 Task: Research Airbnb accommodation in Smederevska Palanka, Serbia from 12th December, 2023 to 16th December, 2023 for 8 adults.8 bedrooms having 8 beds and 8 bathrooms. Property type can be house. Amenities needed are: wifi, TV, free parkinig on premises, gym, breakfast. Look for 3 properties as per requirement.
Action: Mouse pressed left at (383, 129)
Screenshot: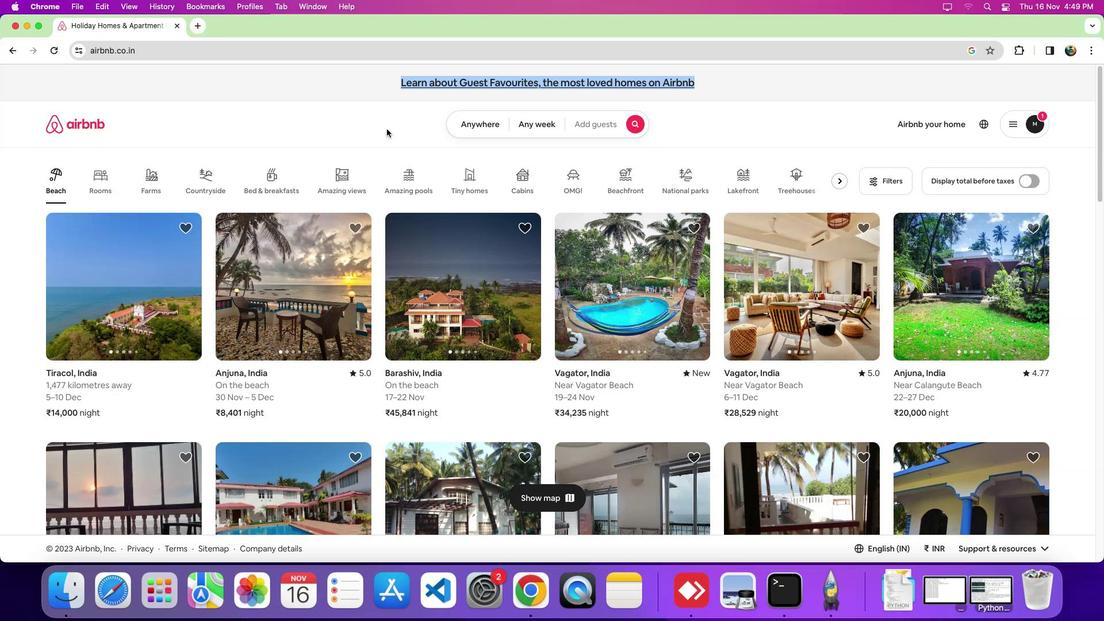 
Action: Mouse moved to (493, 126)
Screenshot: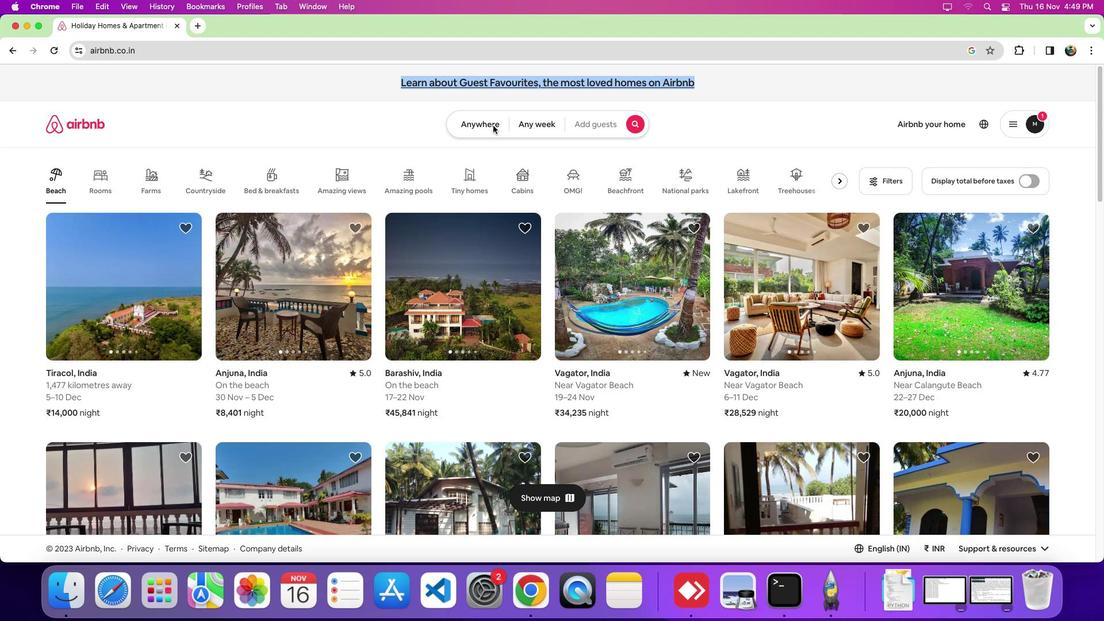 
Action: Mouse pressed left at (493, 126)
Screenshot: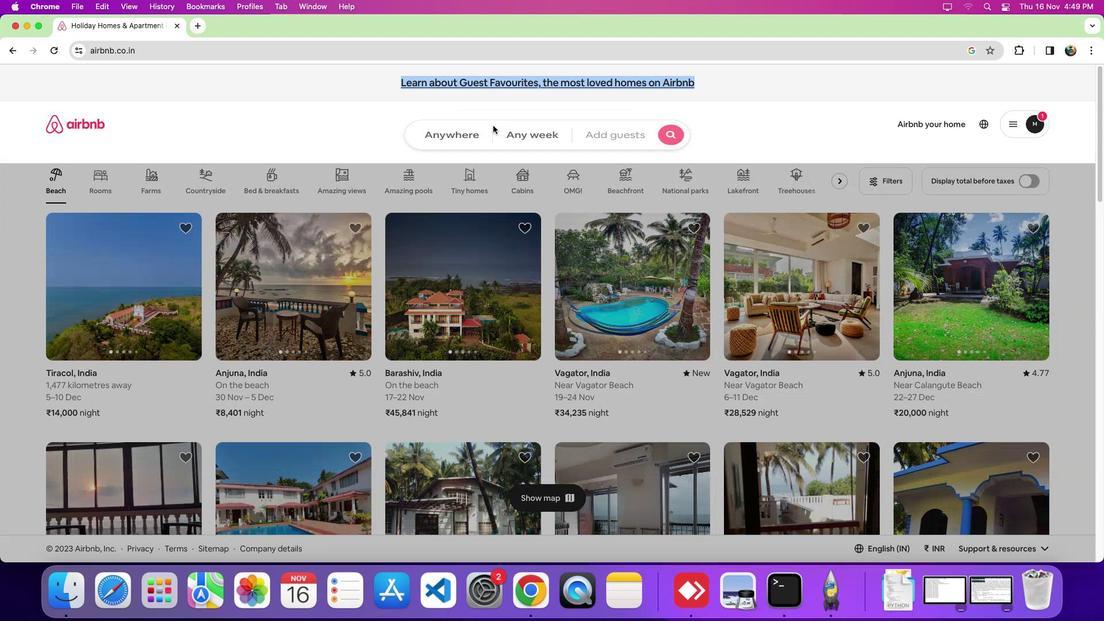 
Action: Mouse moved to (414, 172)
Screenshot: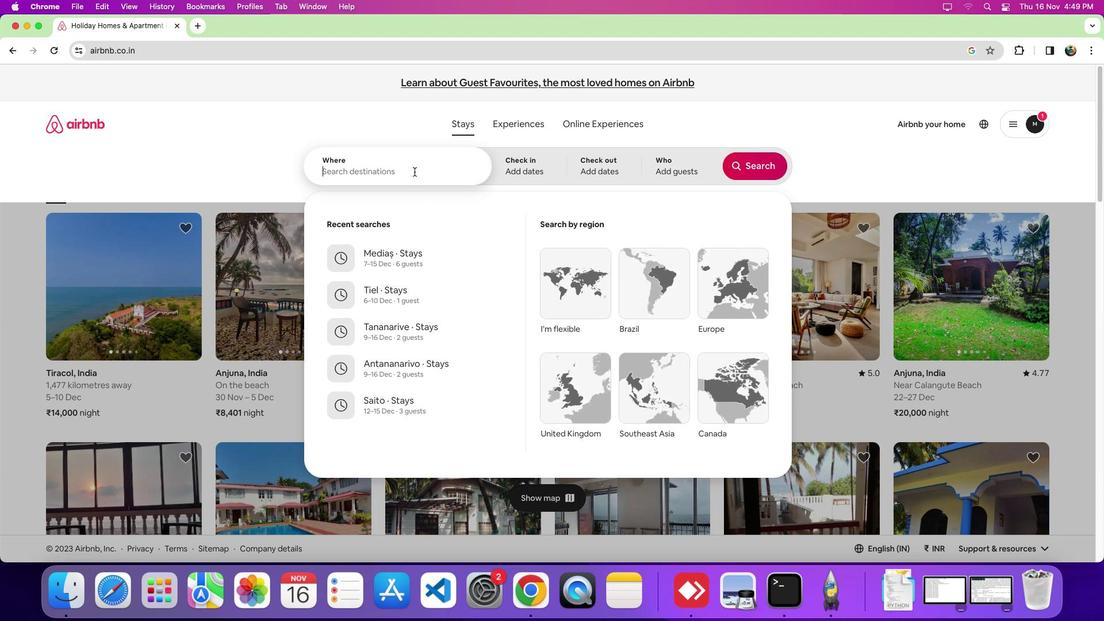
Action: Mouse pressed left at (414, 172)
Screenshot: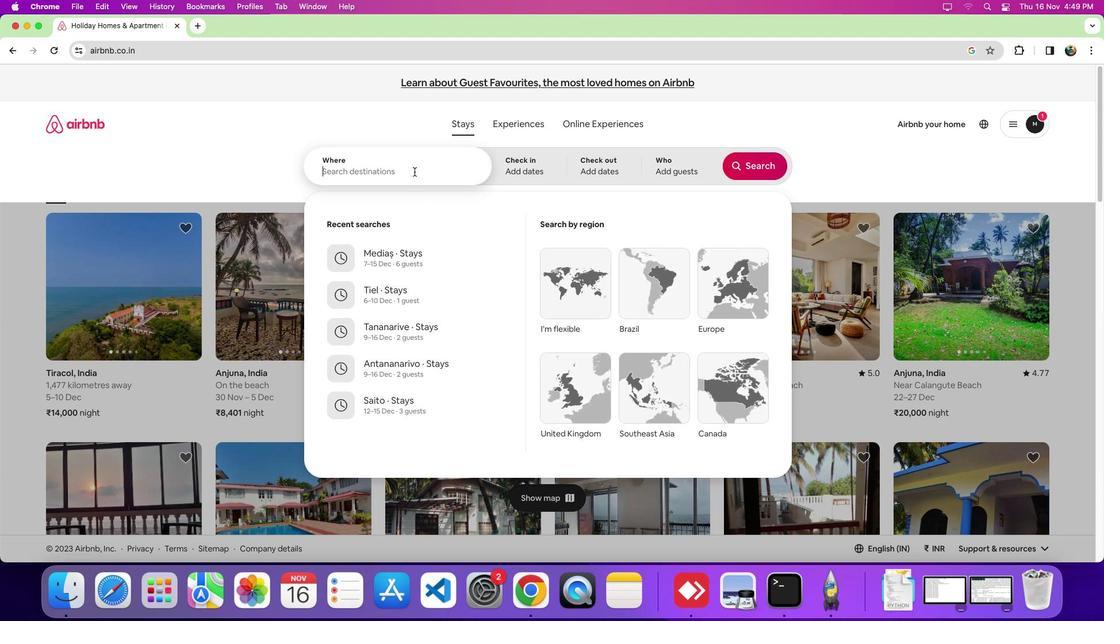 
Action: Key pressed Key.shift_rKey.shift_r'S''m''e''d''e''r''e''v''s''k''a'Key.spaceKey.shift'P''a''l''a''n''k''a'','Key.spaceKey.shift_r'S''e''r''b''i''a'
Screenshot: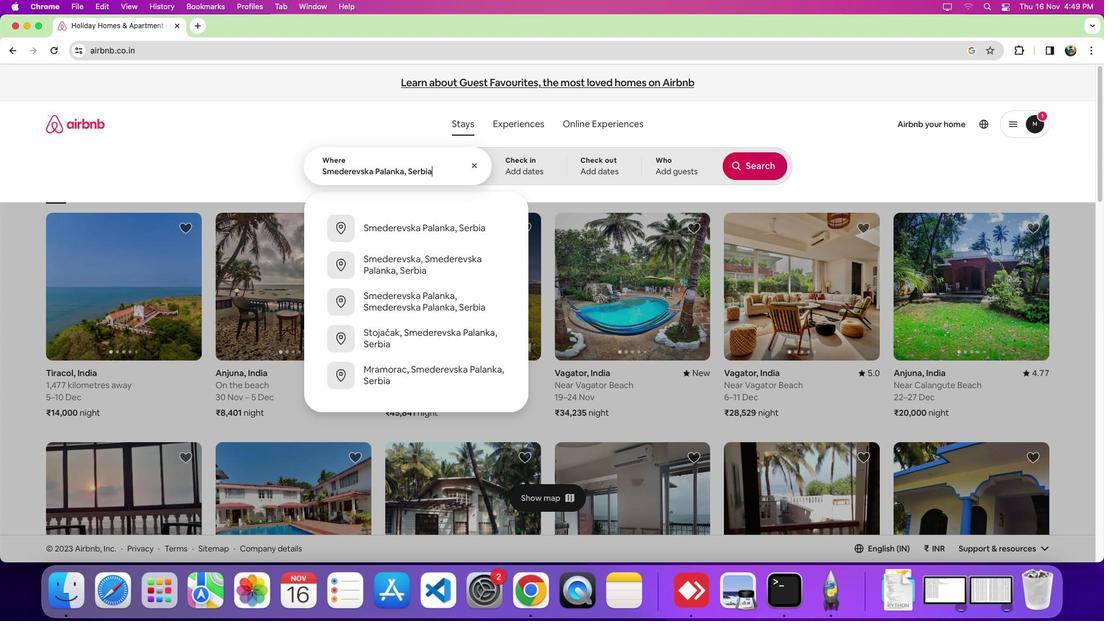 
Action: Mouse moved to (509, 177)
Screenshot: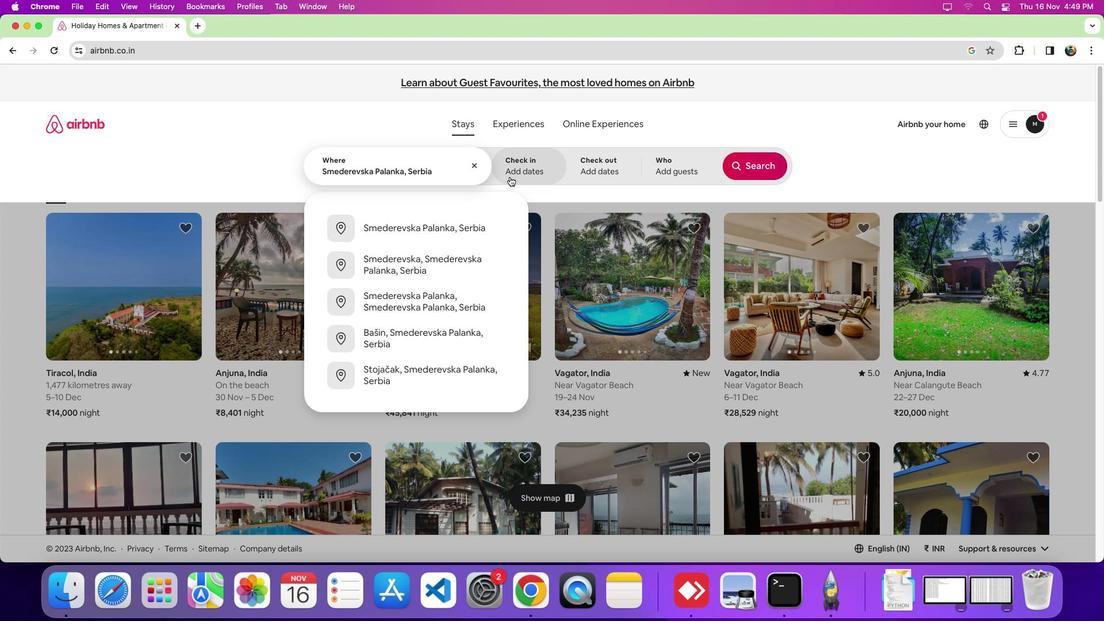 
Action: Mouse pressed left at (509, 177)
Screenshot: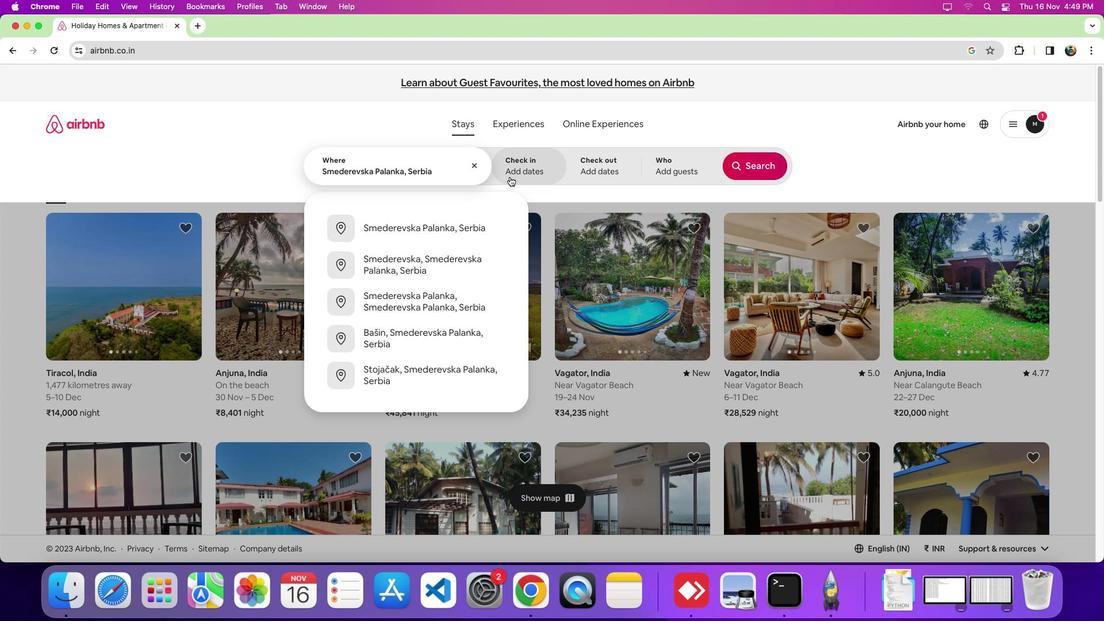 
Action: Mouse moved to (638, 367)
Screenshot: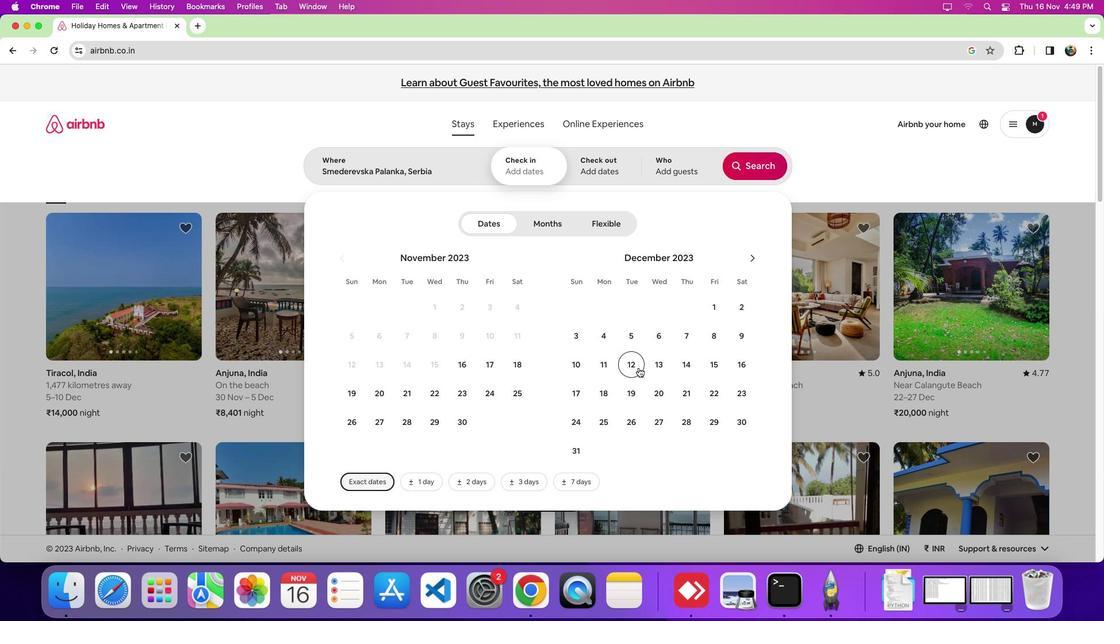 
Action: Mouse pressed left at (638, 367)
Screenshot: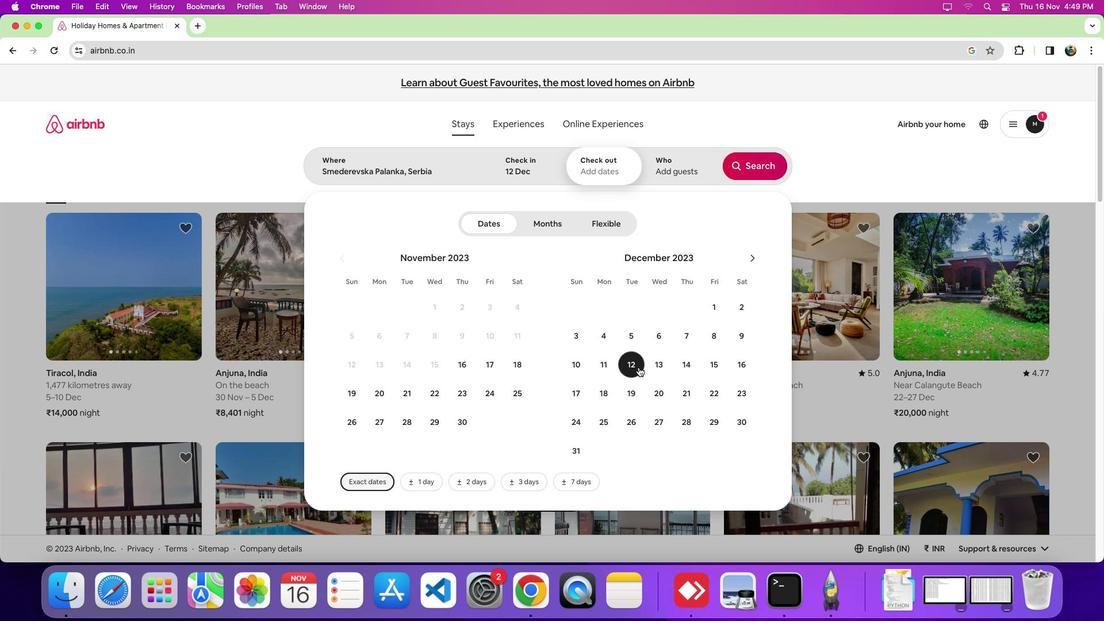 
Action: Mouse moved to (742, 356)
Screenshot: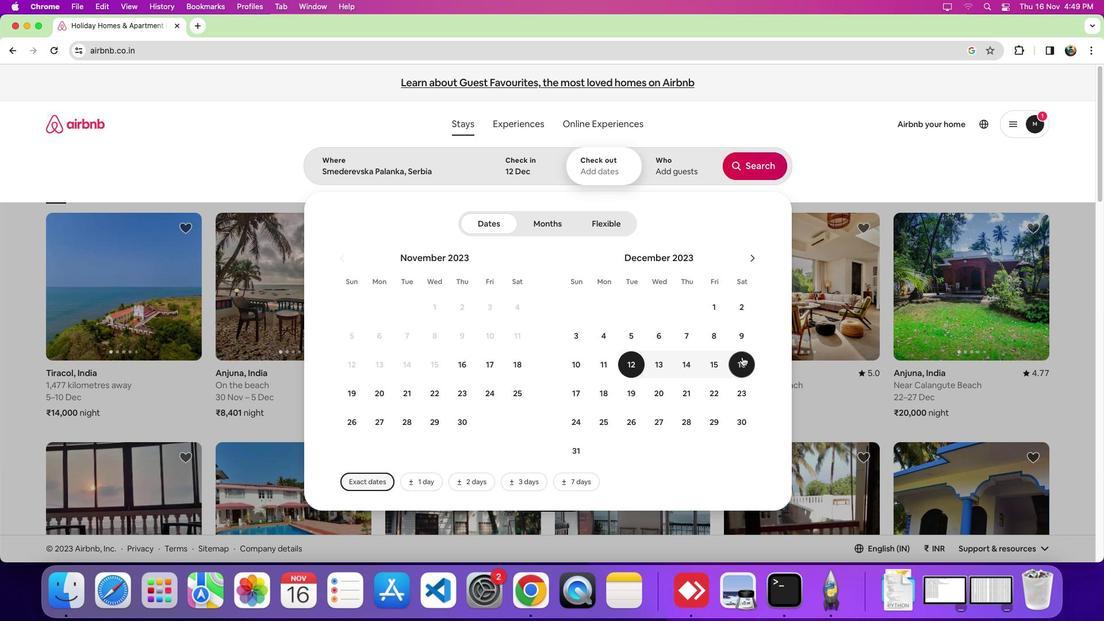 
Action: Mouse pressed left at (742, 356)
Screenshot: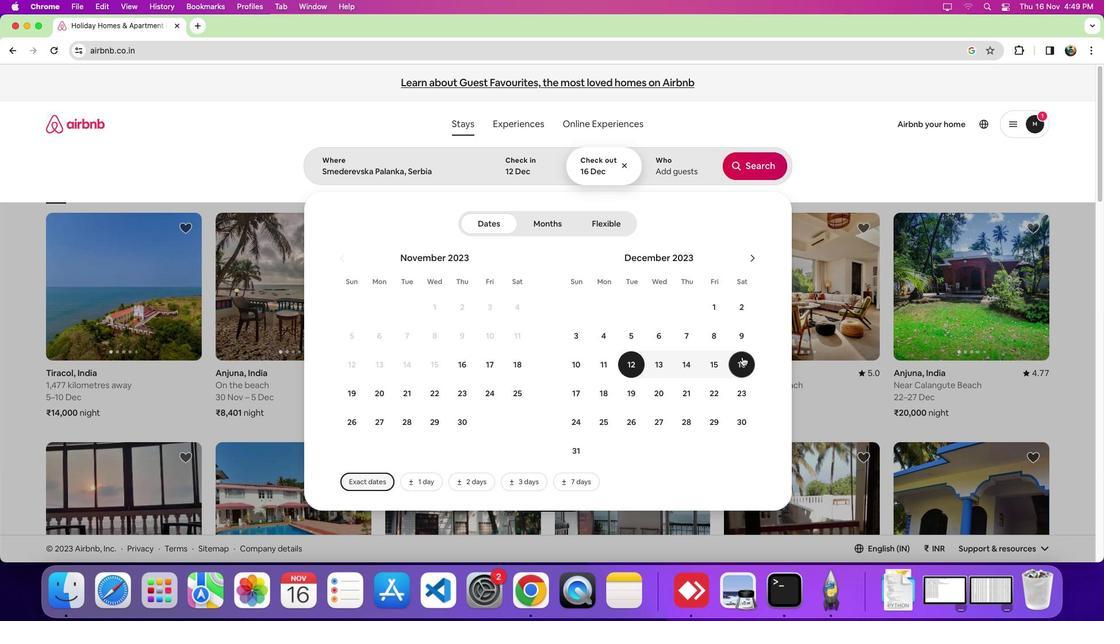 
Action: Mouse moved to (659, 162)
Screenshot: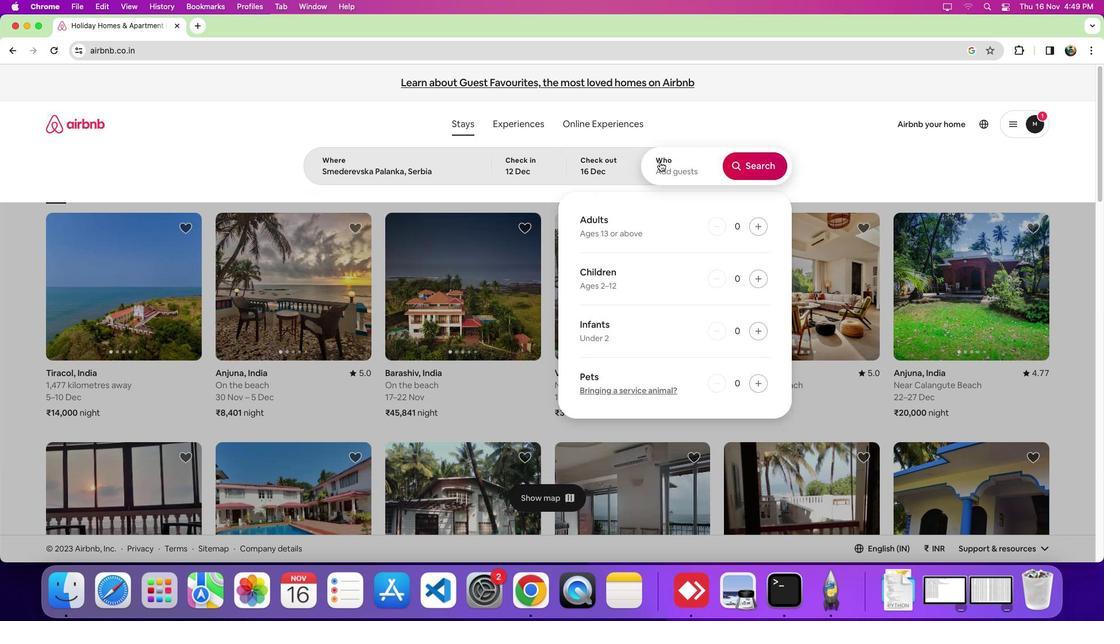 
Action: Mouse pressed left at (659, 162)
Screenshot: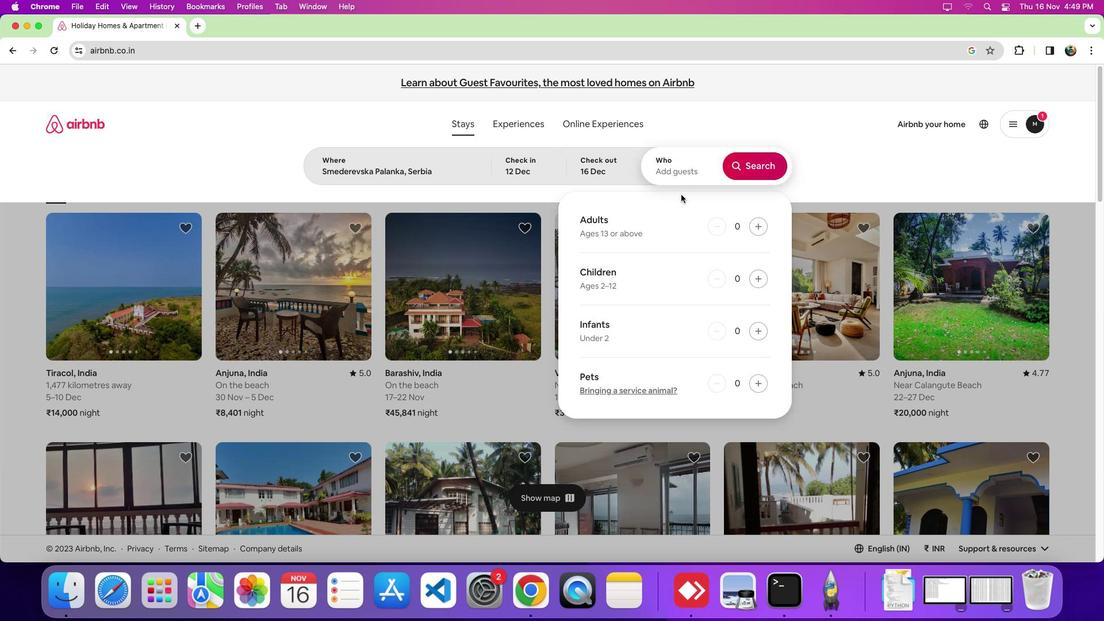 
Action: Mouse moved to (761, 225)
Screenshot: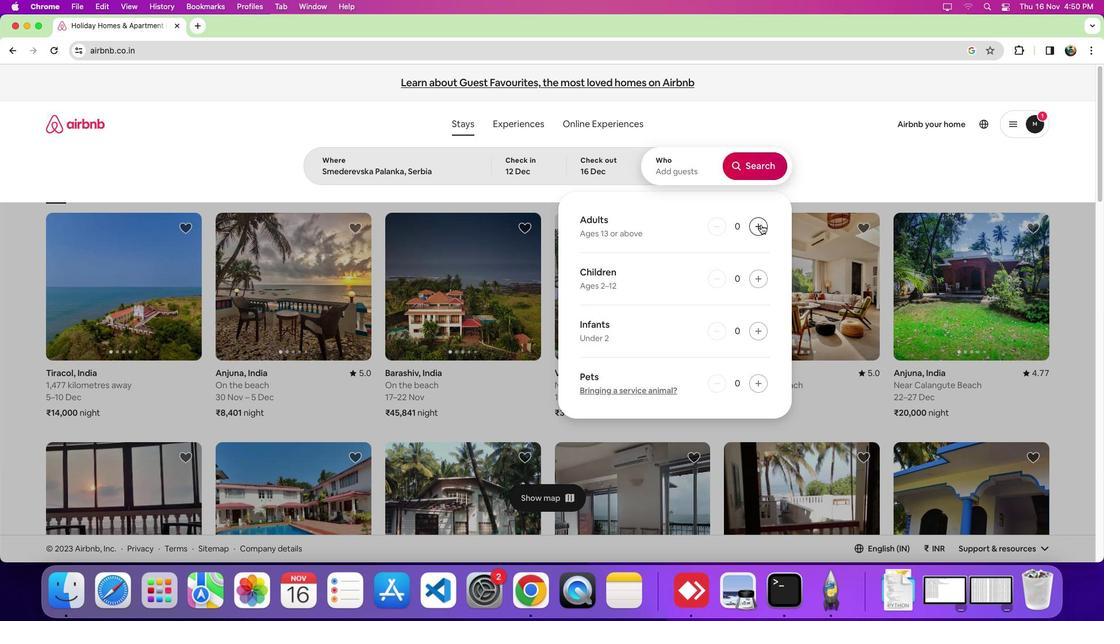
Action: Mouse pressed left at (761, 225)
Screenshot: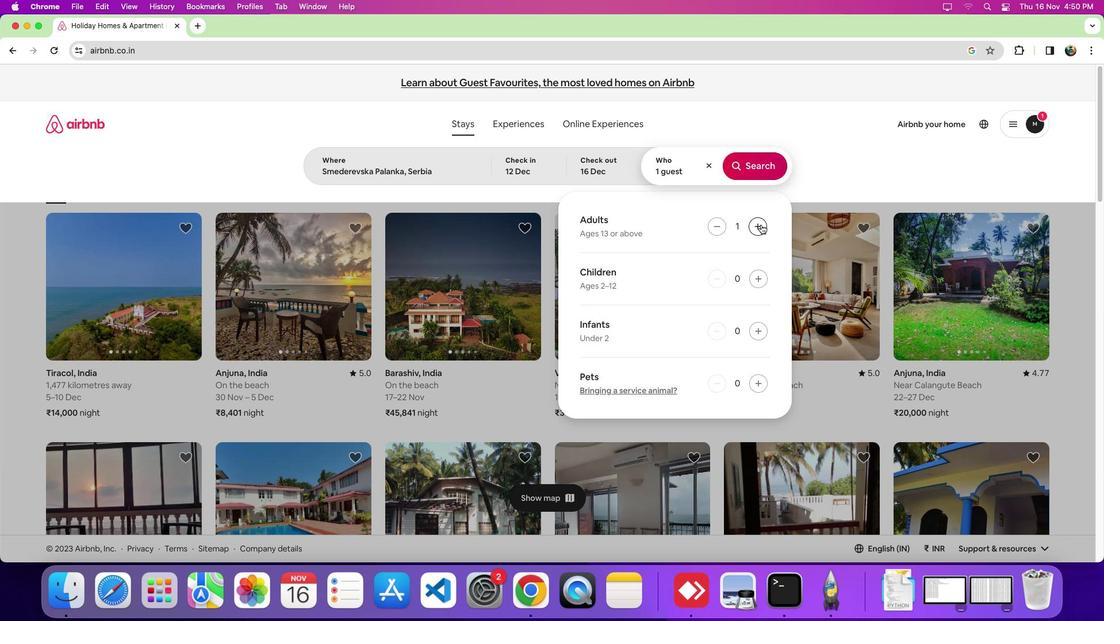 
Action: Mouse pressed left at (761, 225)
Screenshot: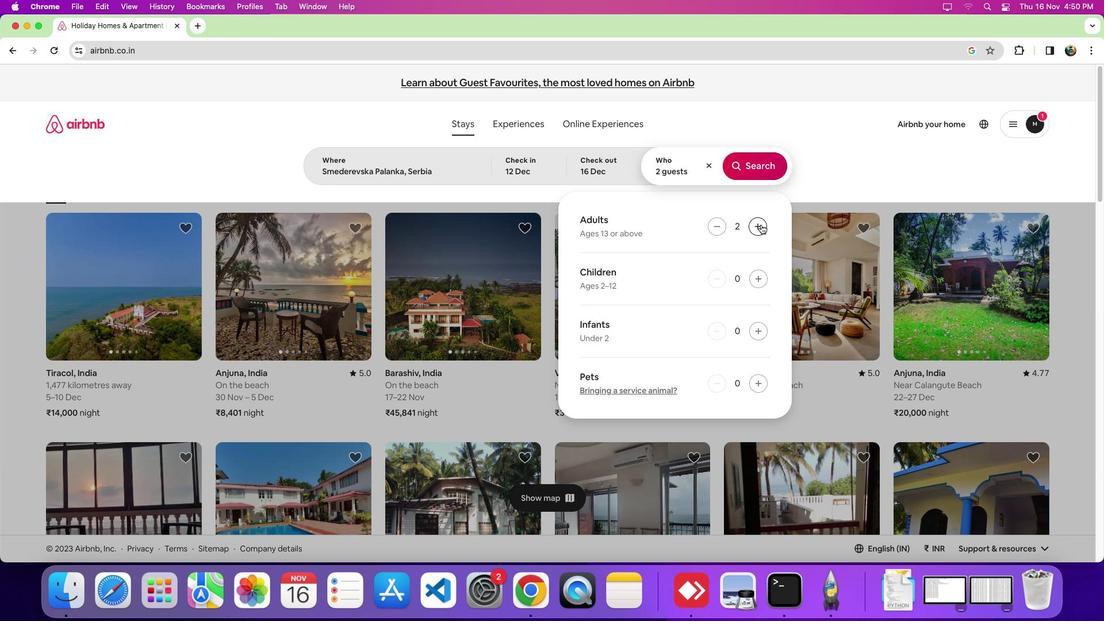 
Action: Mouse pressed left at (761, 225)
Screenshot: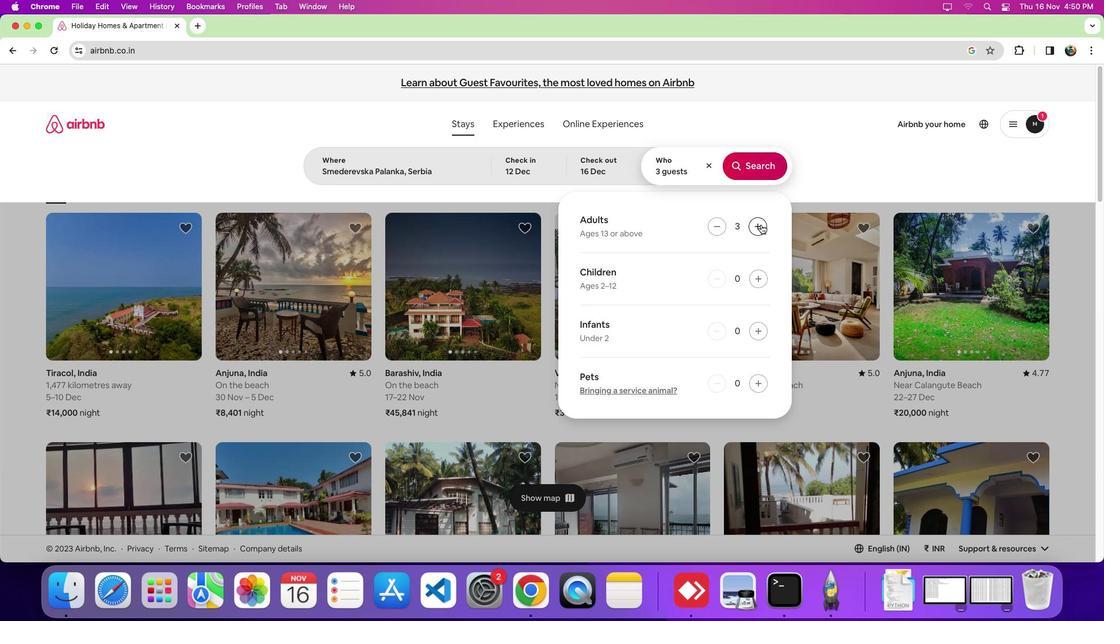 
Action: Mouse pressed left at (761, 225)
Screenshot: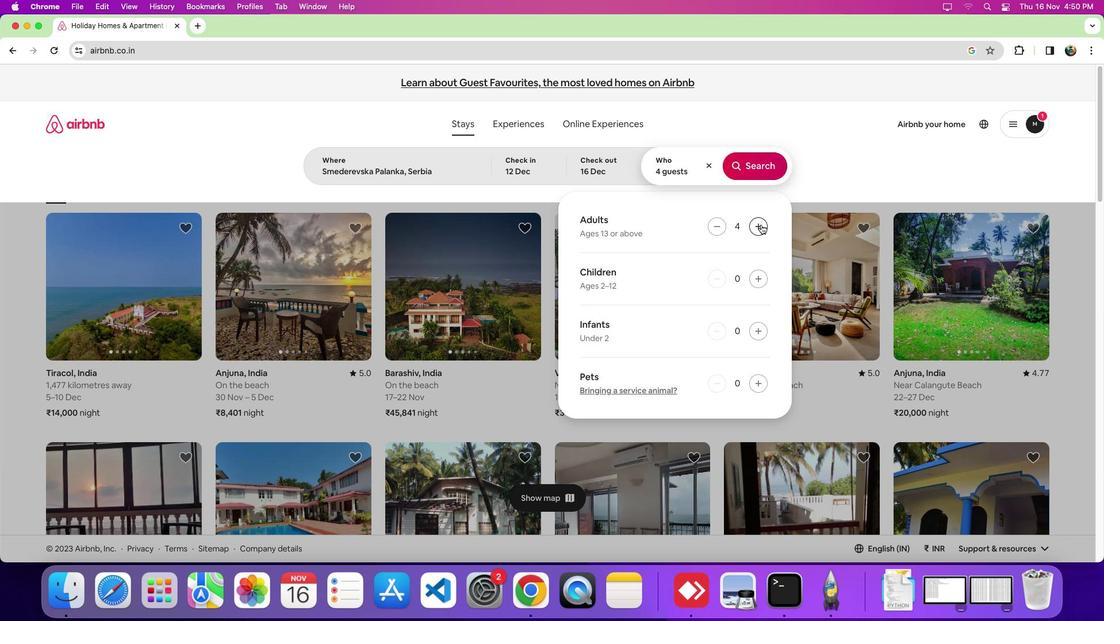 
Action: Mouse pressed left at (761, 225)
Screenshot: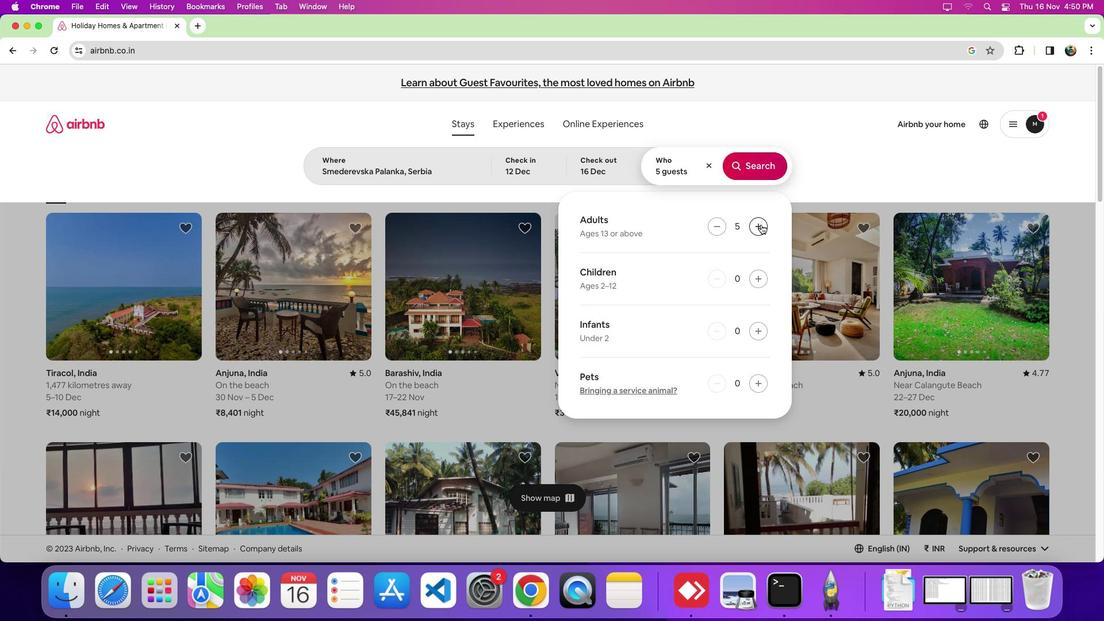 
Action: Mouse pressed left at (761, 225)
Screenshot: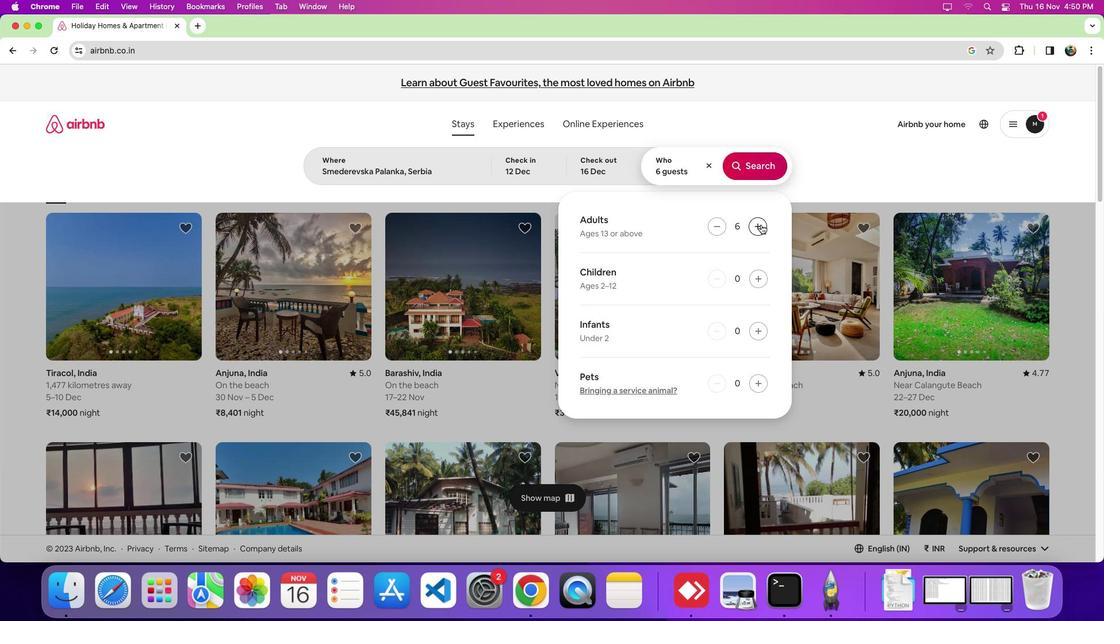 
Action: Mouse pressed left at (761, 225)
Screenshot: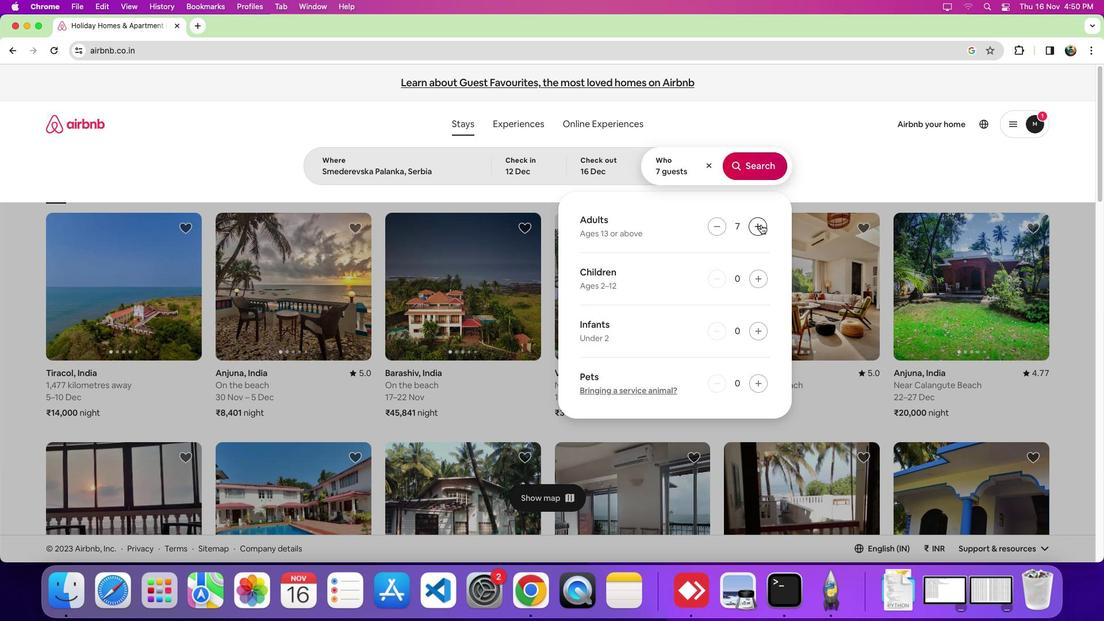 
Action: Mouse pressed left at (761, 225)
Screenshot: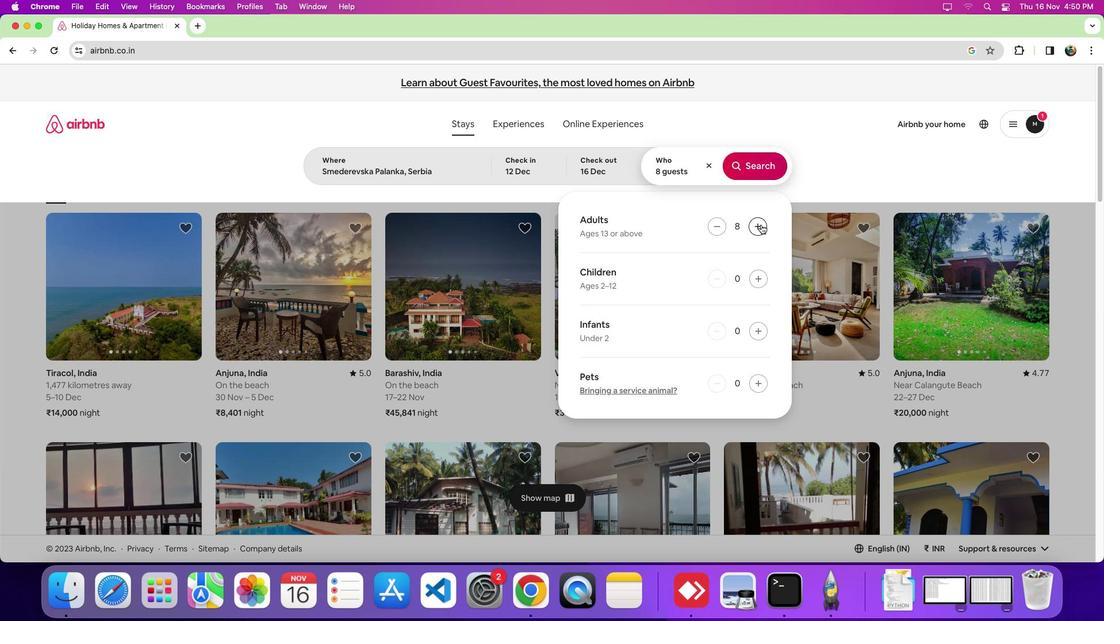 
Action: Mouse moved to (755, 170)
Screenshot: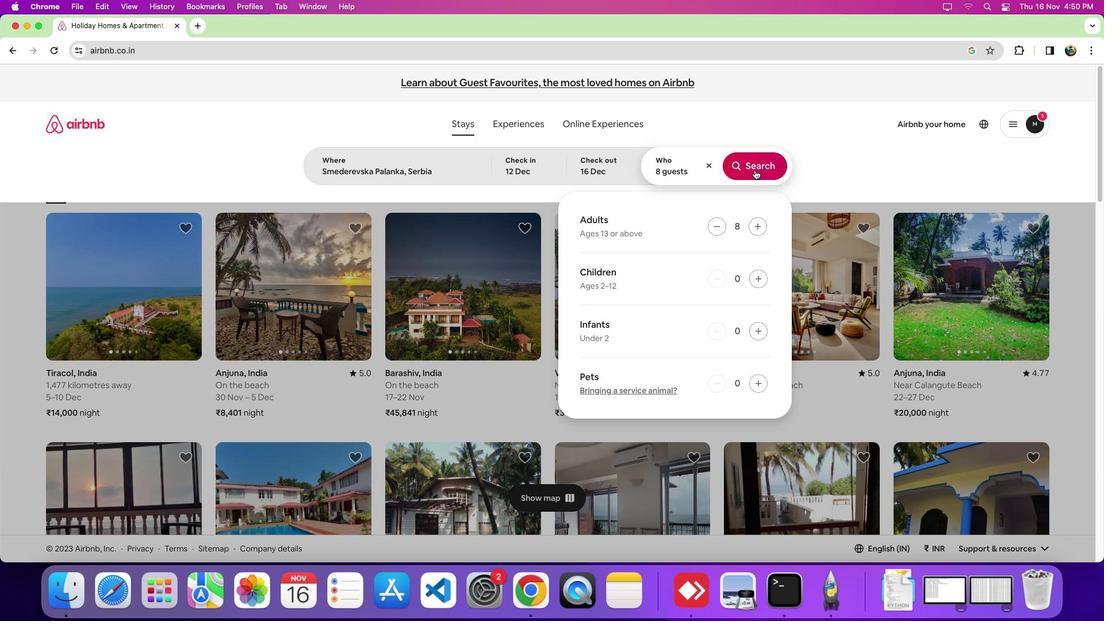 
Action: Mouse pressed left at (755, 170)
Screenshot: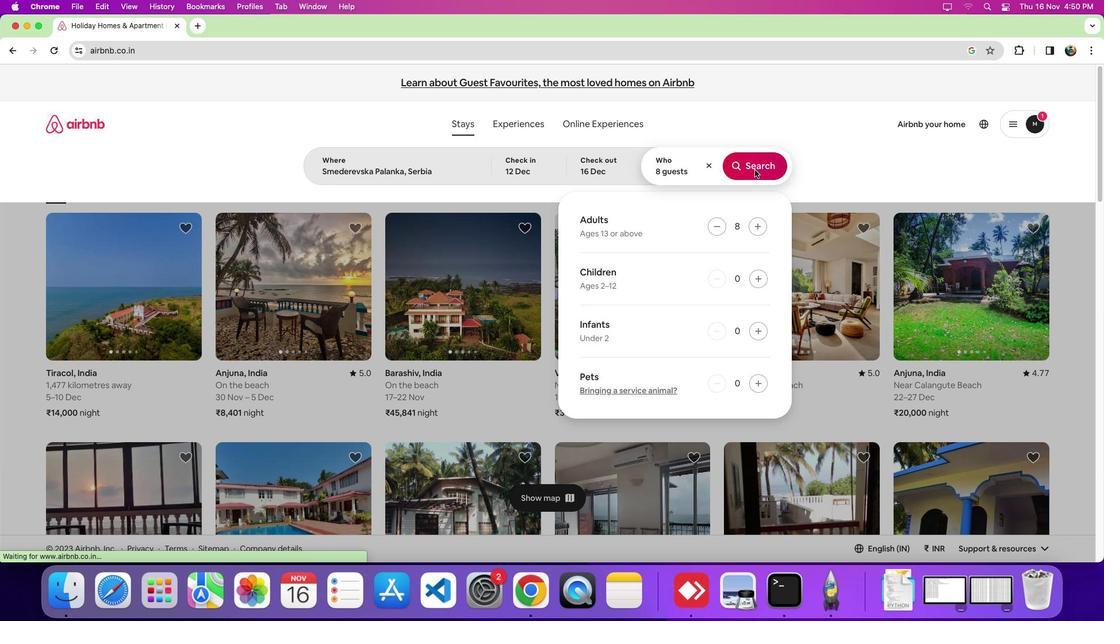 
Action: Mouse moved to (923, 135)
Screenshot: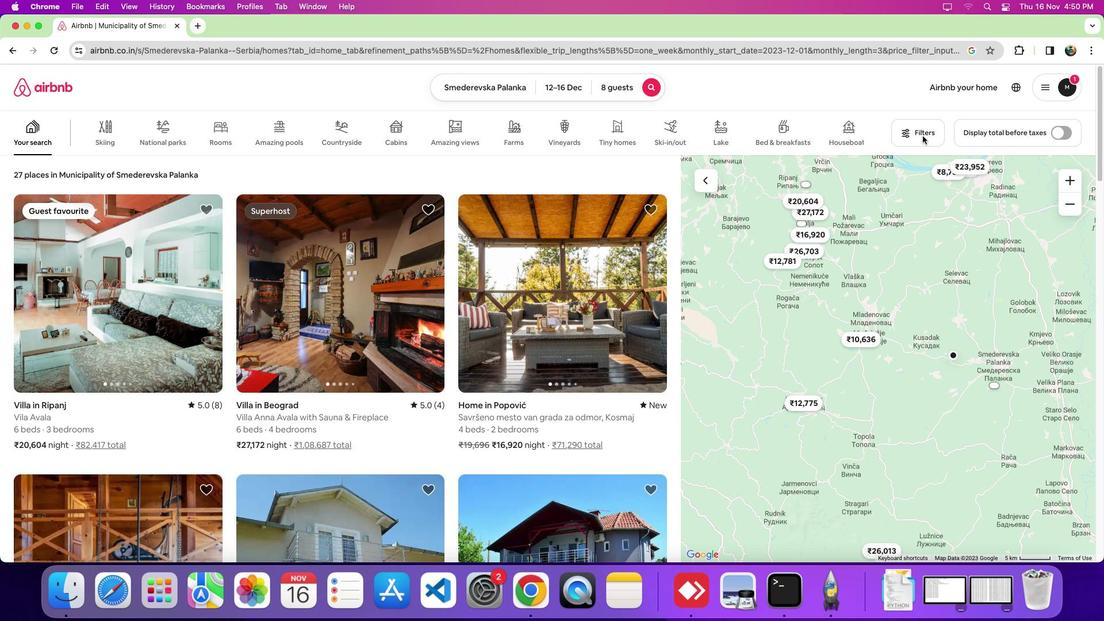 
Action: Mouse pressed left at (923, 135)
Screenshot: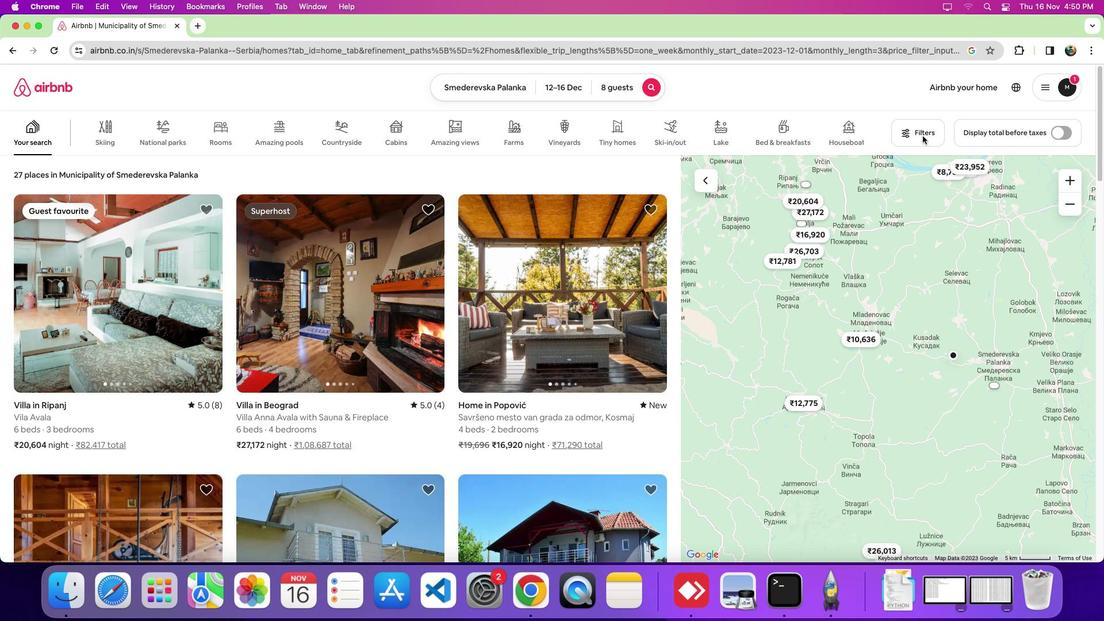 
Action: Mouse moved to (579, 401)
Screenshot: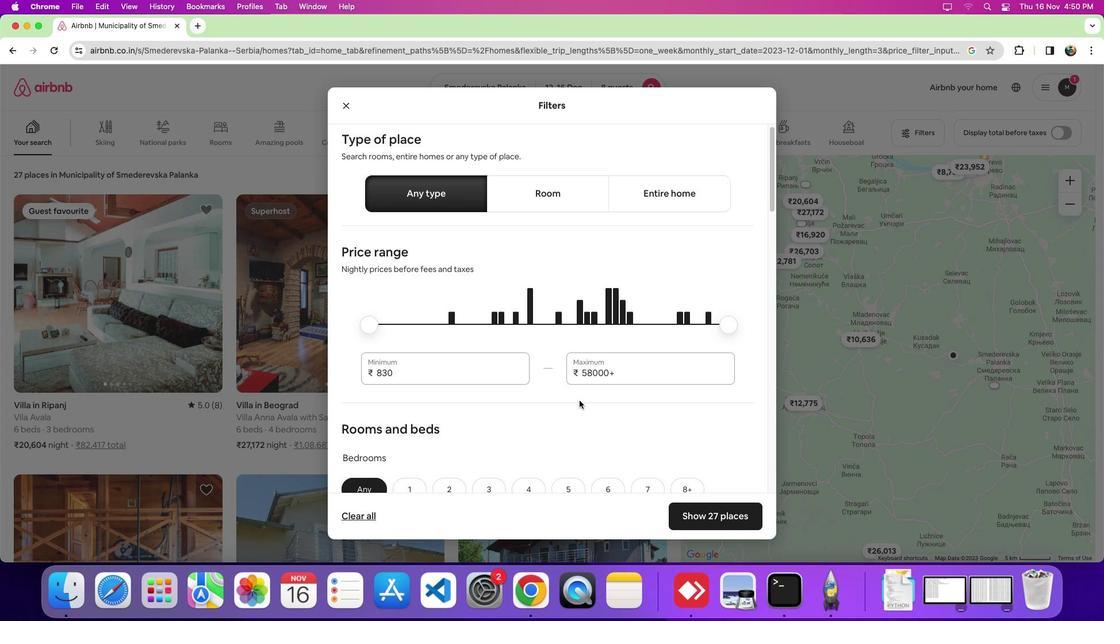
Action: Mouse scrolled (579, 401) with delta (0, 0)
Screenshot: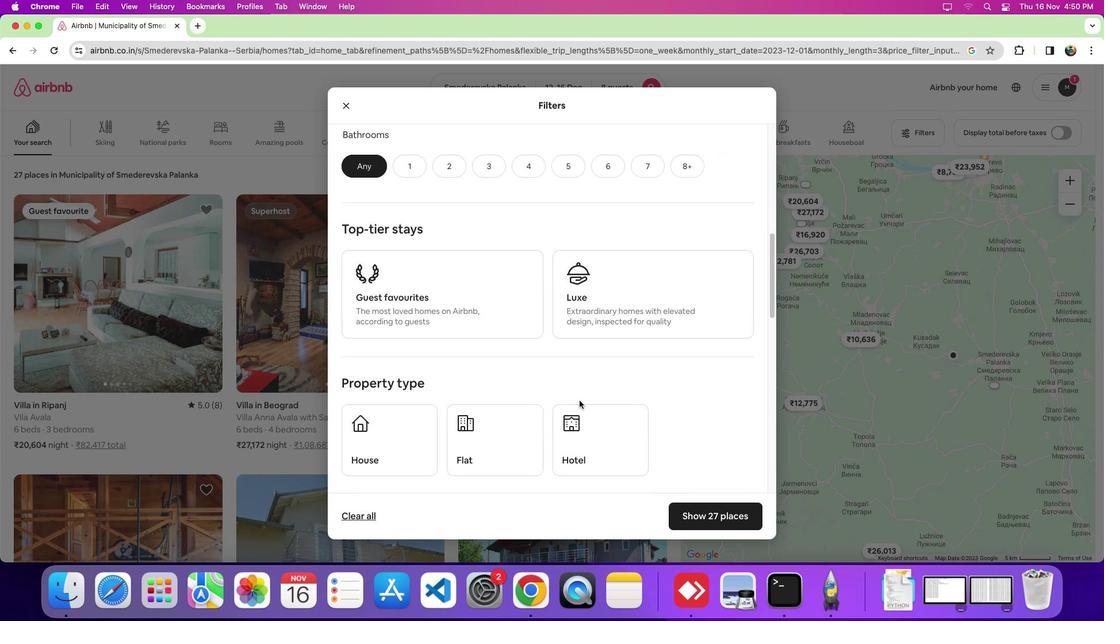
Action: Mouse scrolled (579, 401) with delta (0, -1)
Screenshot: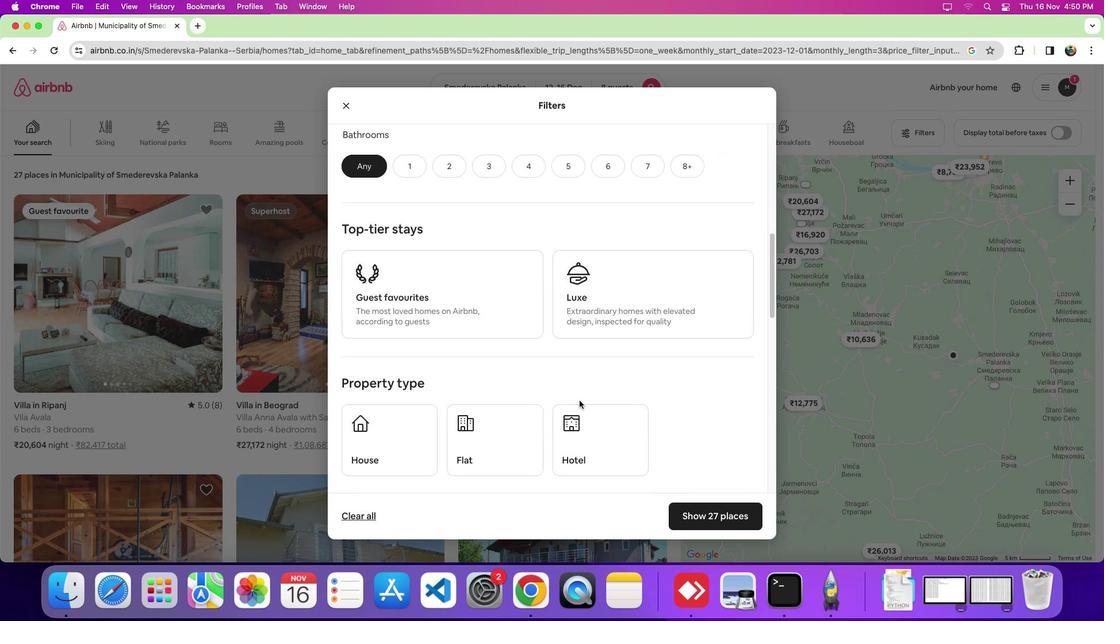 
Action: Mouse scrolled (579, 401) with delta (0, -4)
Screenshot: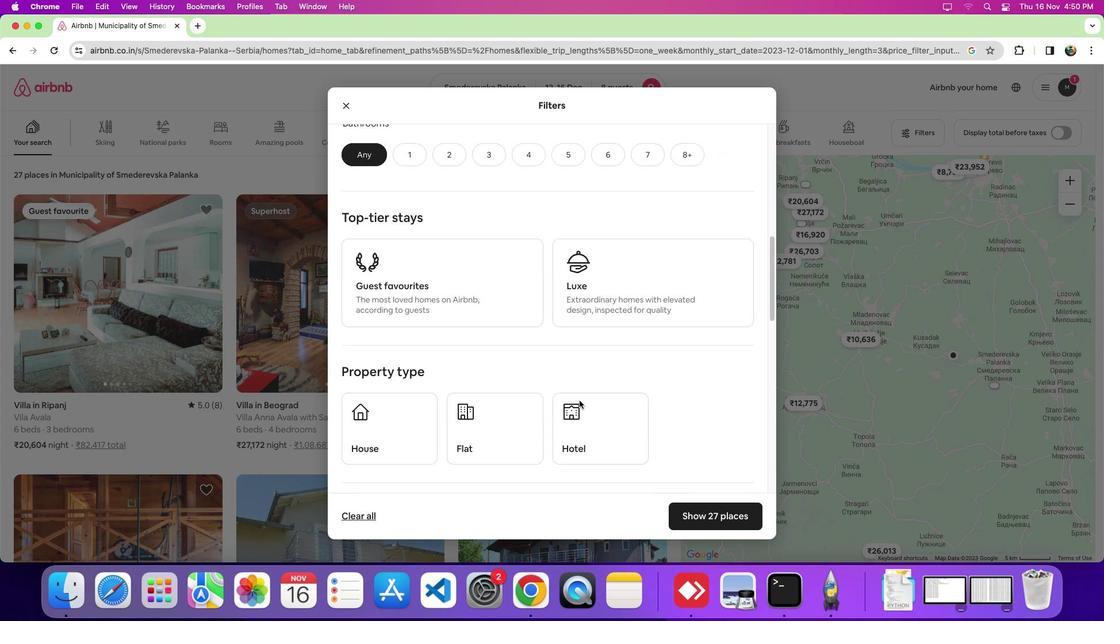 
Action: Mouse scrolled (579, 401) with delta (0, -5)
Screenshot: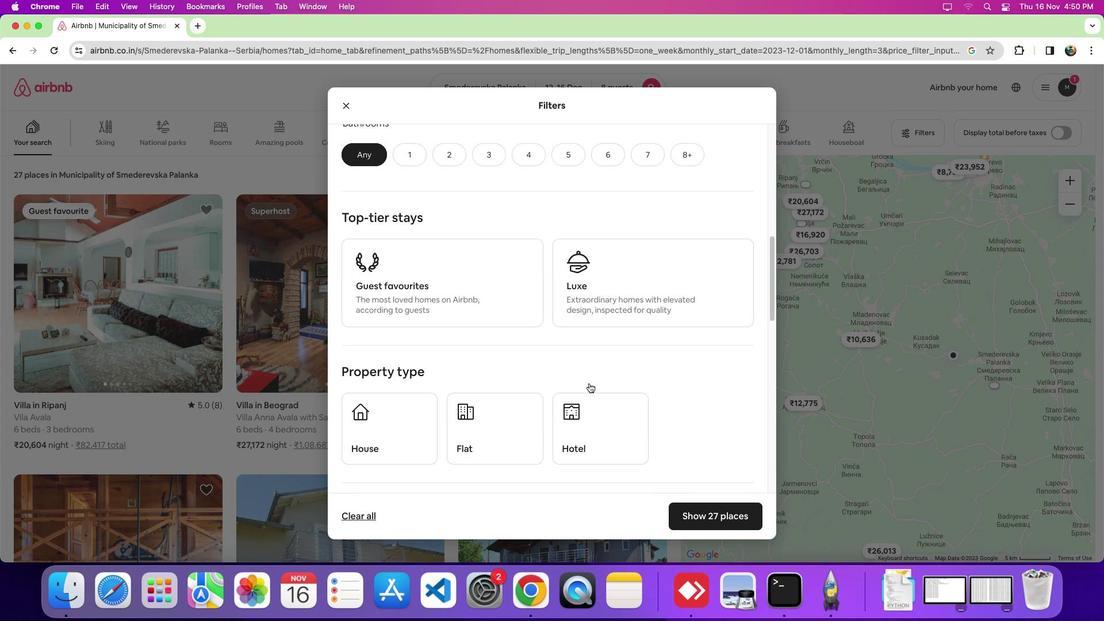 
Action: Mouse moved to (662, 207)
Screenshot: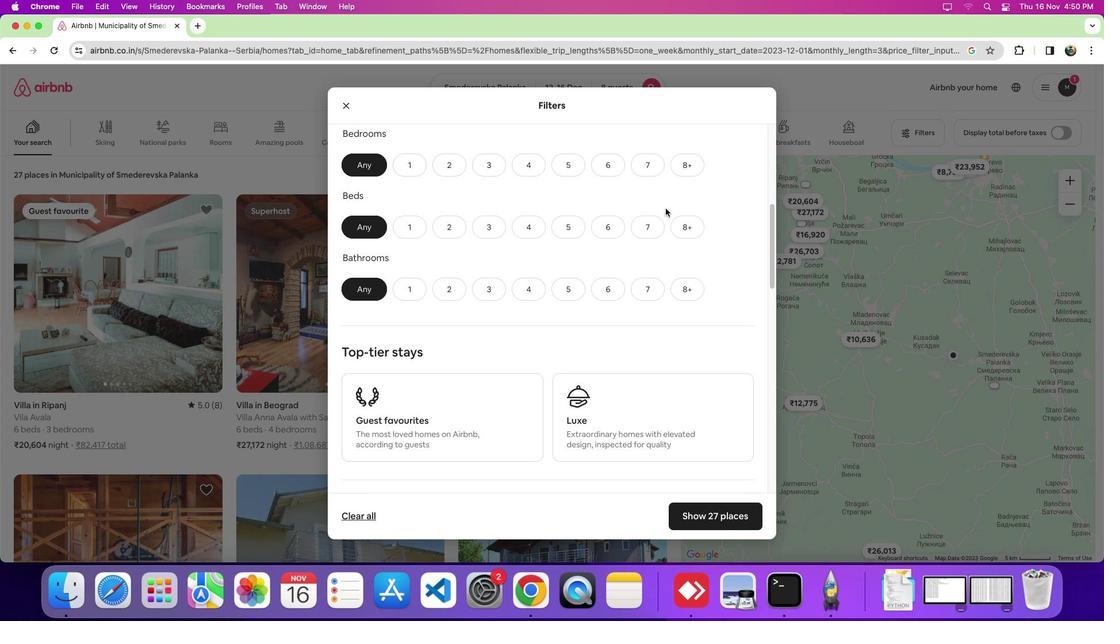 
Action: Mouse scrolled (662, 207) with delta (0, 0)
Screenshot: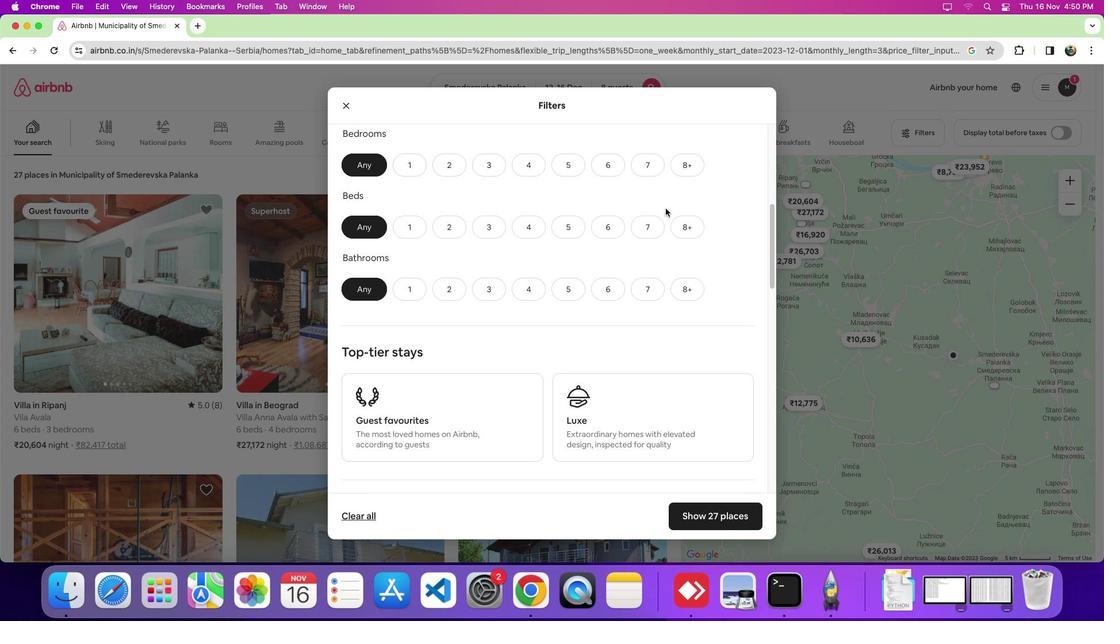 
Action: Mouse scrolled (662, 207) with delta (0, 0)
Screenshot: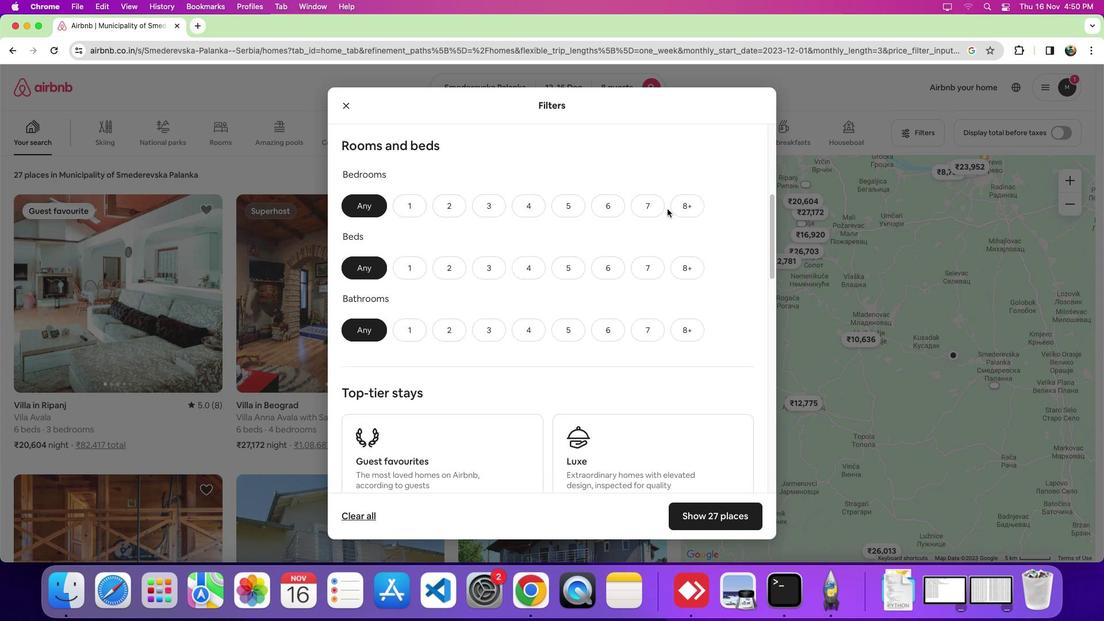 
Action: Mouse scrolled (662, 207) with delta (0, 3)
Screenshot: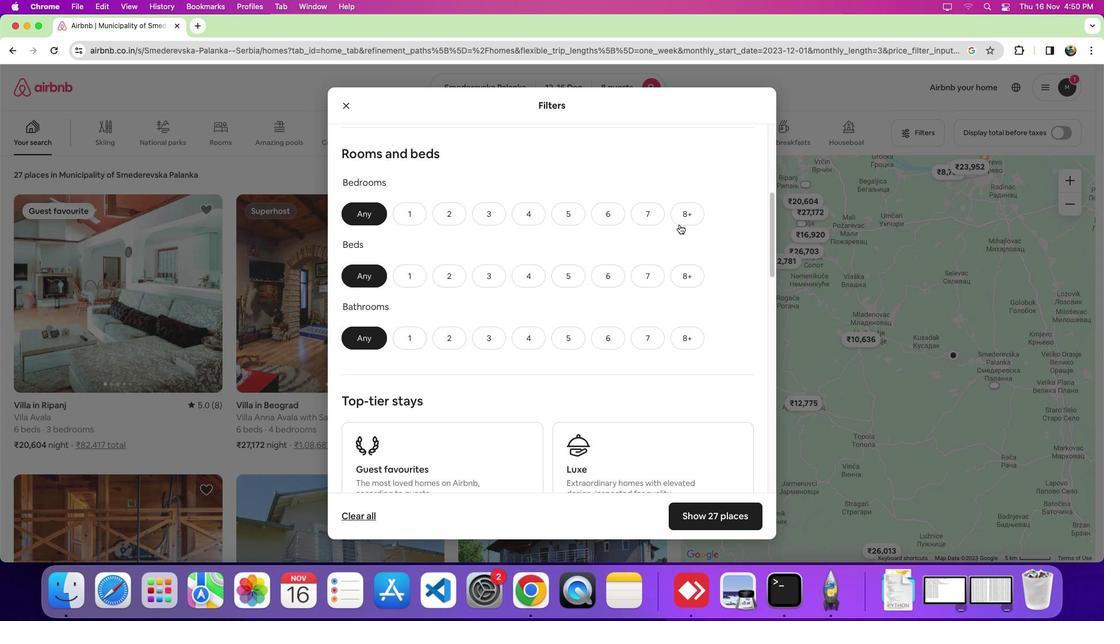 
Action: Mouse moved to (687, 341)
Screenshot: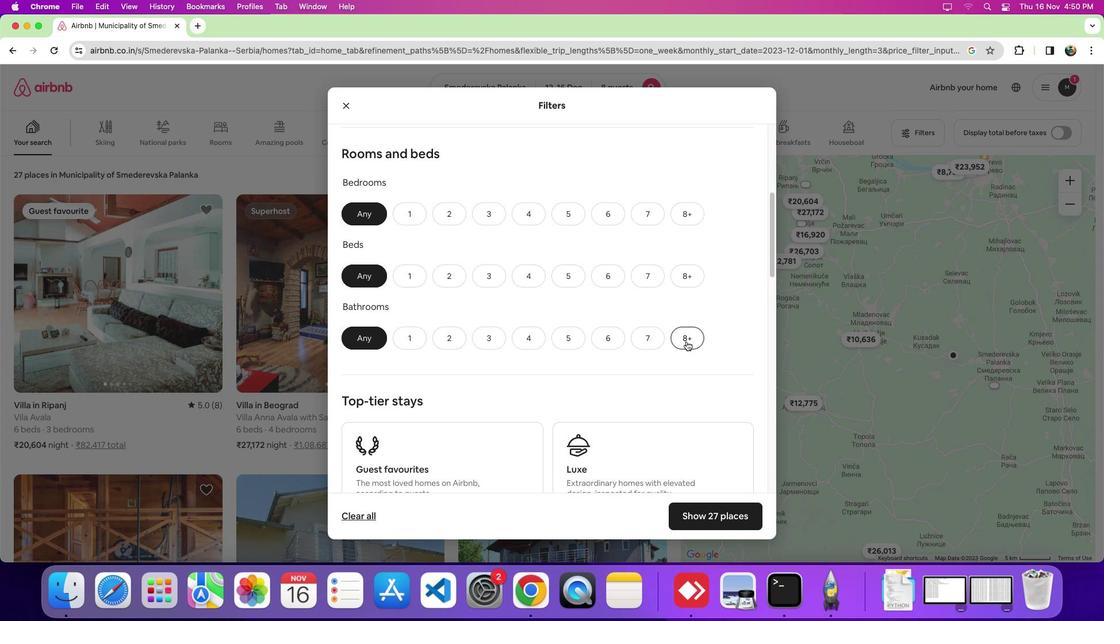 
Action: Mouse pressed left at (687, 341)
Screenshot: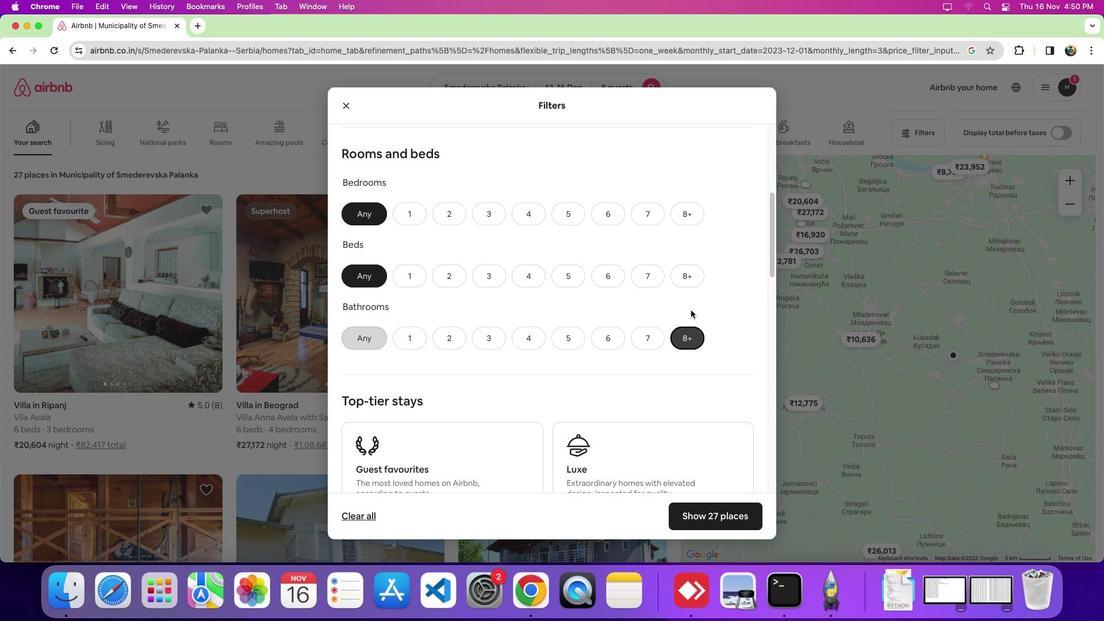
Action: Mouse moved to (691, 280)
Screenshot: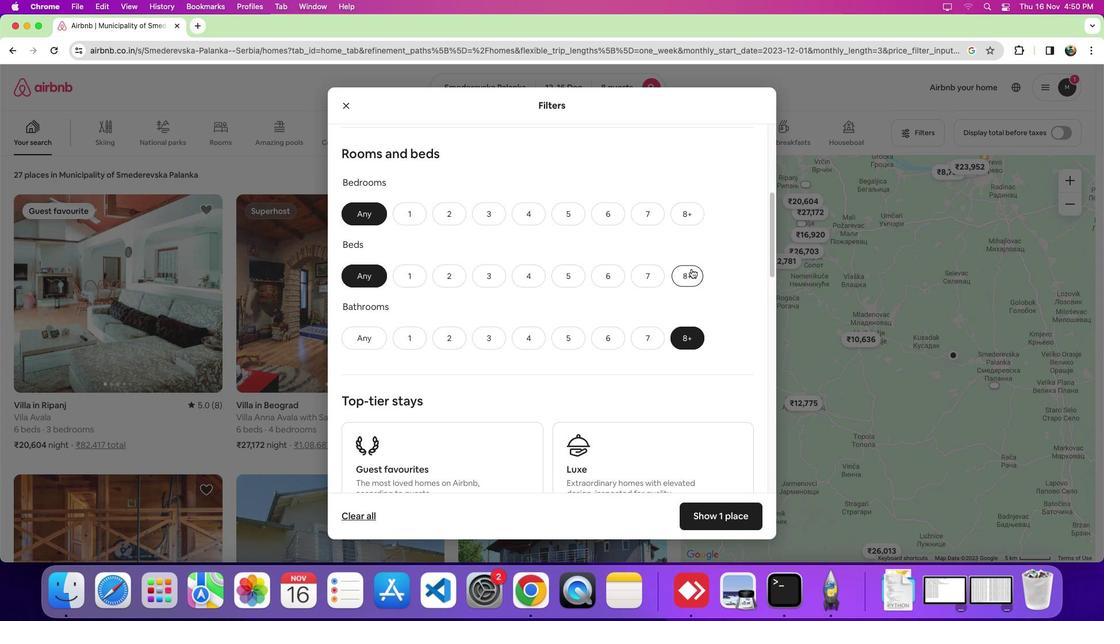 
Action: Mouse pressed left at (691, 280)
Screenshot: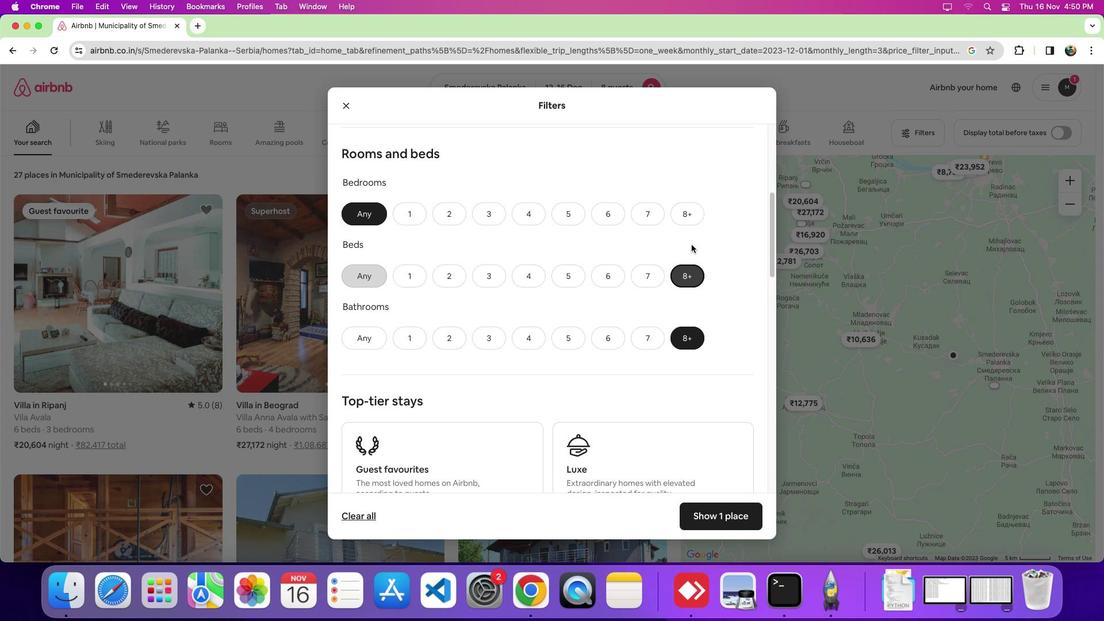 
Action: Mouse moved to (691, 210)
Screenshot: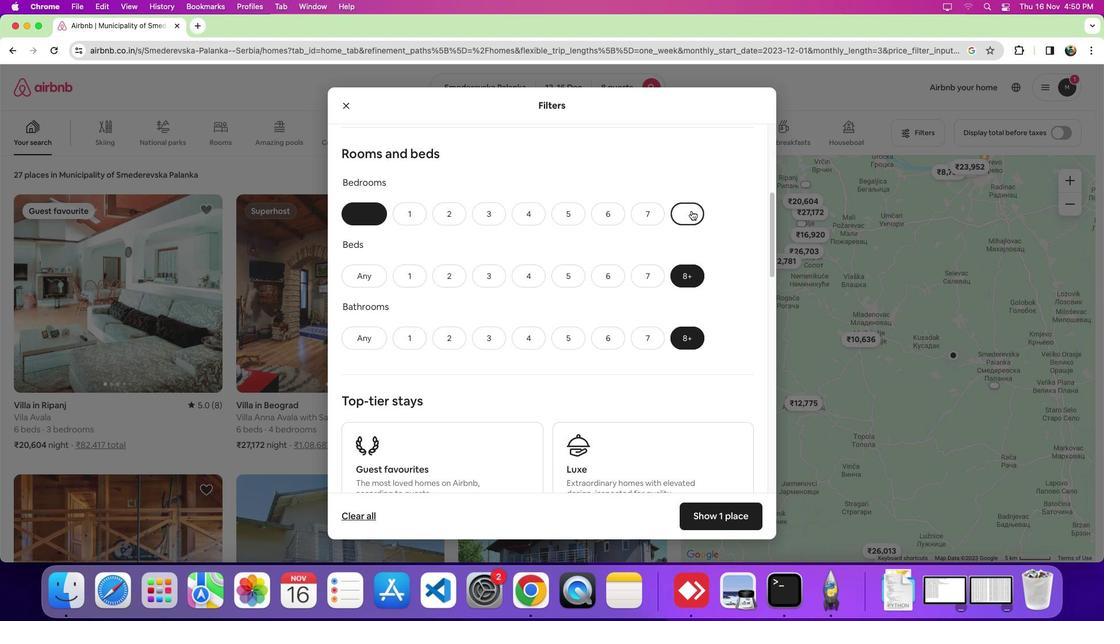 
Action: Mouse pressed left at (691, 210)
Screenshot: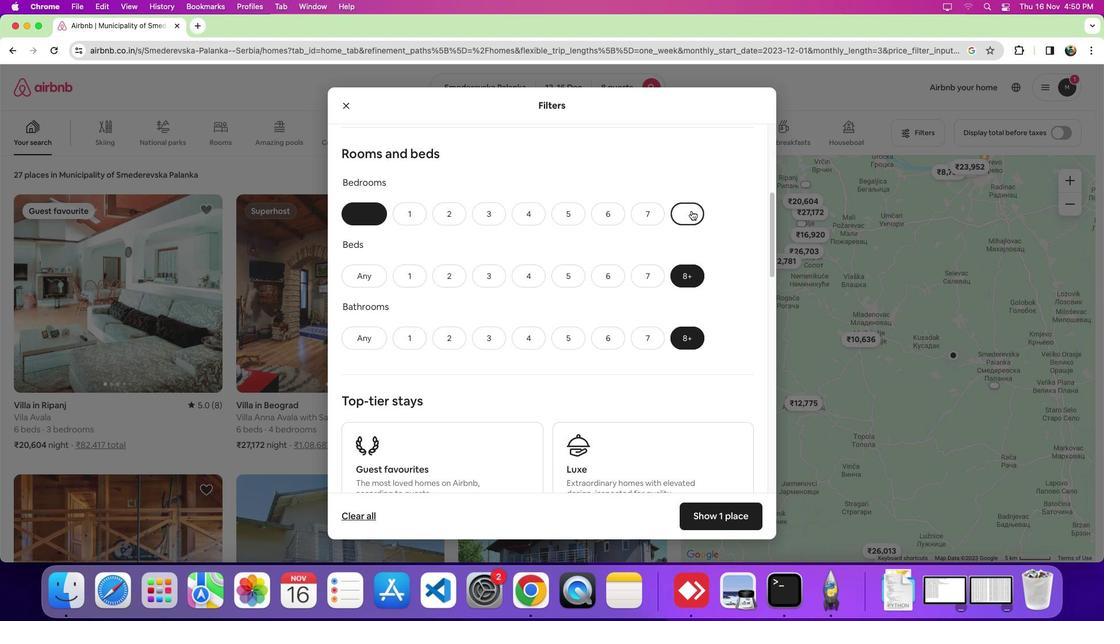 
Action: Mouse moved to (687, 432)
Screenshot: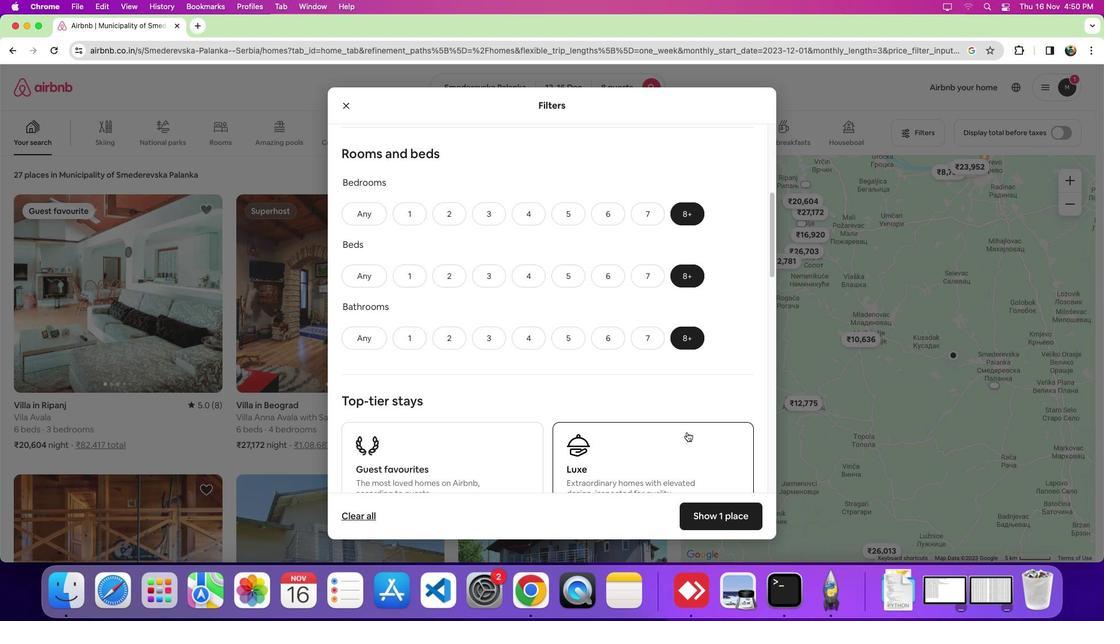 
Action: Mouse scrolled (687, 432) with delta (0, 0)
Screenshot: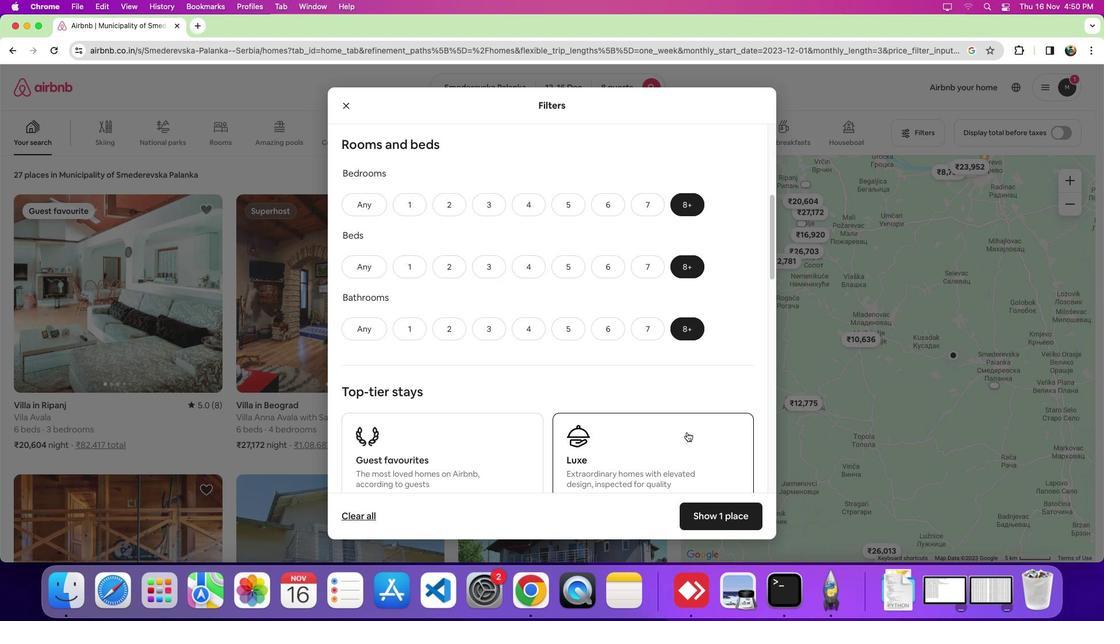 
Action: Mouse scrolled (687, 432) with delta (0, 0)
Screenshot: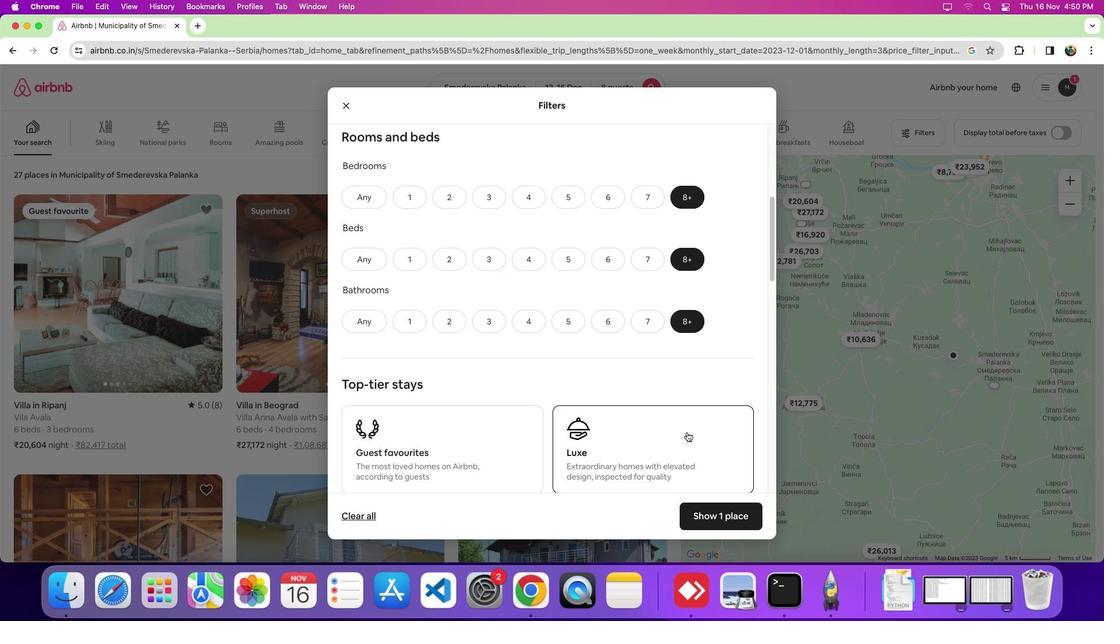 
Action: Mouse scrolled (687, 432) with delta (0, 0)
Screenshot: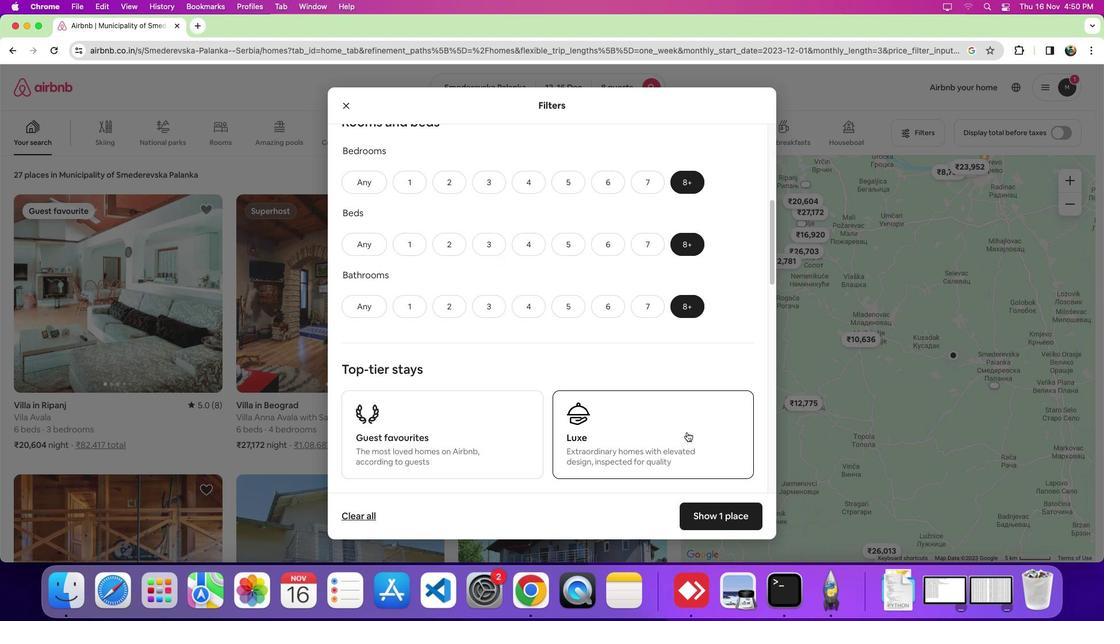 
Action: Mouse scrolled (687, 432) with delta (0, 0)
Screenshot: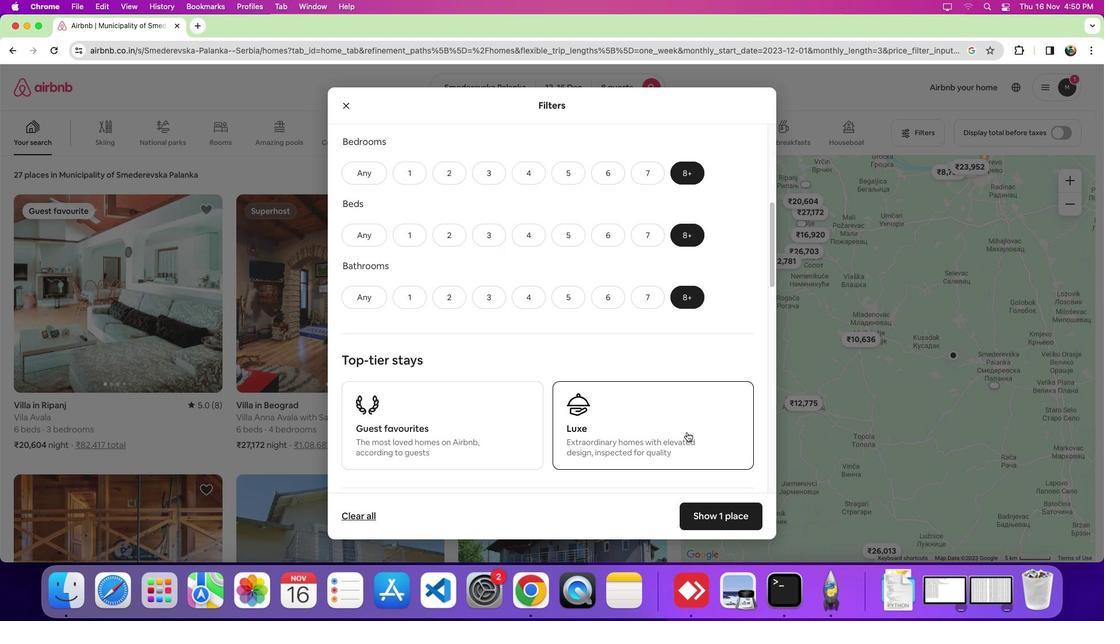 
Action: Mouse scrolled (687, 432) with delta (0, 0)
Screenshot: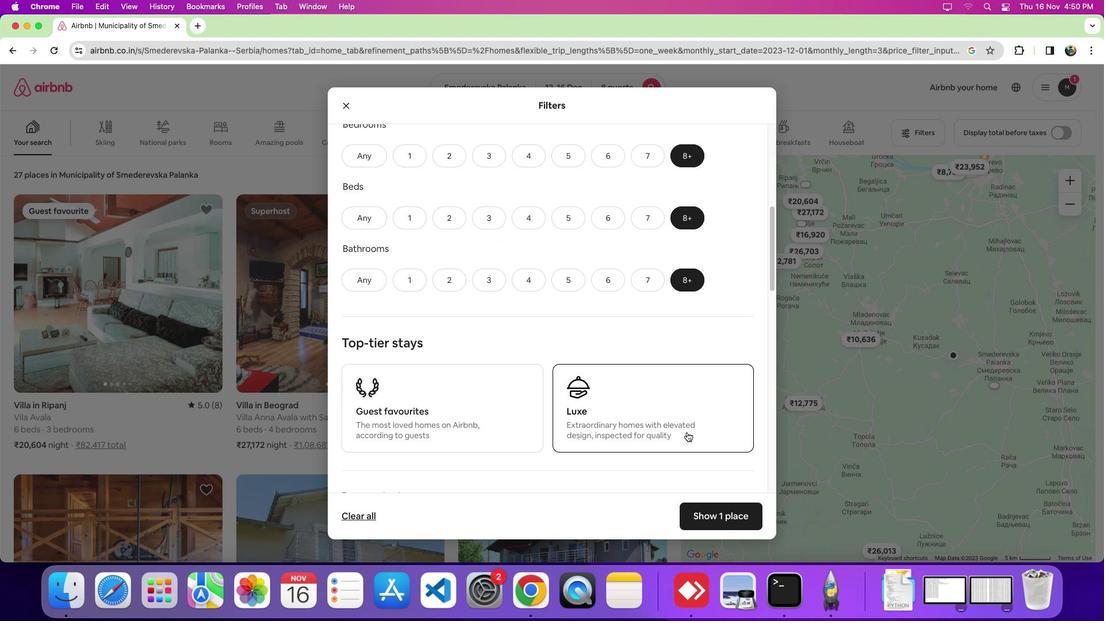 
Action: Mouse scrolled (687, 432) with delta (0, 0)
Screenshot: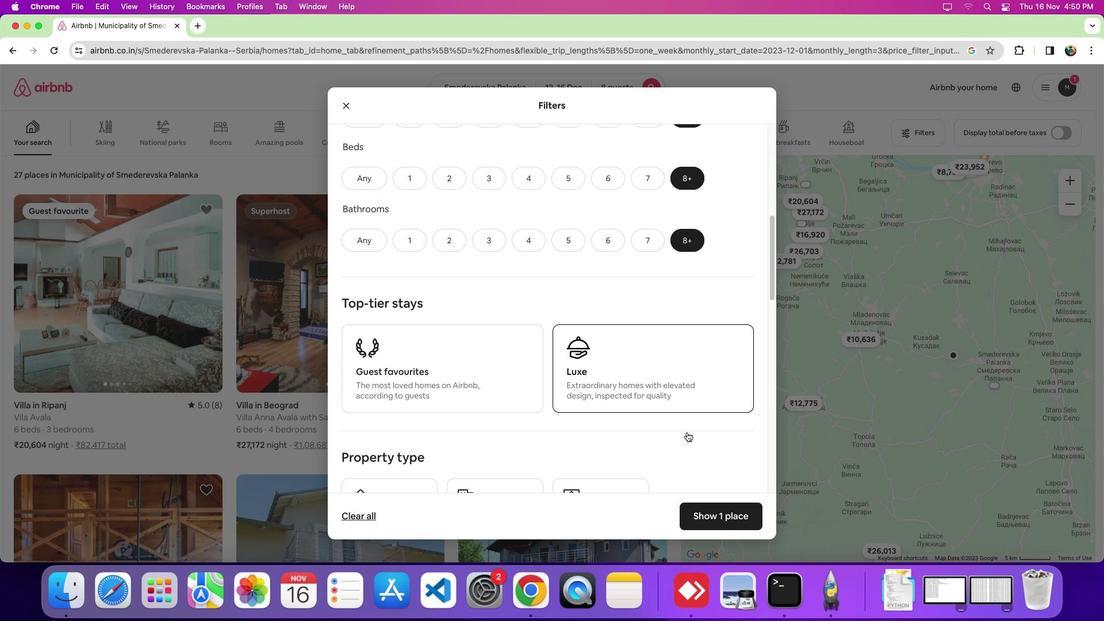 
Action: Mouse scrolled (687, 432) with delta (0, -1)
Screenshot: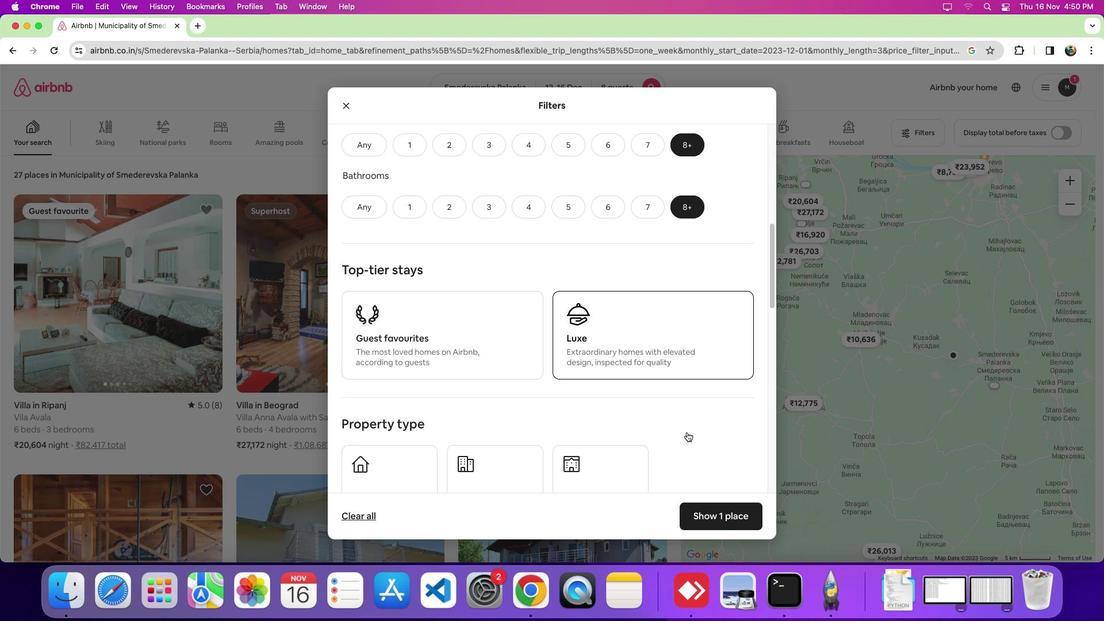 
Action: Mouse scrolled (687, 432) with delta (0, 0)
Screenshot: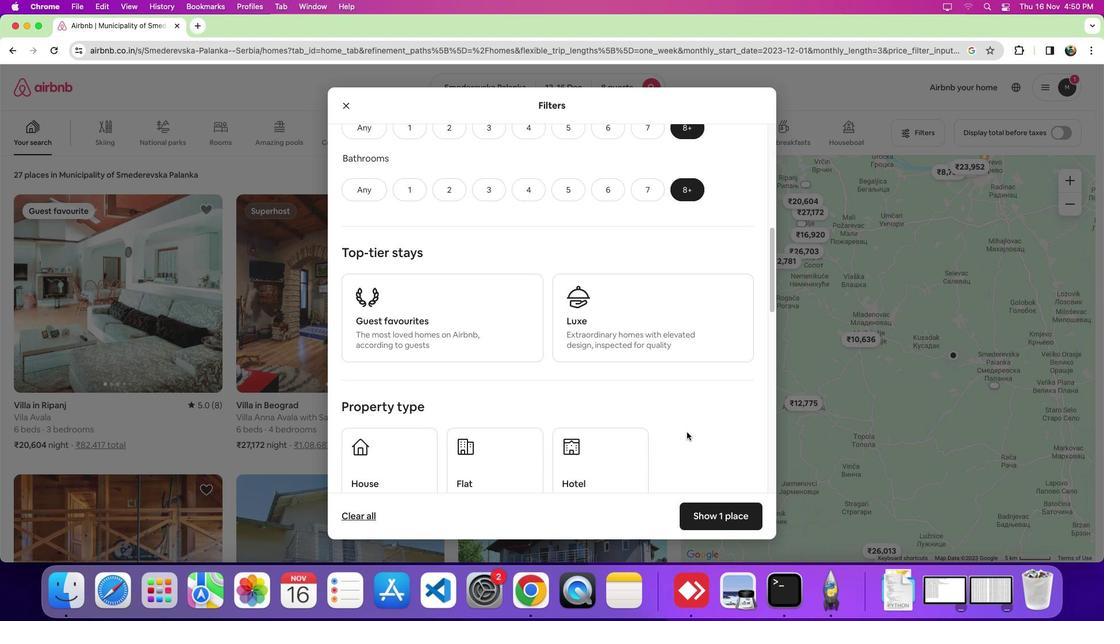 
Action: Mouse scrolled (687, 432) with delta (0, 0)
Screenshot: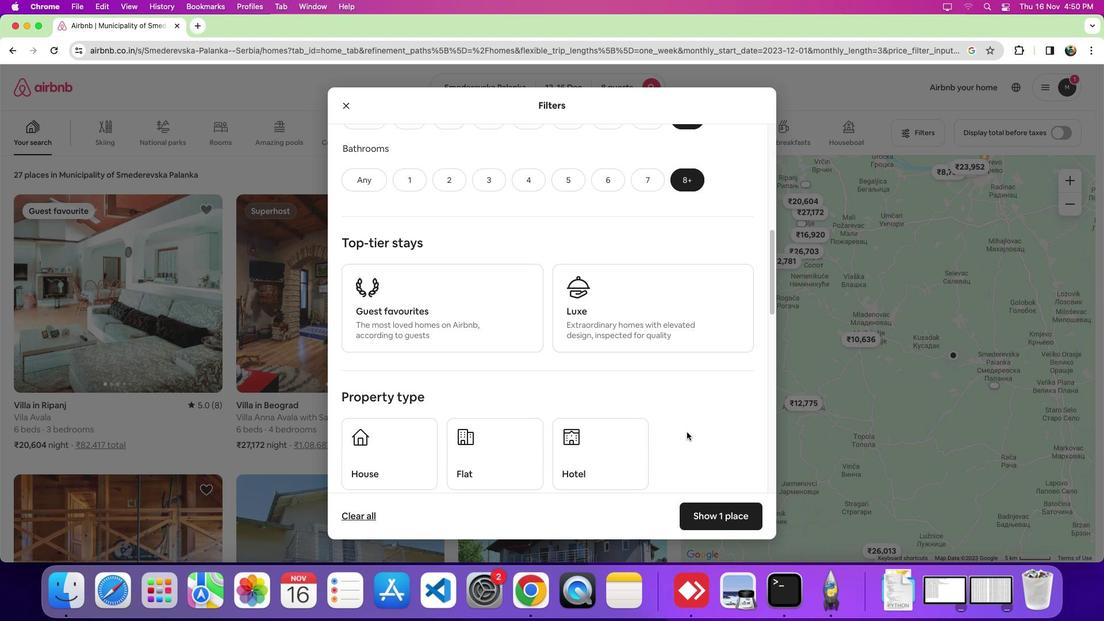 
Action: Mouse scrolled (687, 432) with delta (0, 0)
Screenshot: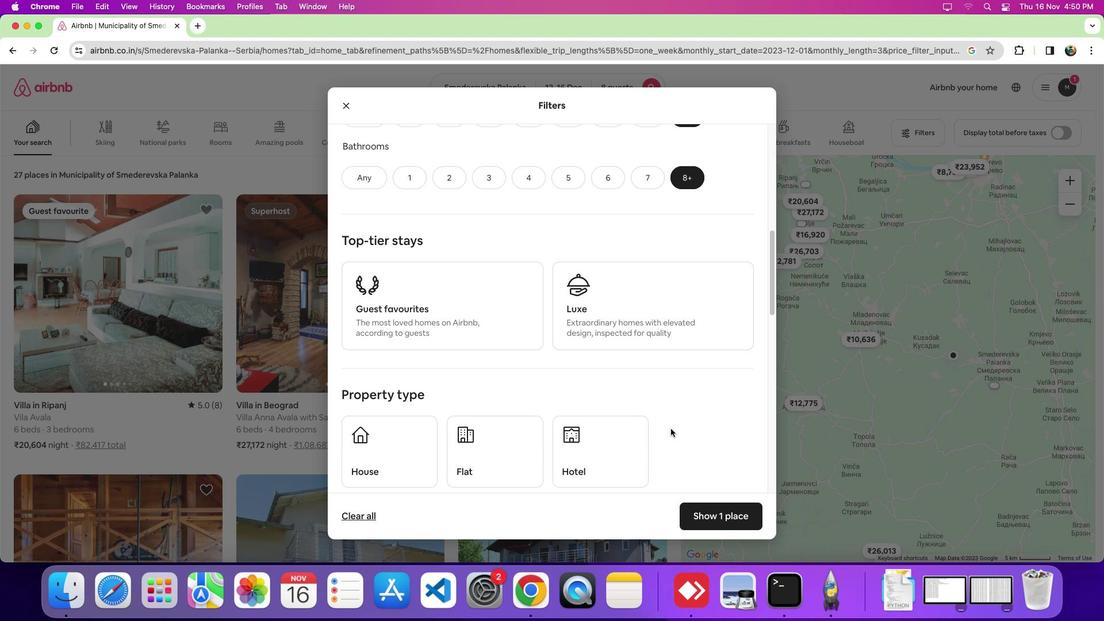 
Action: Mouse moved to (635, 428)
Screenshot: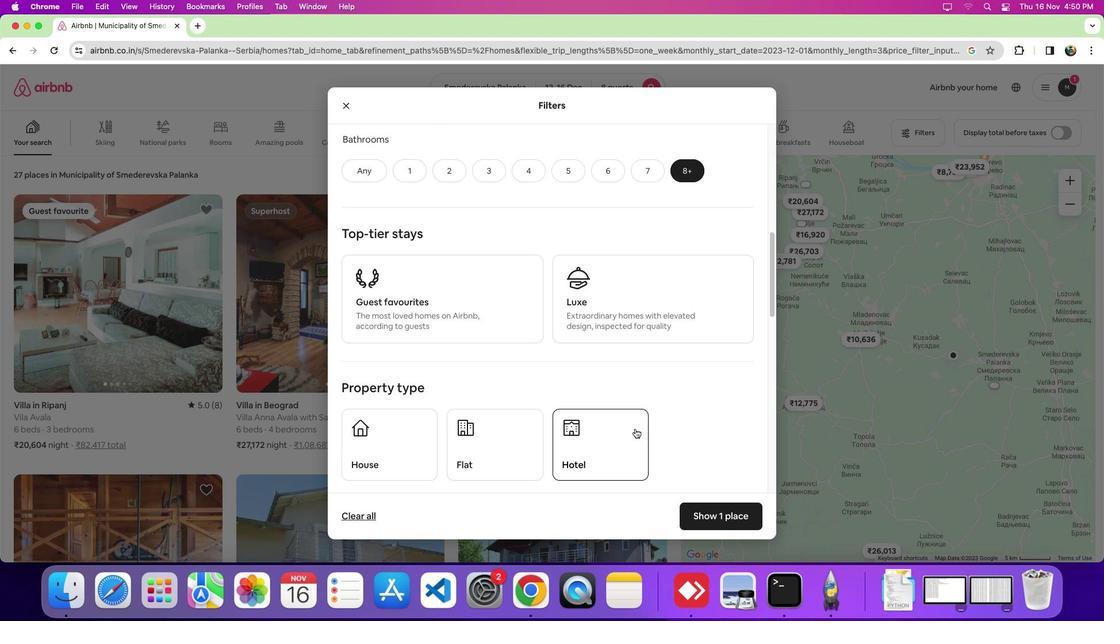 
Action: Mouse scrolled (635, 428) with delta (0, 0)
Screenshot: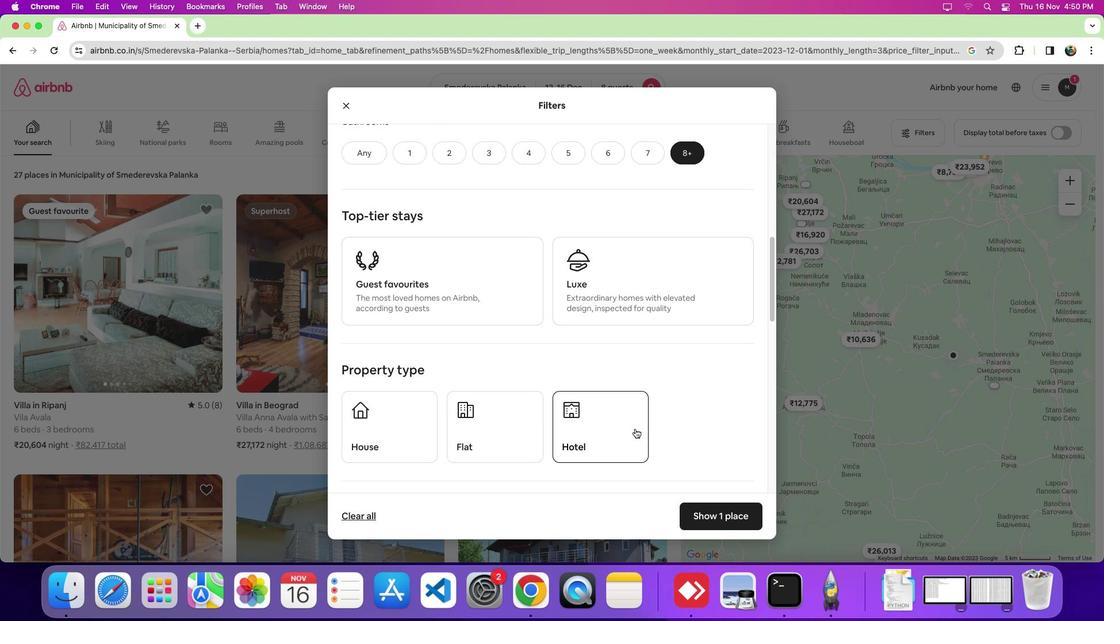 
Action: Mouse scrolled (635, 428) with delta (0, 0)
Screenshot: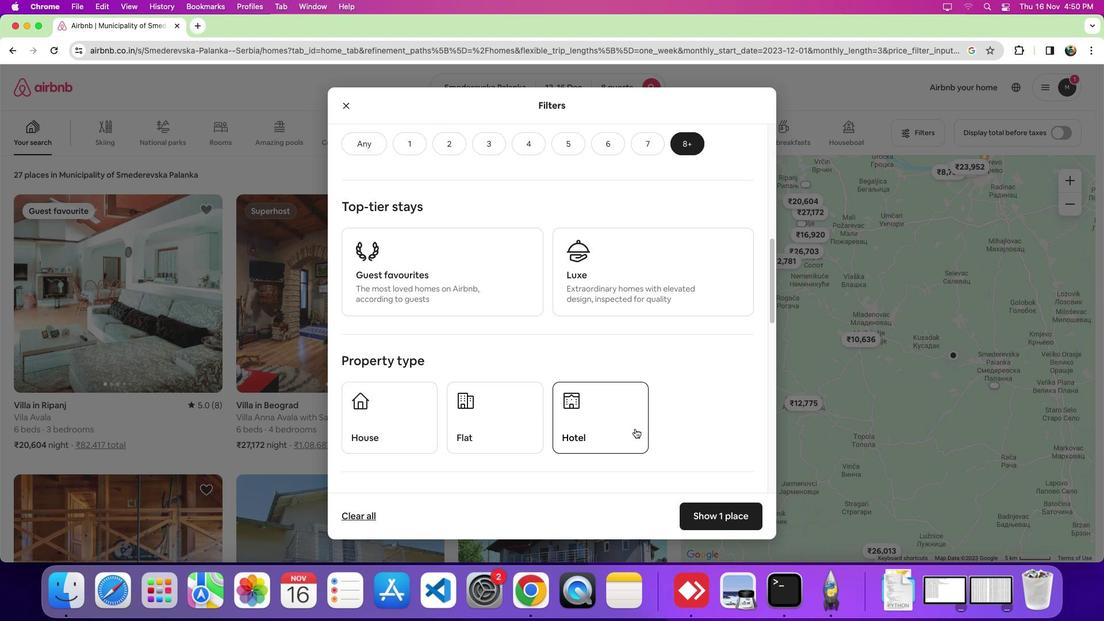 
Action: Mouse moved to (643, 414)
Screenshot: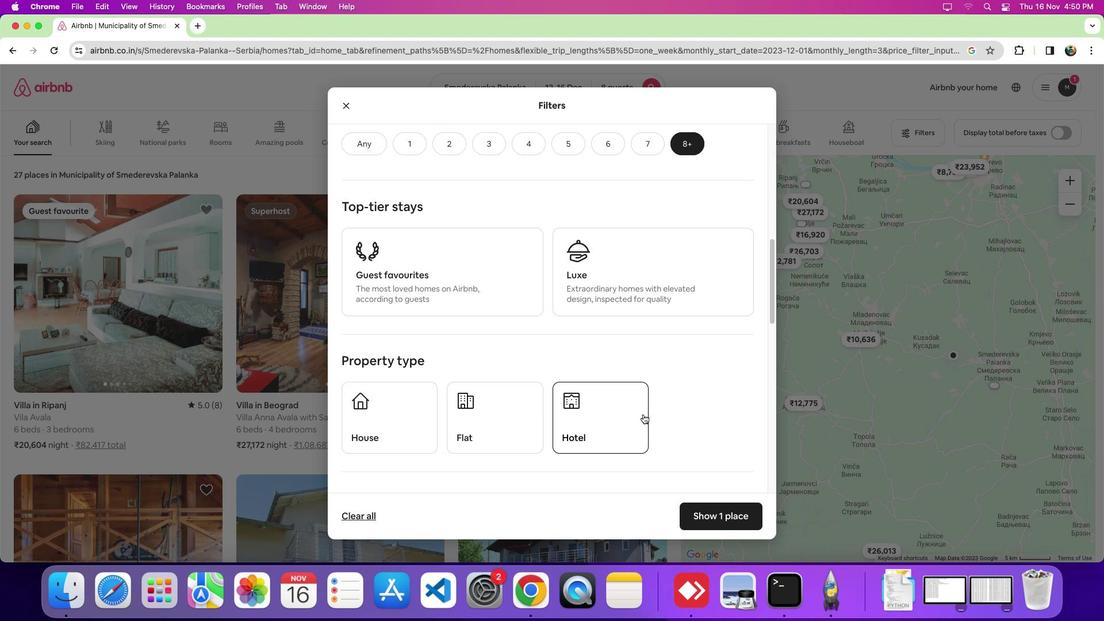 
Action: Mouse scrolled (643, 414) with delta (0, 0)
Screenshot: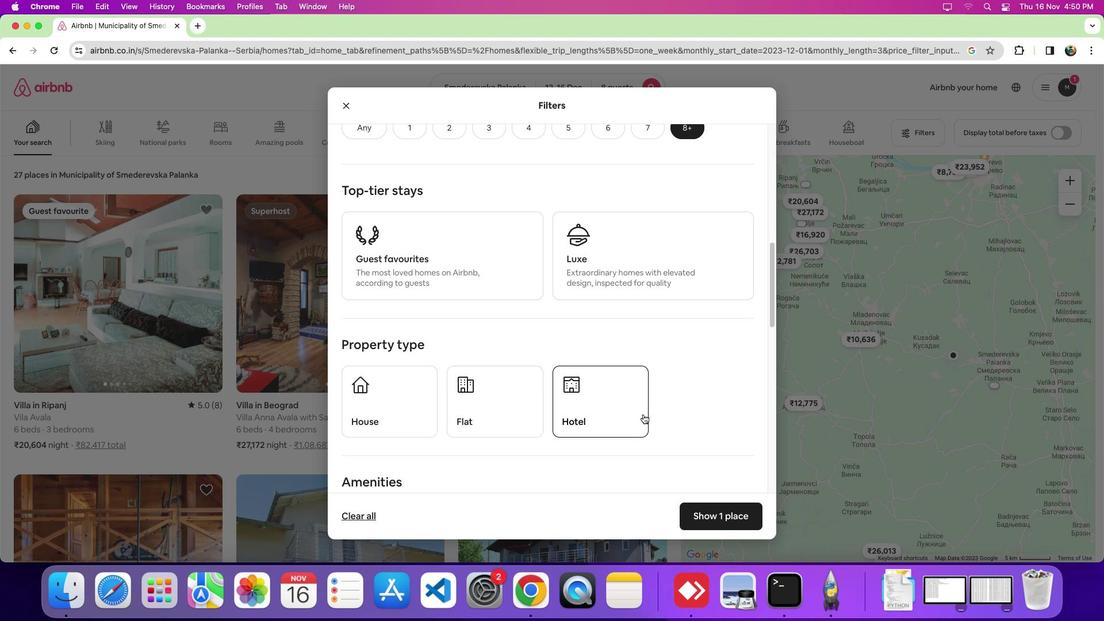 
Action: Mouse scrolled (643, 414) with delta (0, 0)
Screenshot: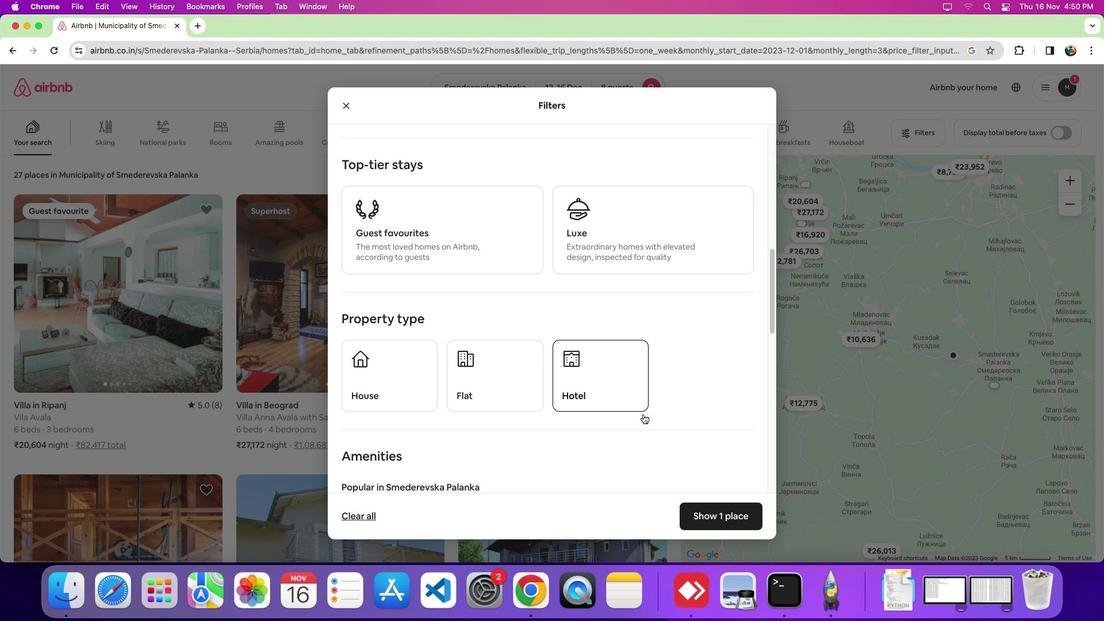 
Action: Mouse scrolled (643, 414) with delta (0, -1)
Screenshot: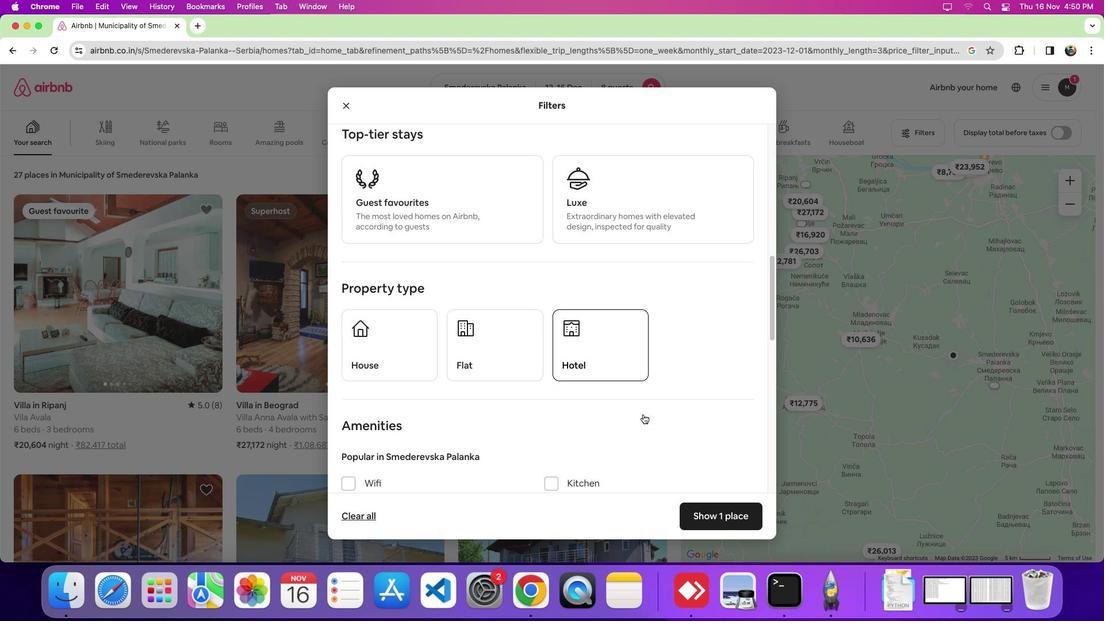 
Action: Mouse scrolled (643, 414) with delta (0, 0)
Screenshot: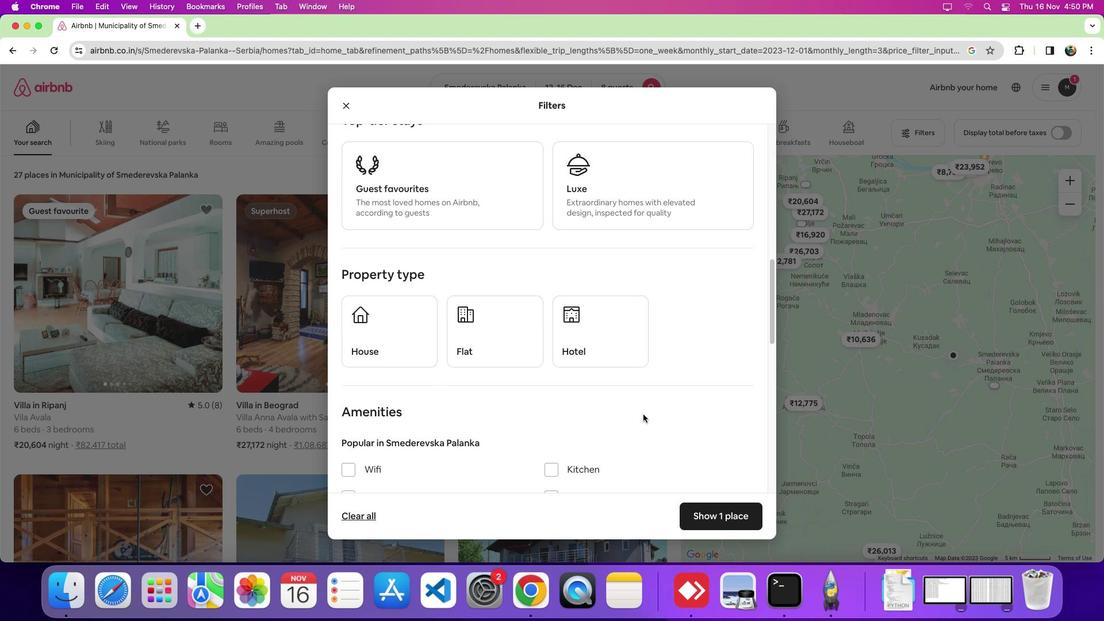 
Action: Mouse scrolled (643, 414) with delta (0, 0)
Screenshot: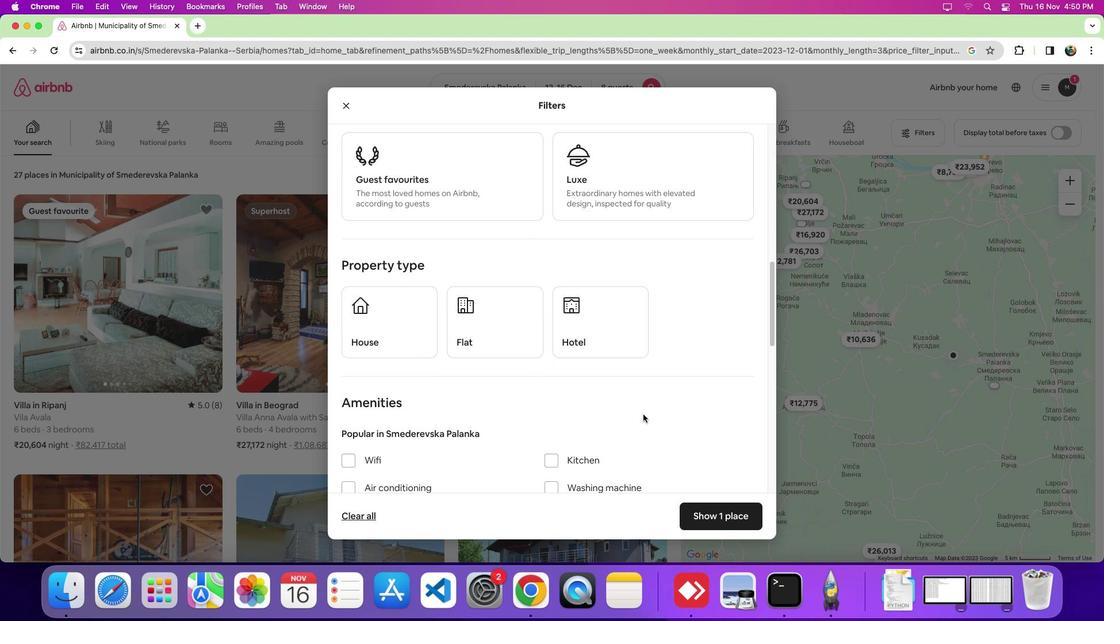 
Action: Mouse moved to (368, 326)
Screenshot: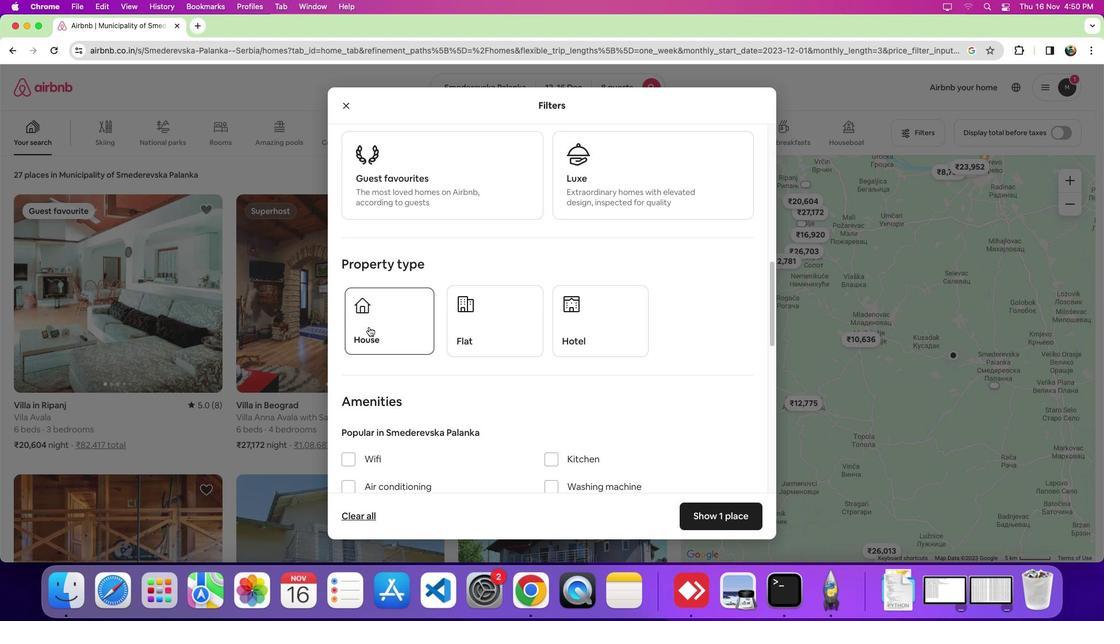 
Action: Mouse pressed left at (368, 326)
Screenshot: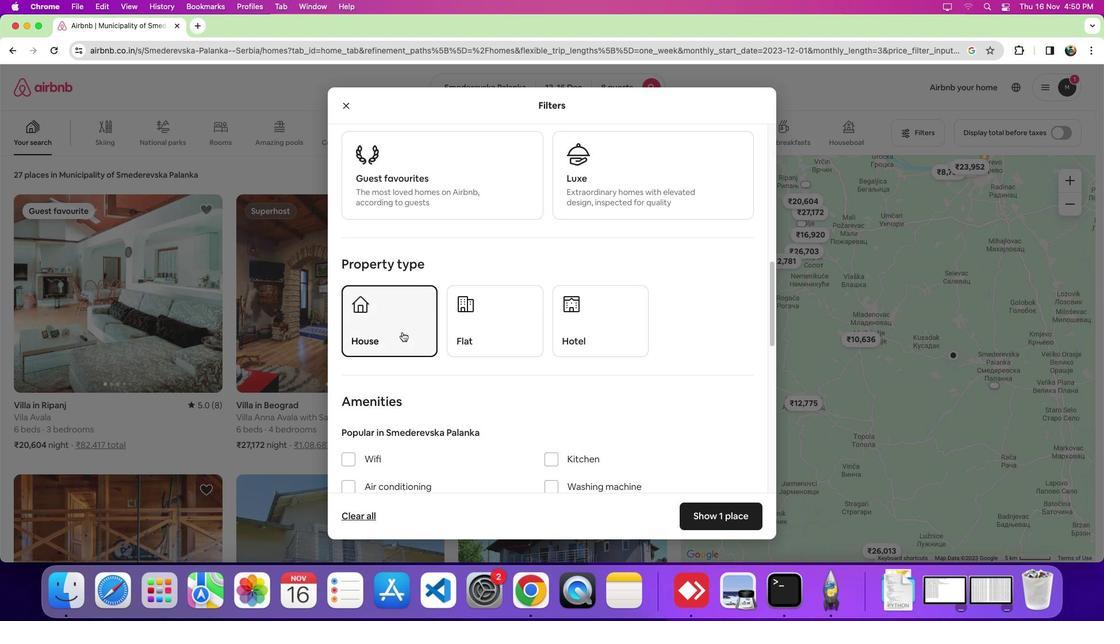 
Action: Mouse moved to (574, 370)
Screenshot: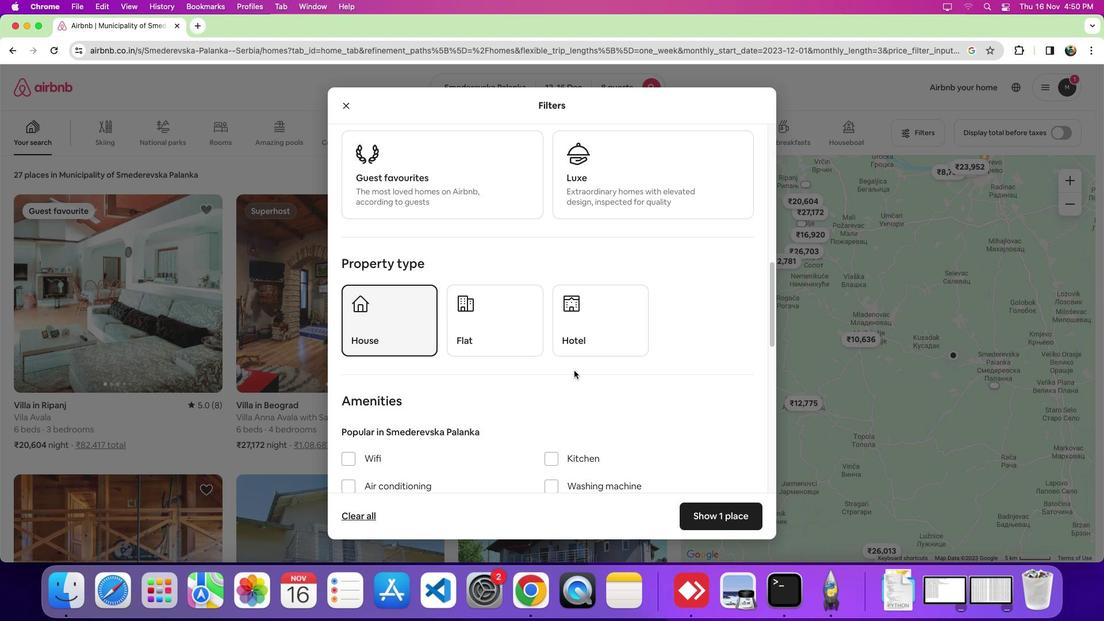 
Action: Mouse scrolled (574, 370) with delta (0, 0)
Screenshot: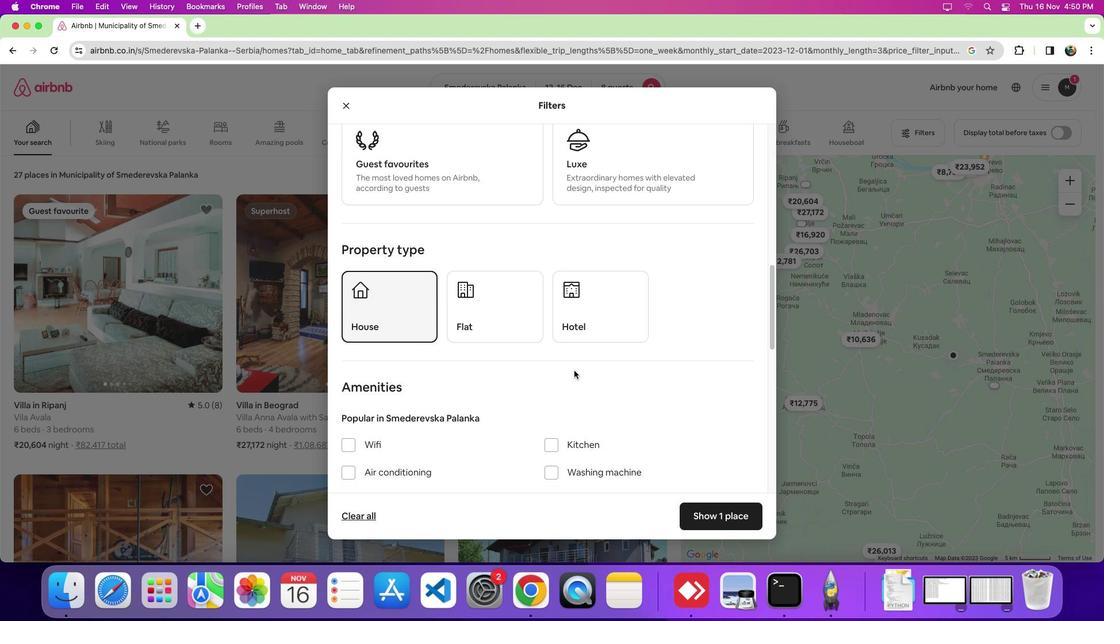 
Action: Mouse scrolled (574, 370) with delta (0, 0)
Screenshot: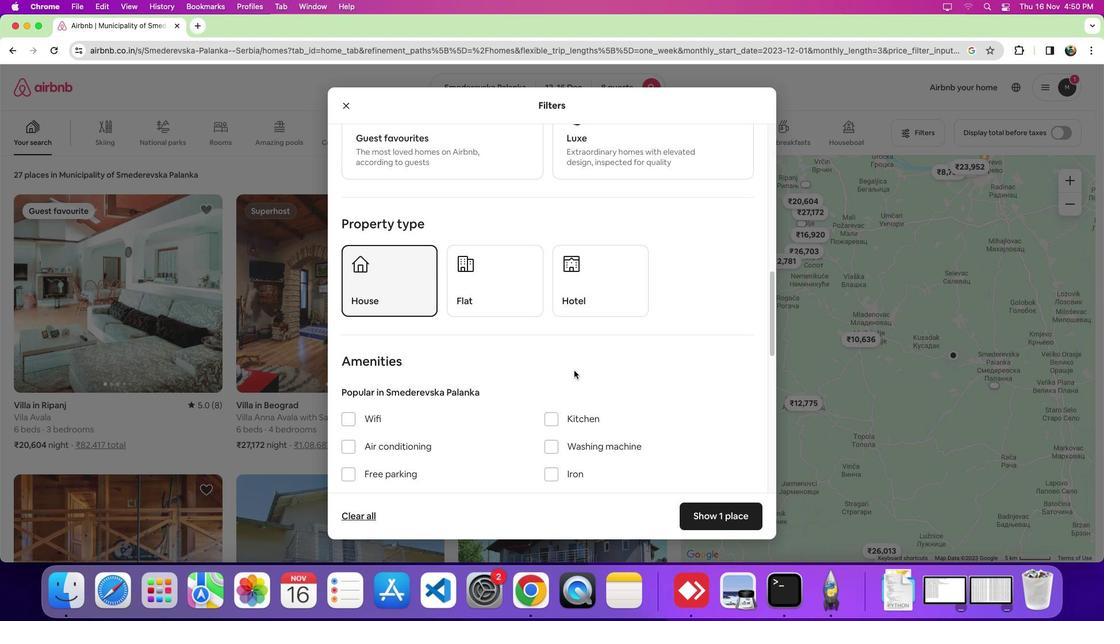 
Action: Mouse scrolled (574, 370) with delta (0, -1)
Screenshot: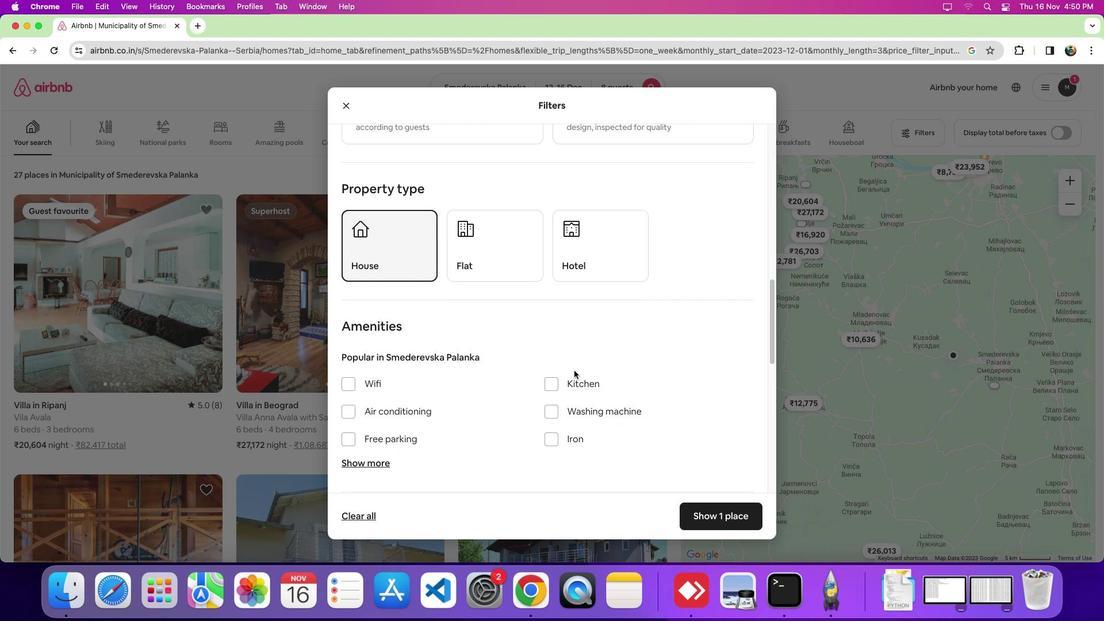 
Action: Mouse scrolled (574, 370) with delta (0, 0)
Screenshot: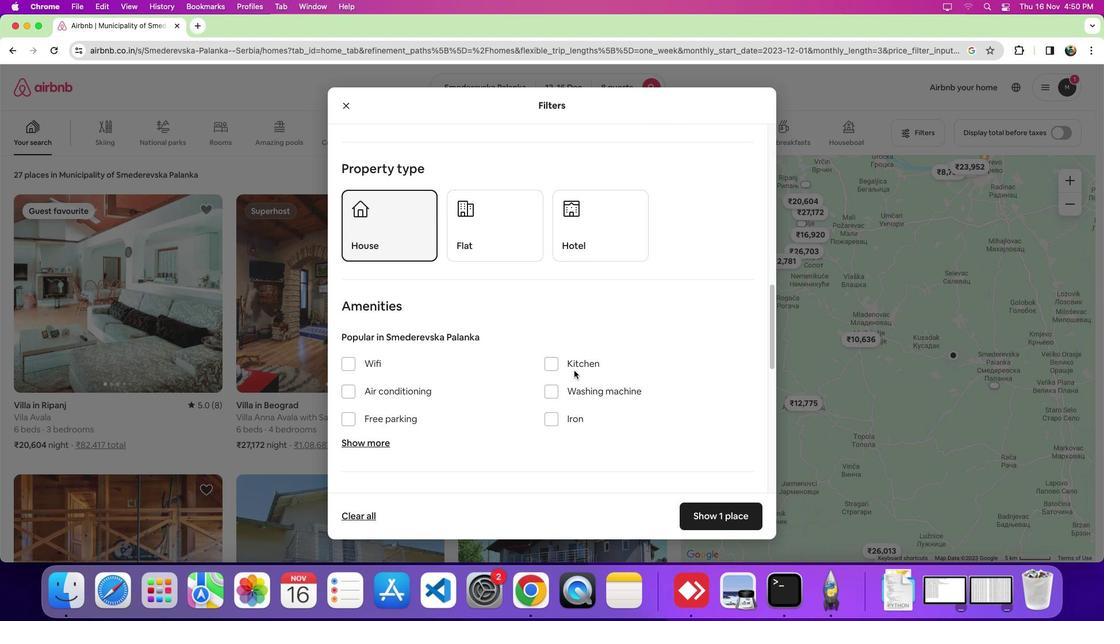 
Action: Mouse scrolled (574, 370) with delta (0, 0)
Screenshot: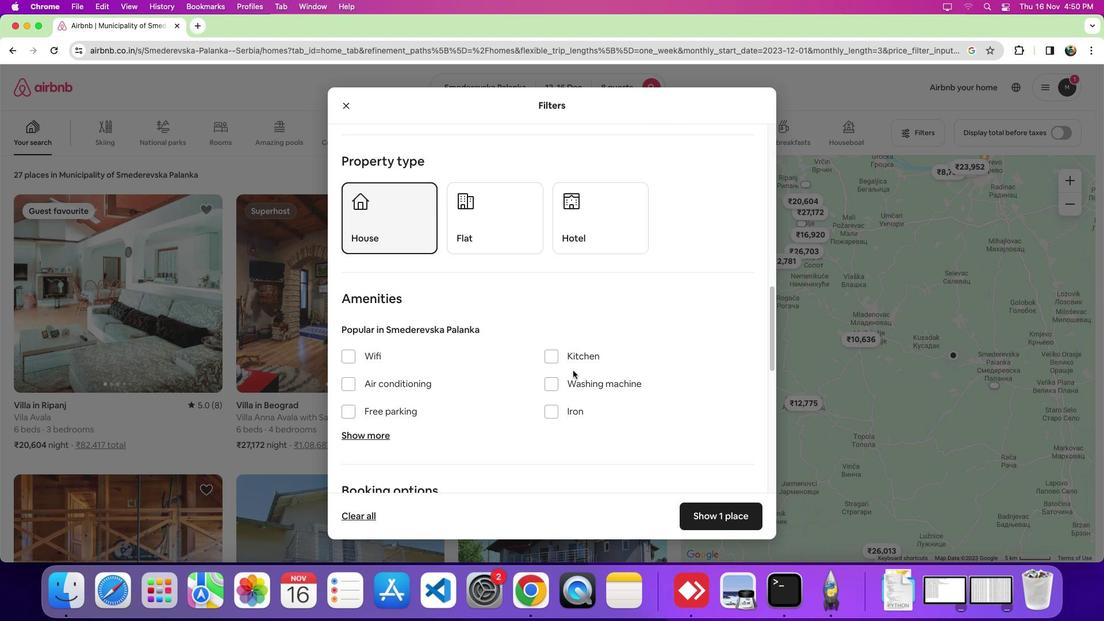 
Action: Mouse moved to (351, 356)
Screenshot: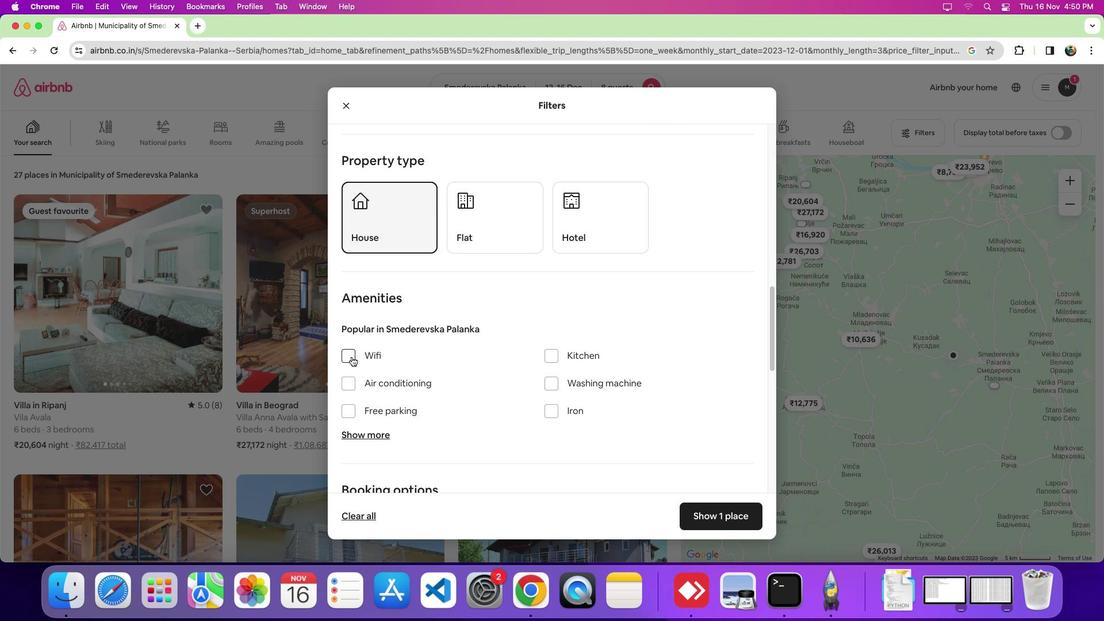 
Action: Mouse pressed left at (351, 356)
Screenshot: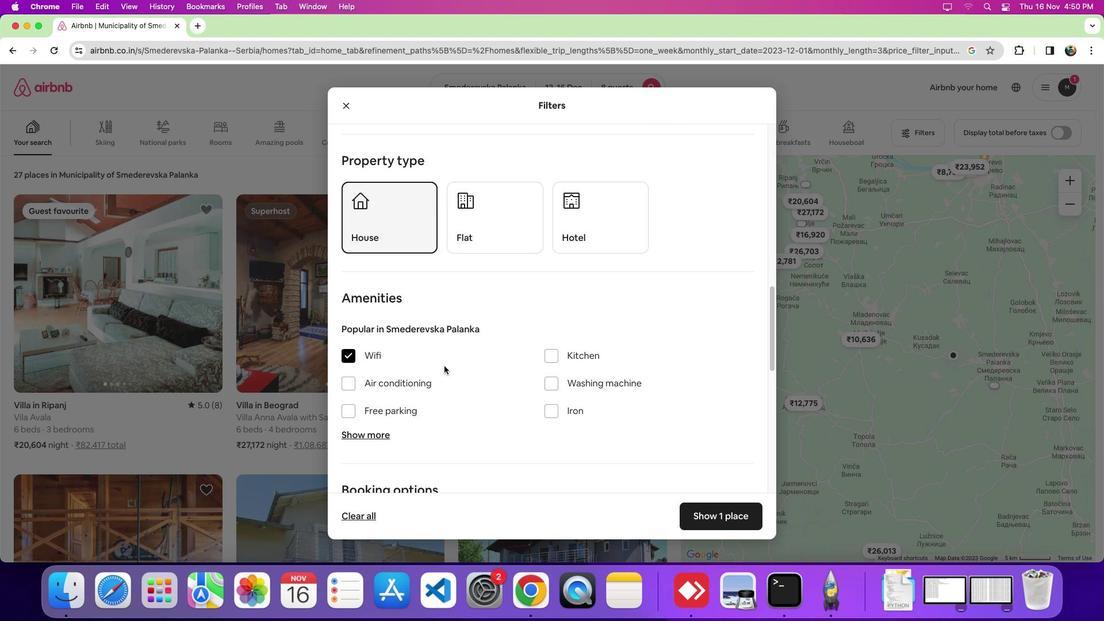 
Action: Mouse moved to (562, 364)
Screenshot: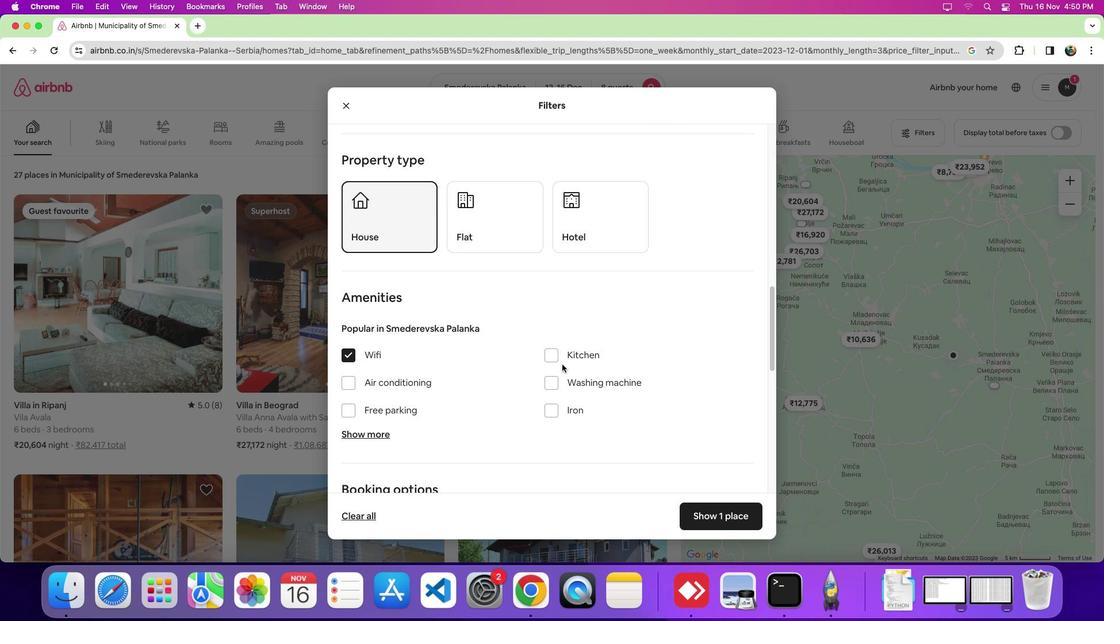 
Action: Mouse scrolled (562, 364) with delta (0, 0)
Screenshot: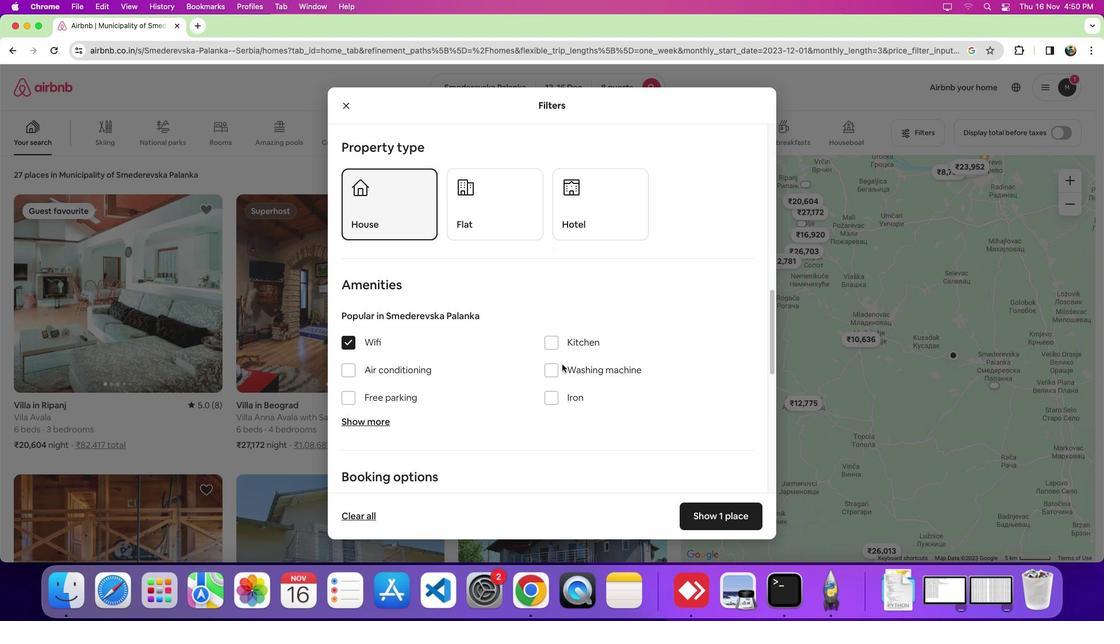 
Action: Mouse scrolled (562, 364) with delta (0, 0)
Screenshot: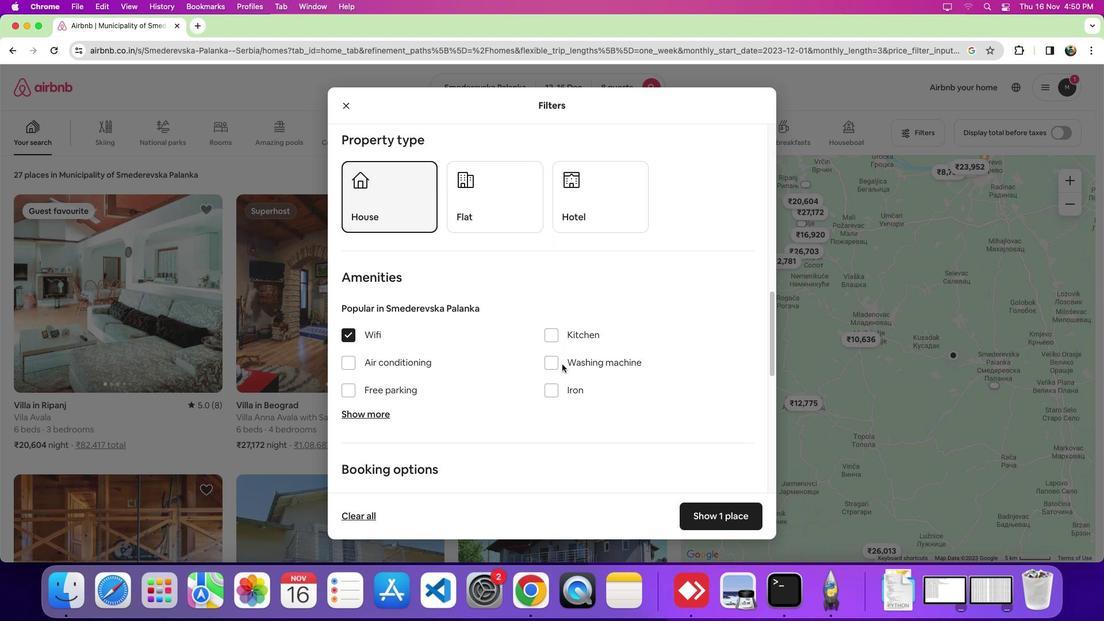 
Action: Mouse moved to (562, 363)
Screenshot: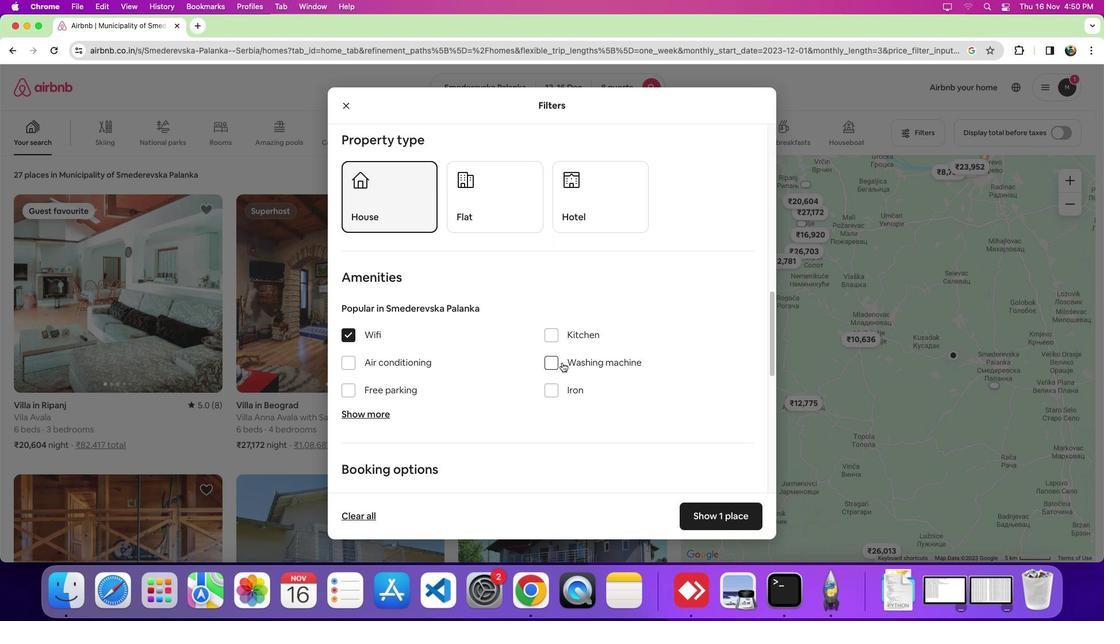 
Action: Mouse scrolled (562, 363) with delta (0, 0)
Screenshot: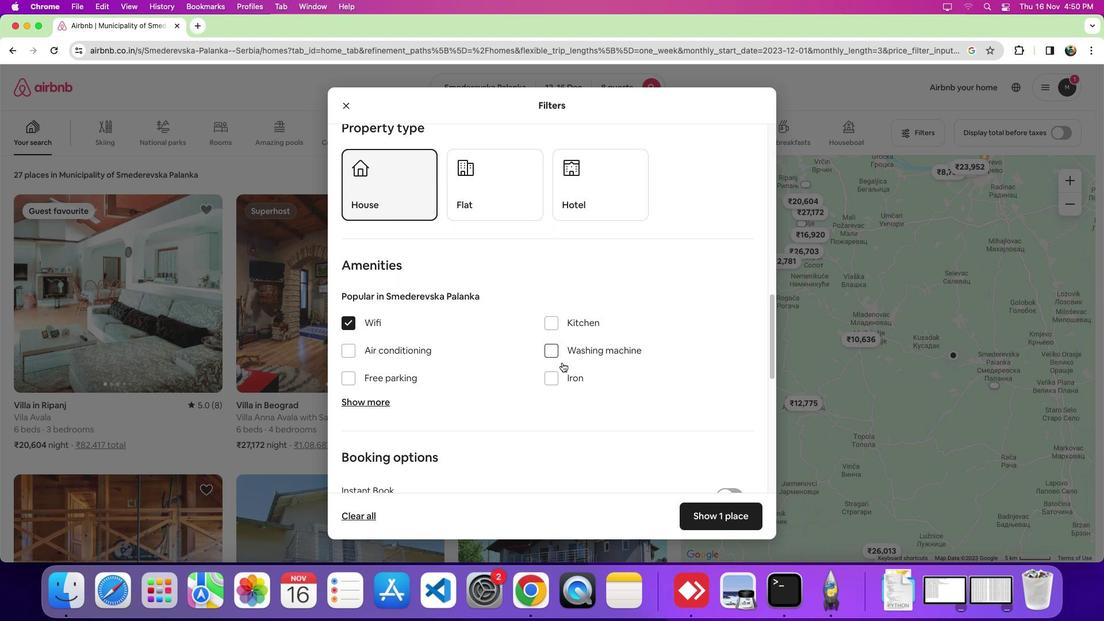 
Action: Mouse scrolled (562, 363) with delta (0, 0)
Screenshot: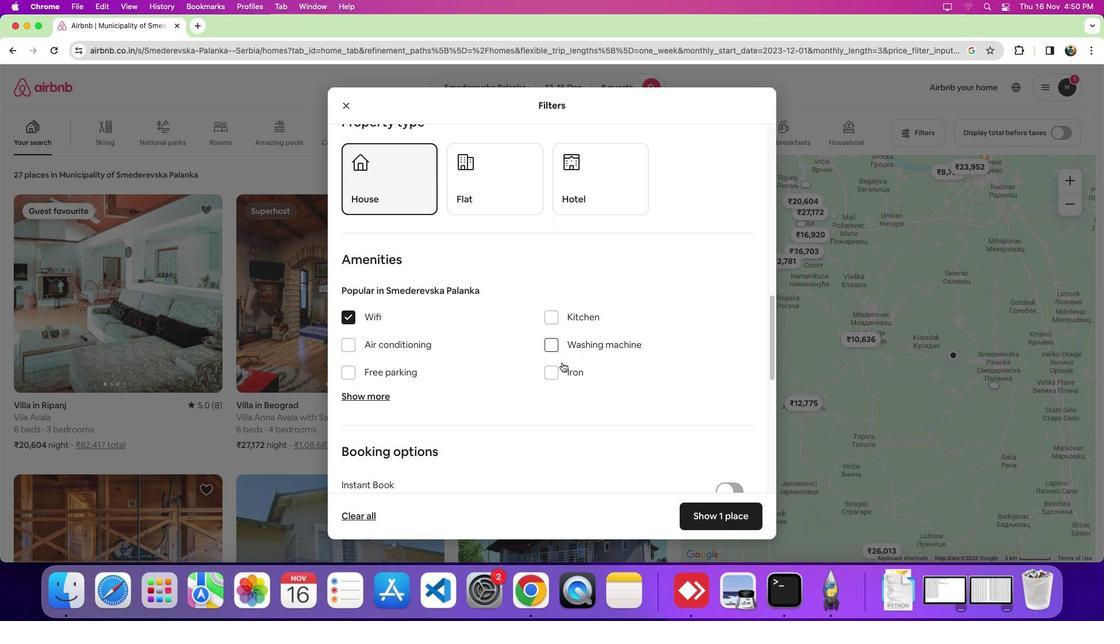 
Action: Mouse scrolled (562, 363) with delta (0, 0)
Screenshot: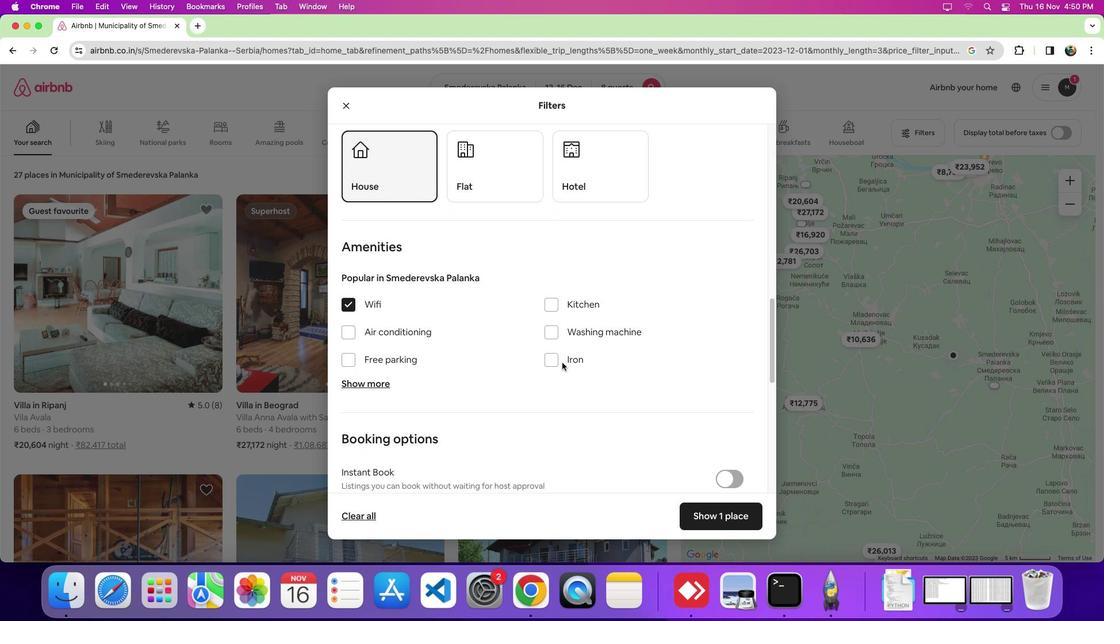 
Action: Mouse scrolled (562, 363) with delta (0, 0)
Screenshot: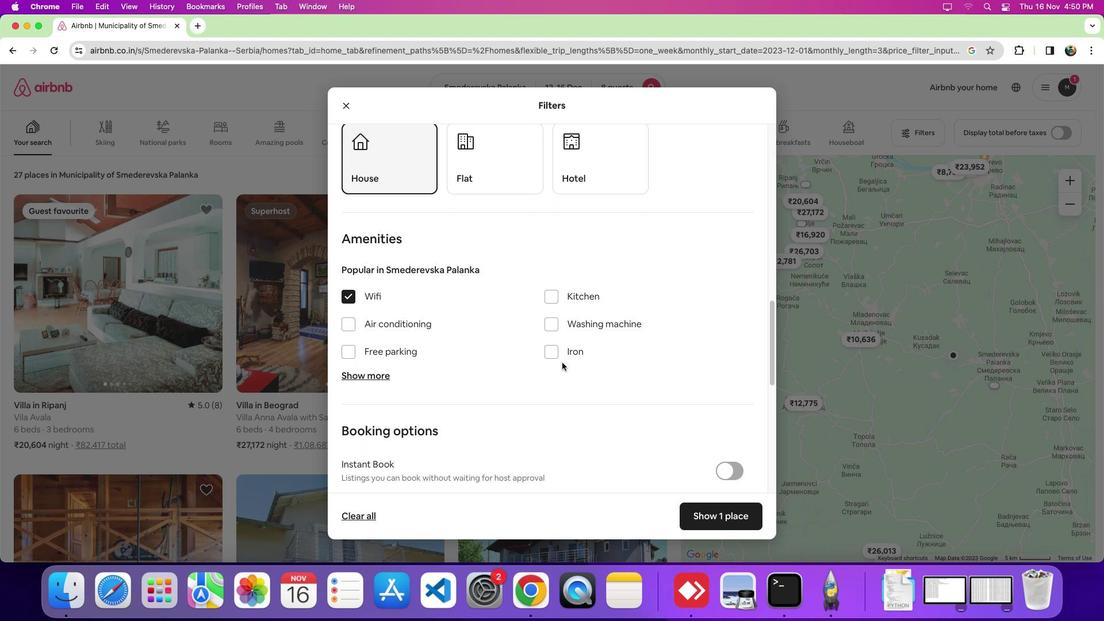 
Action: Mouse moved to (364, 371)
Screenshot: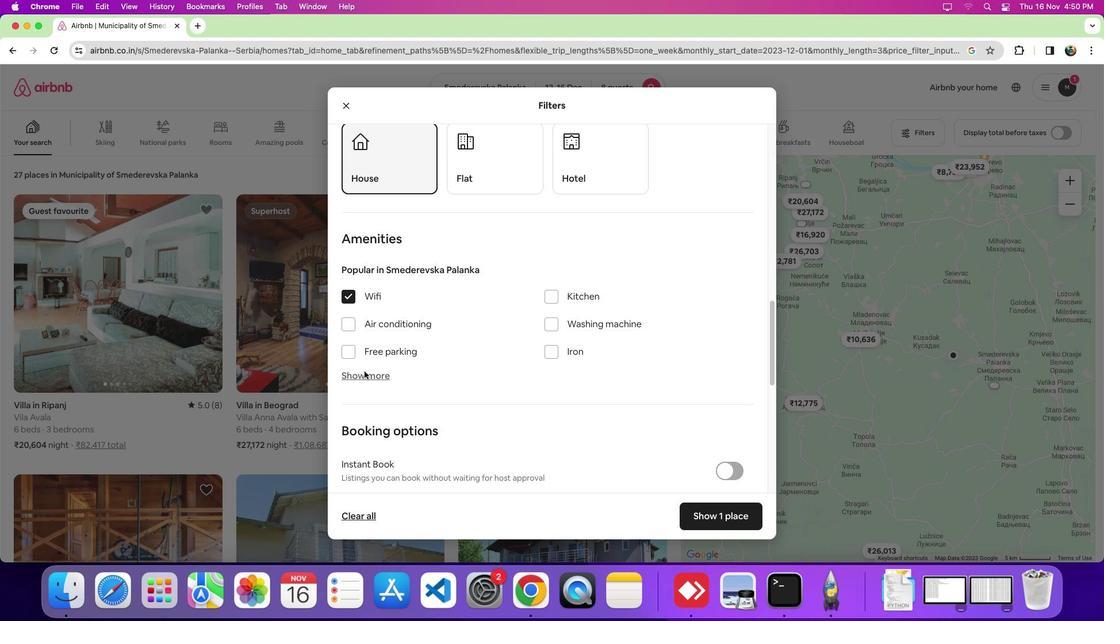 
Action: Mouse pressed left at (364, 371)
Screenshot: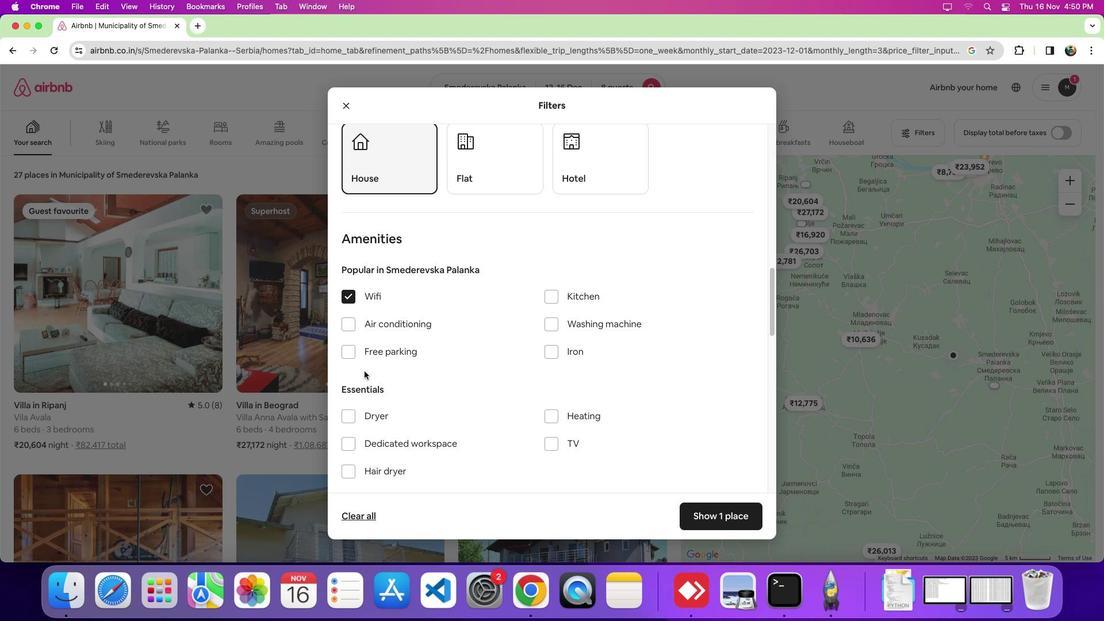 
Action: Mouse moved to (534, 397)
Screenshot: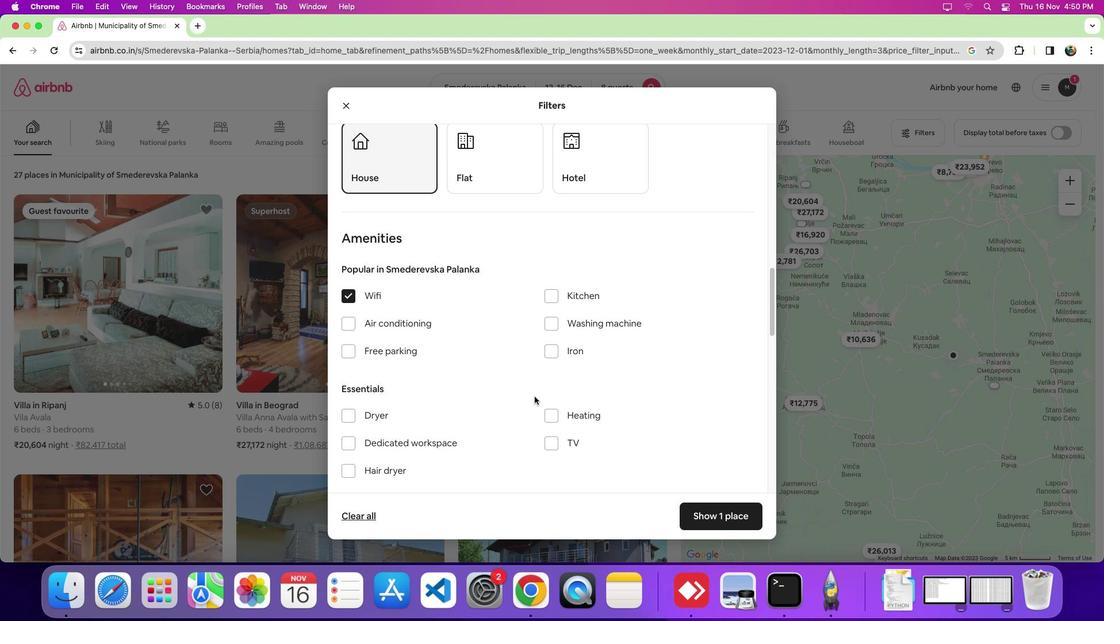 
Action: Mouse scrolled (534, 397) with delta (0, 0)
Screenshot: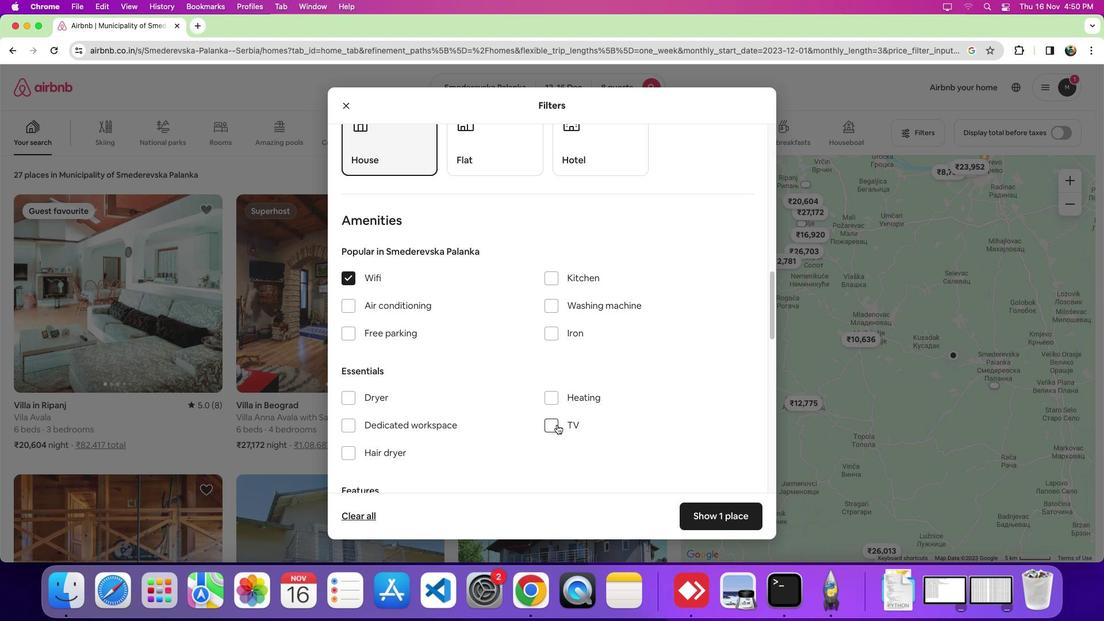 
Action: Mouse scrolled (534, 397) with delta (0, 0)
Screenshot: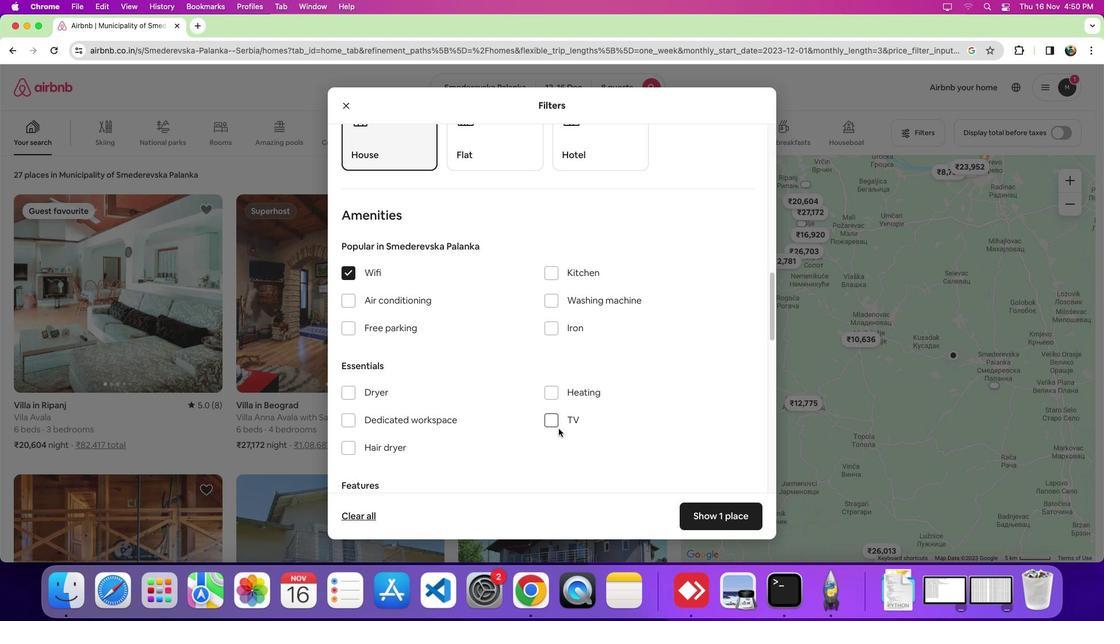 
Action: Mouse moved to (555, 425)
Screenshot: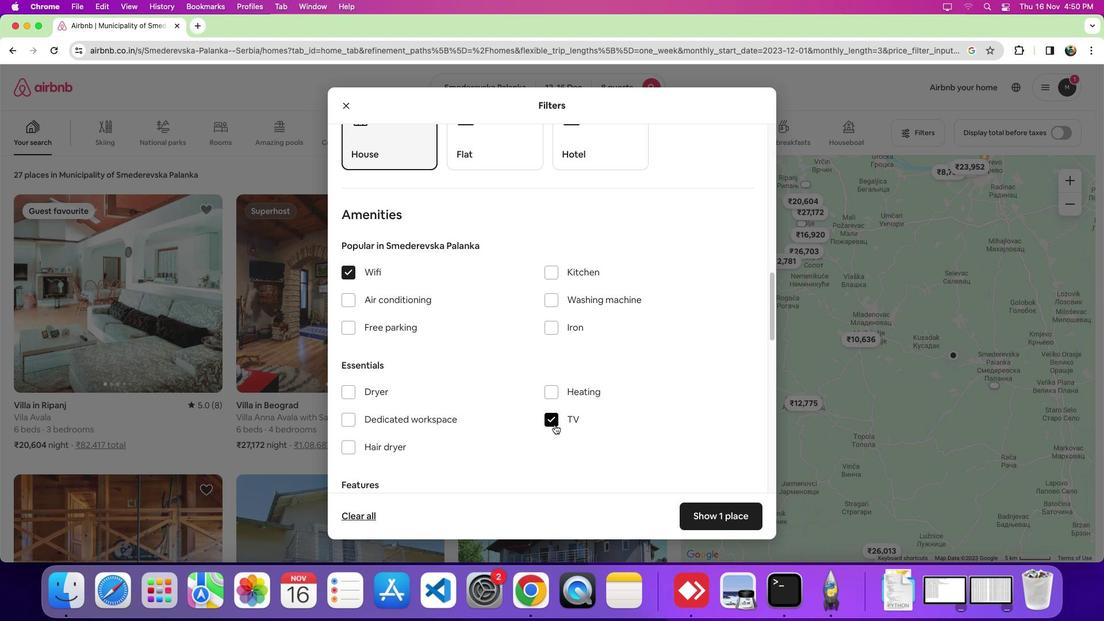 
Action: Mouse pressed left at (555, 425)
Screenshot: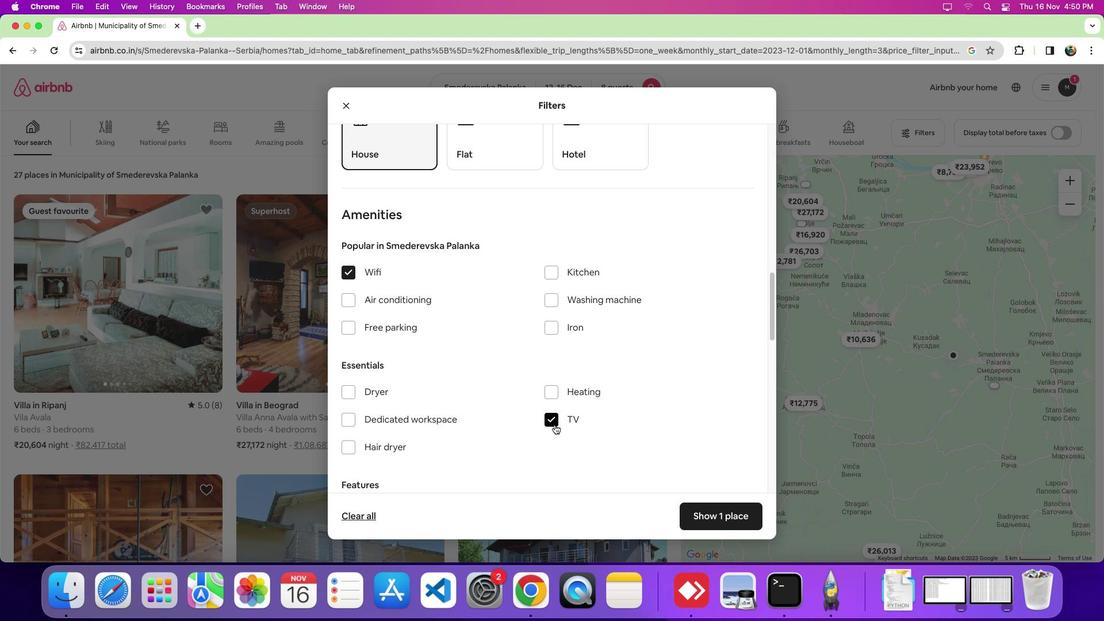 
Action: Mouse moved to (354, 324)
Screenshot: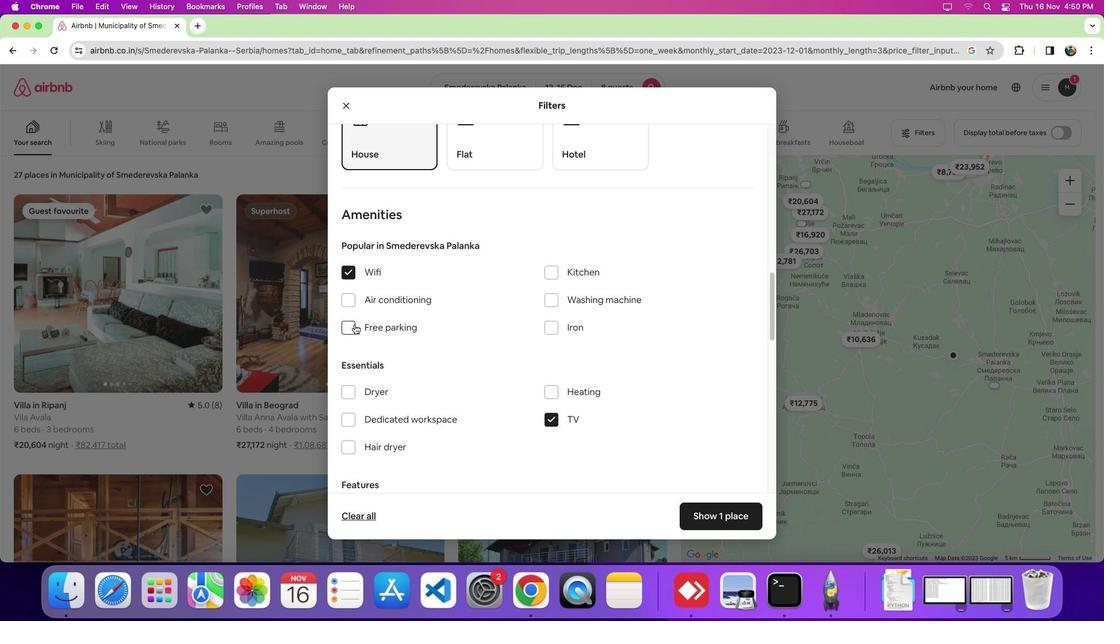 
Action: Mouse pressed left at (354, 324)
Screenshot: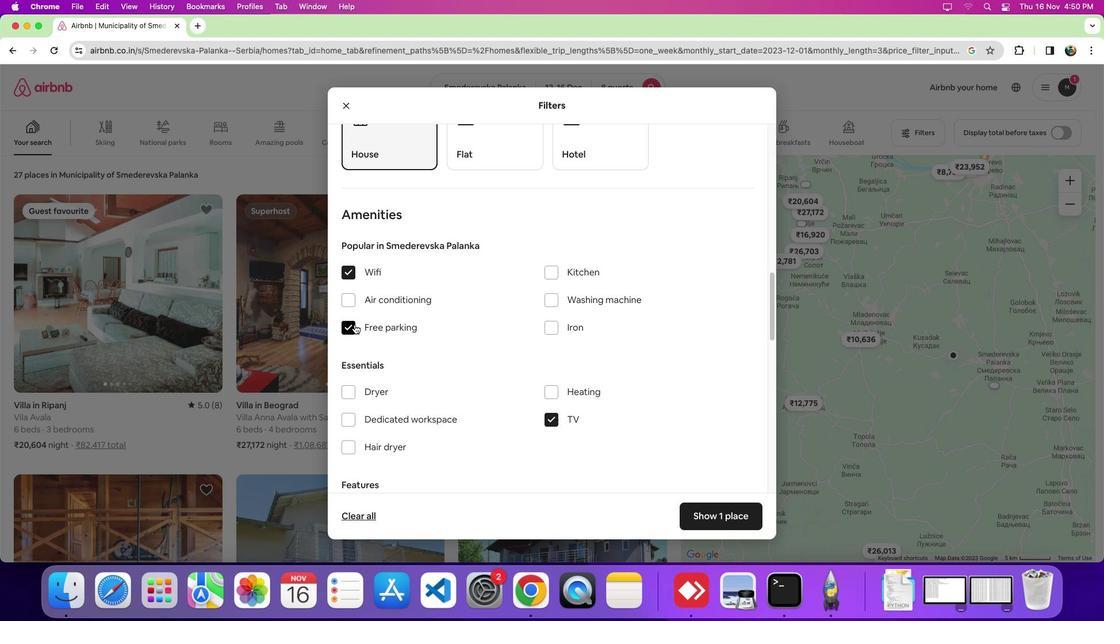 
Action: Mouse moved to (517, 348)
Screenshot: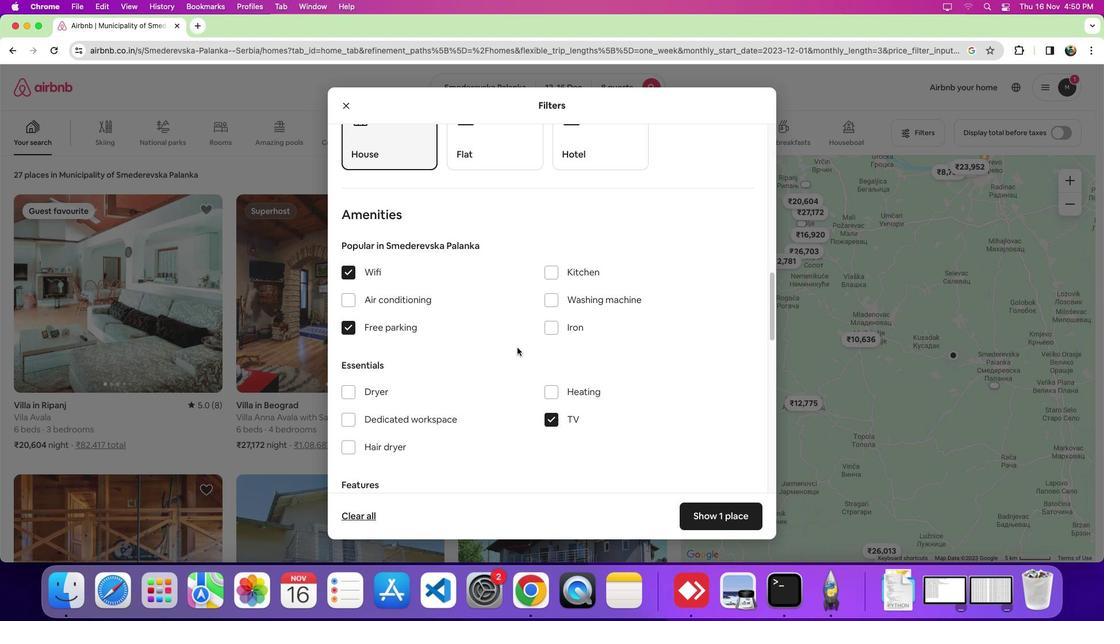 
Action: Mouse scrolled (517, 348) with delta (0, 0)
Screenshot: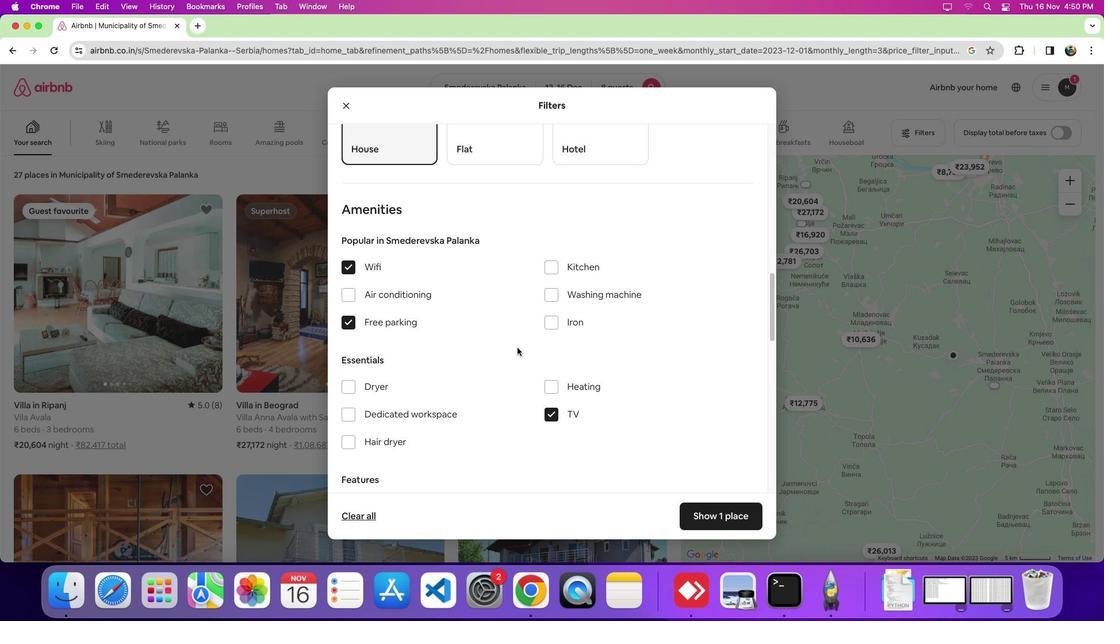 
Action: Mouse scrolled (517, 348) with delta (0, 0)
Screenshot: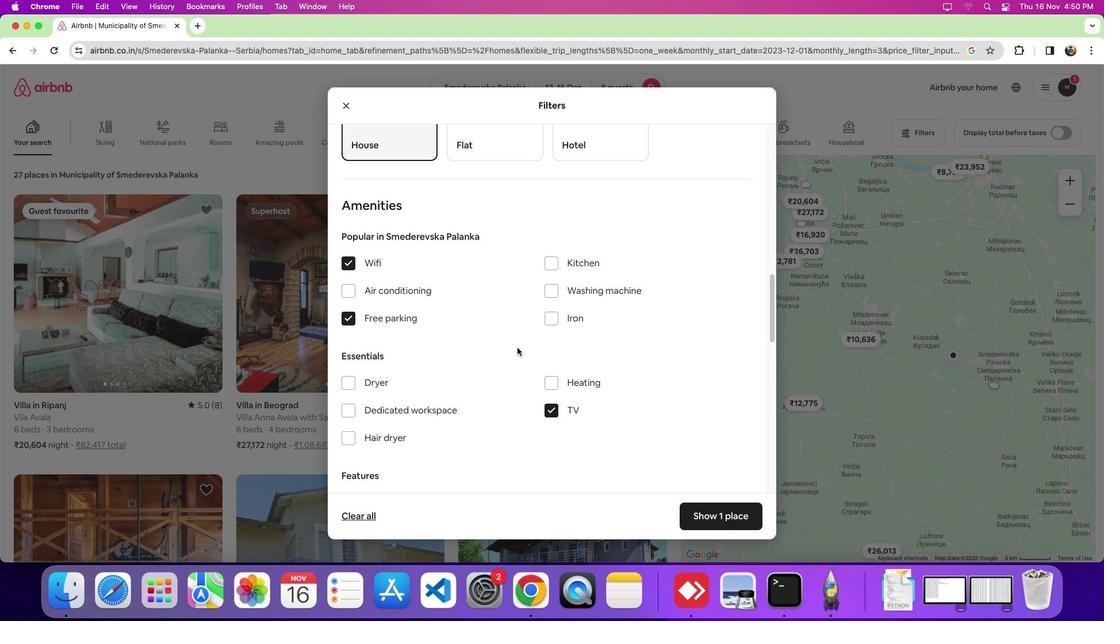 
Action: Mouse moved to (517, 347)
Screenshot: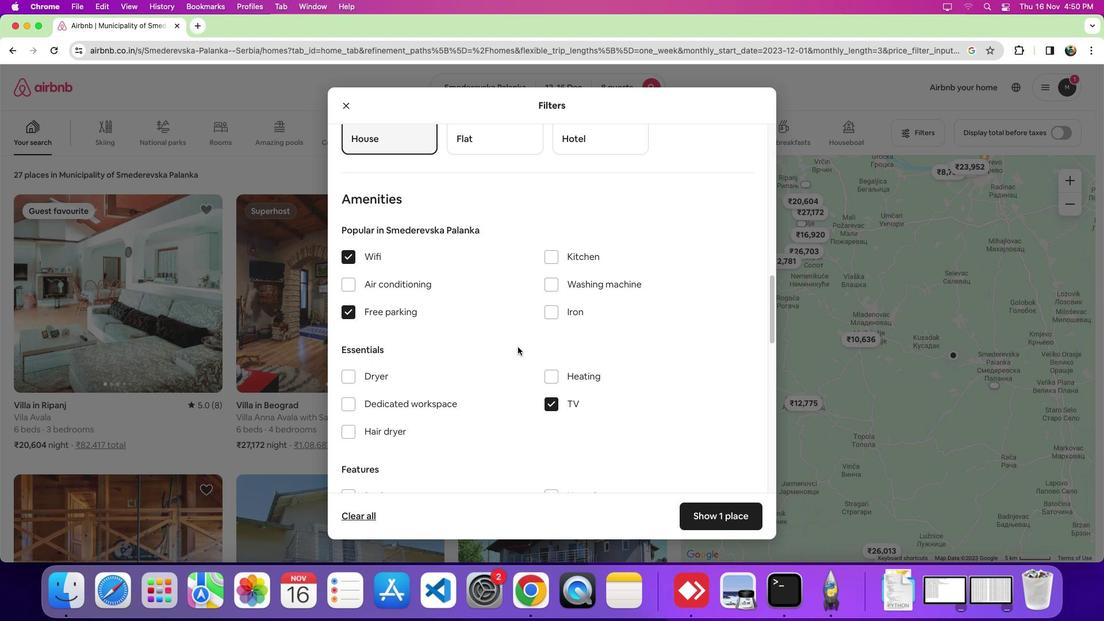 
Action: Mouse scrolled (517, 347) with delta (0, 0)
Screenshot: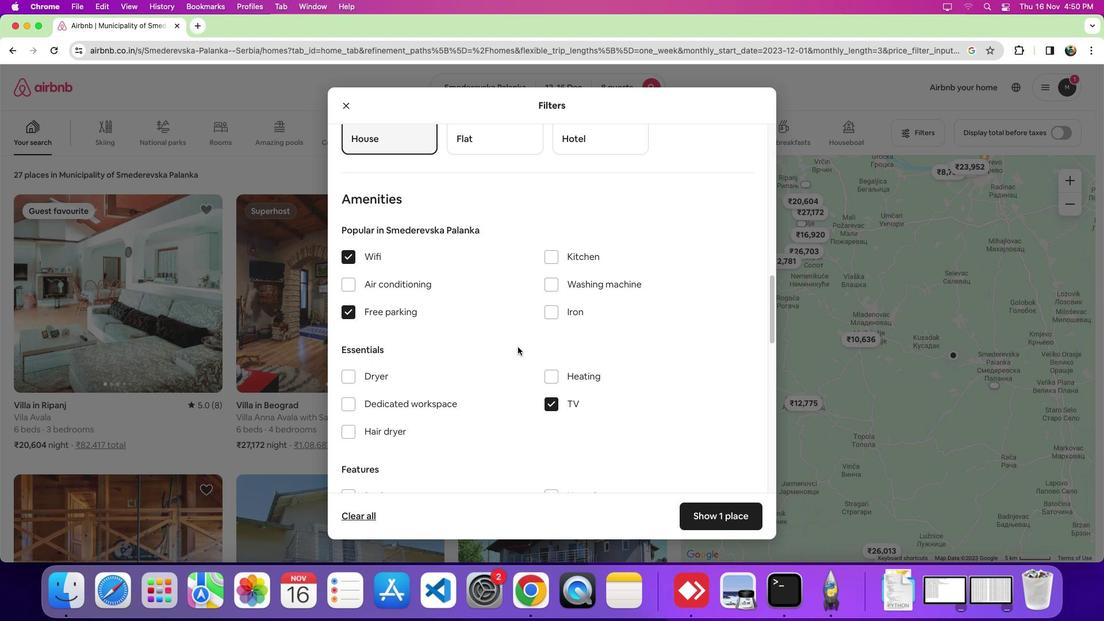 
Action: Mouse moved to (517, 347)
Screenshot: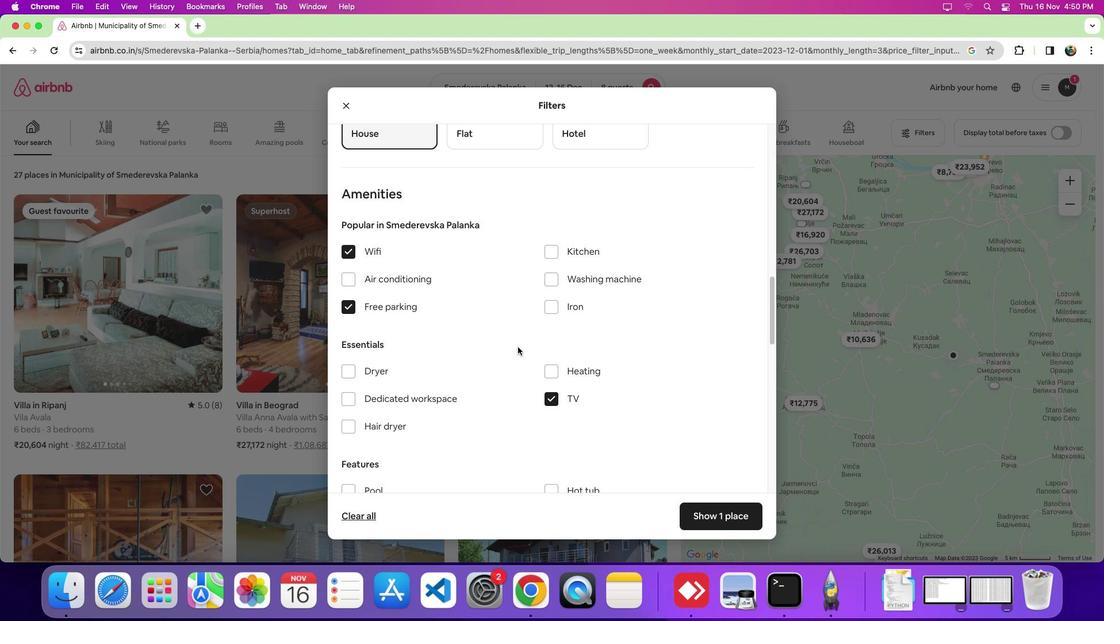 
Action: Mouse scrolled (517, 347) with delta (0, 0)
Screenshot: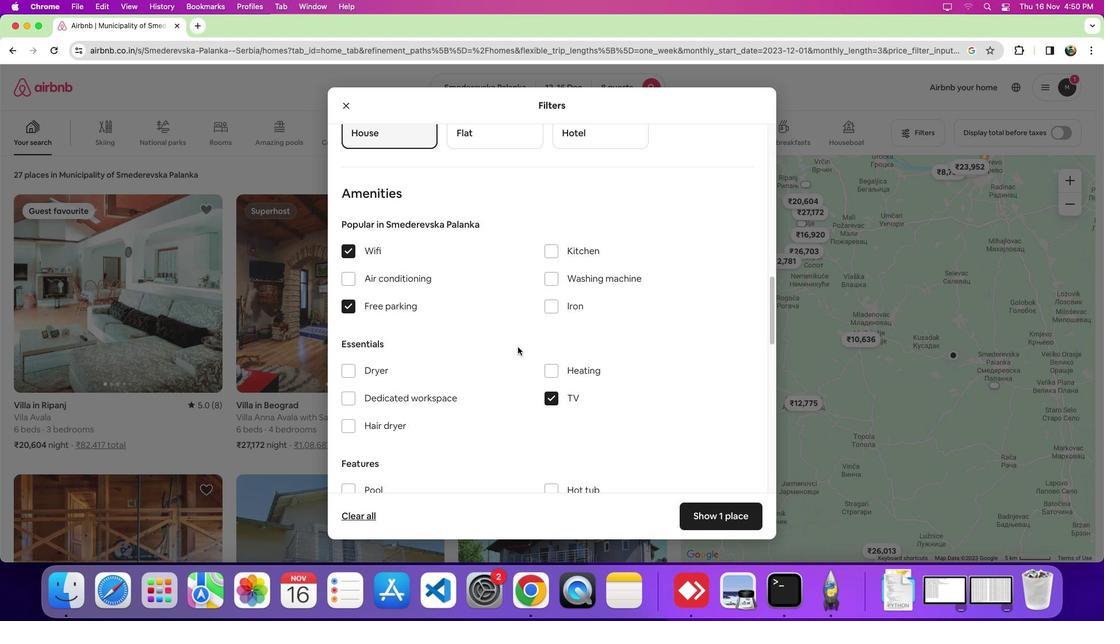 
Action: Mouse scrolled (517, 347) with delta (0, 0)
Screenshot: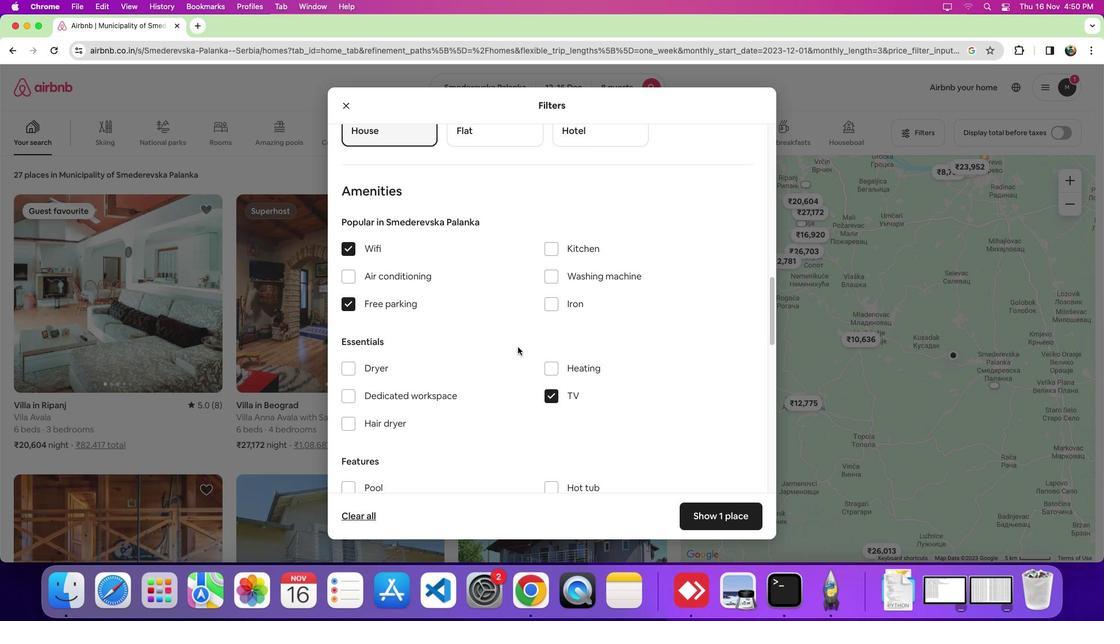 
Action: Mouse scrolled (517, 347) with delta (0, 0)
Screenshot: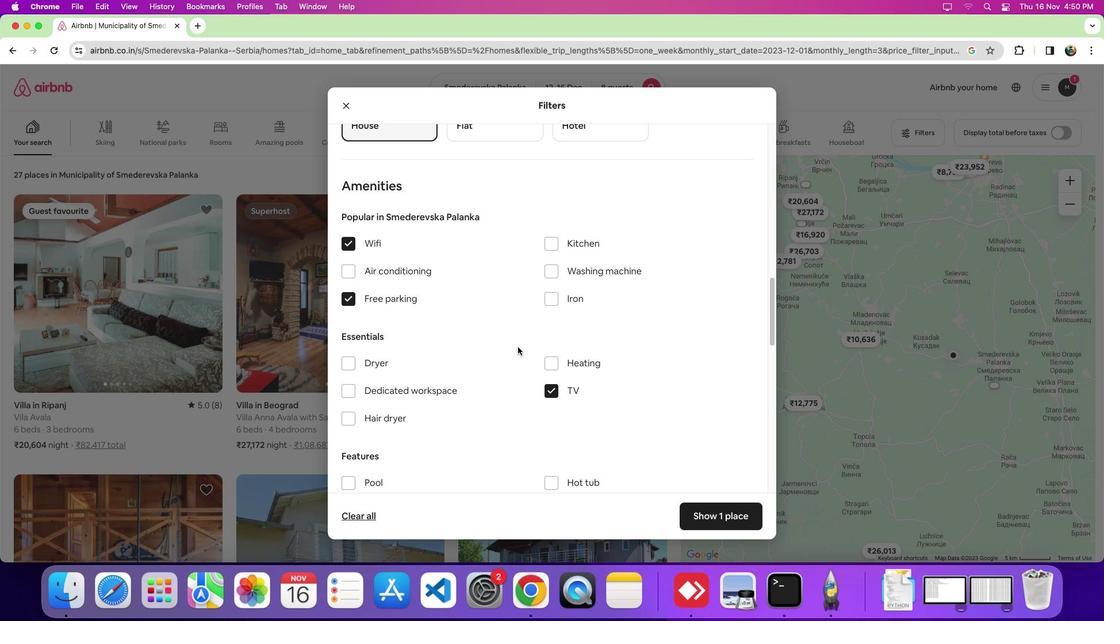 
Action: Mouse scrolled (517, 347) with delta (0, 0)
Screenshot: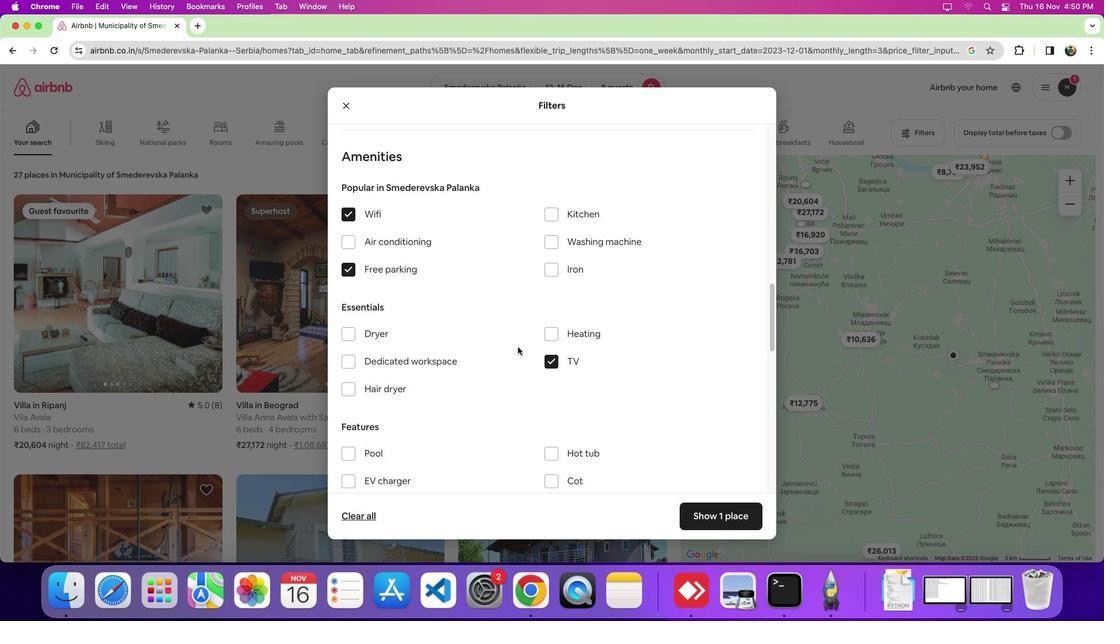 
Action: Mouse scrolled (517, 347) with delta (0, 0)
Screenshot: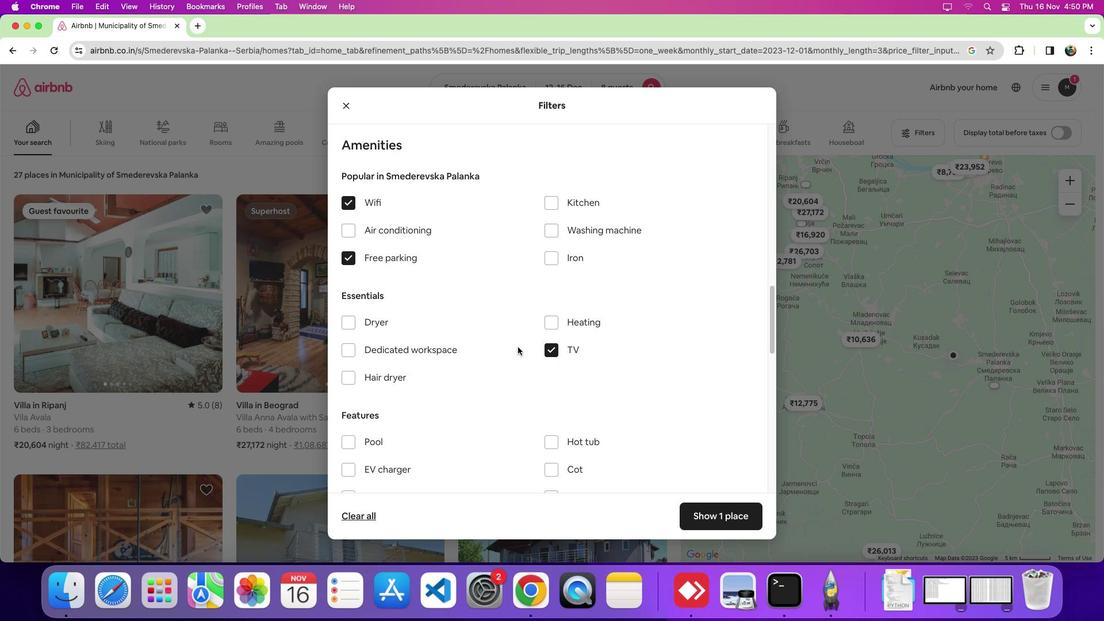 
Action: Mouse moved to (517, 348)
Screenshot: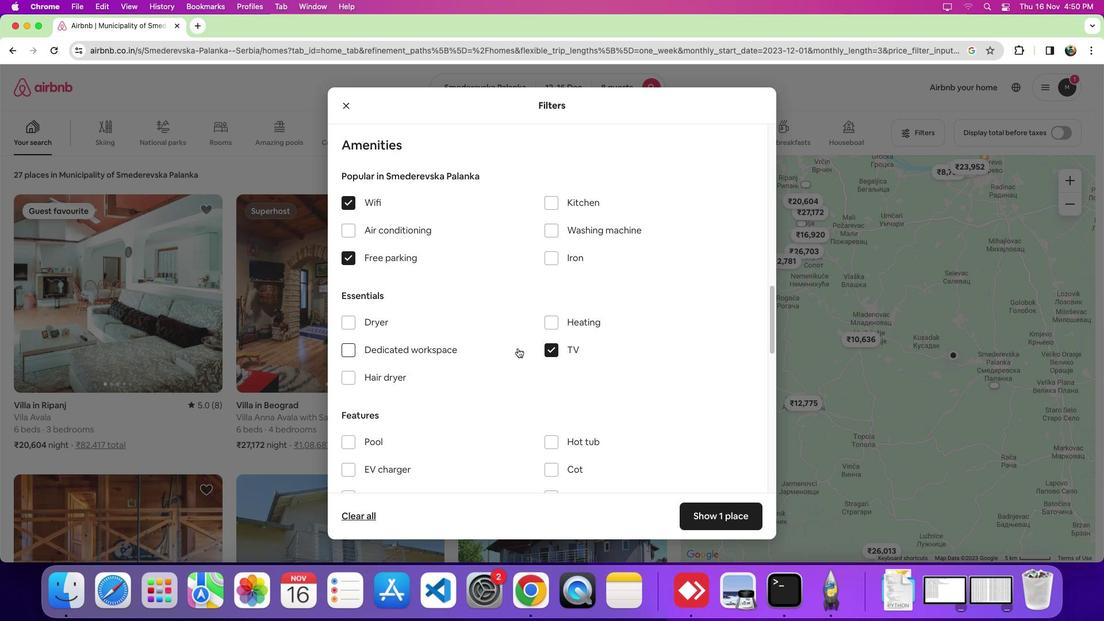 
Action: Mouse scrolled (517, 348) with delta (0, 0)
Screenshot: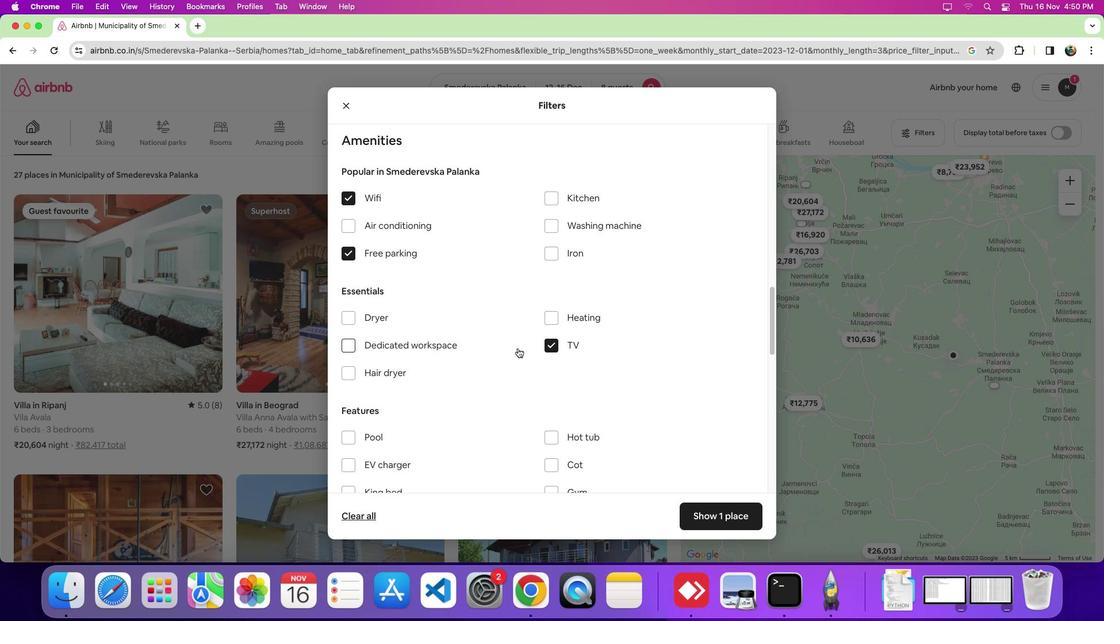 
Action: Mouse scrolled (517, 348) with delta (0, 0)
Screenshot: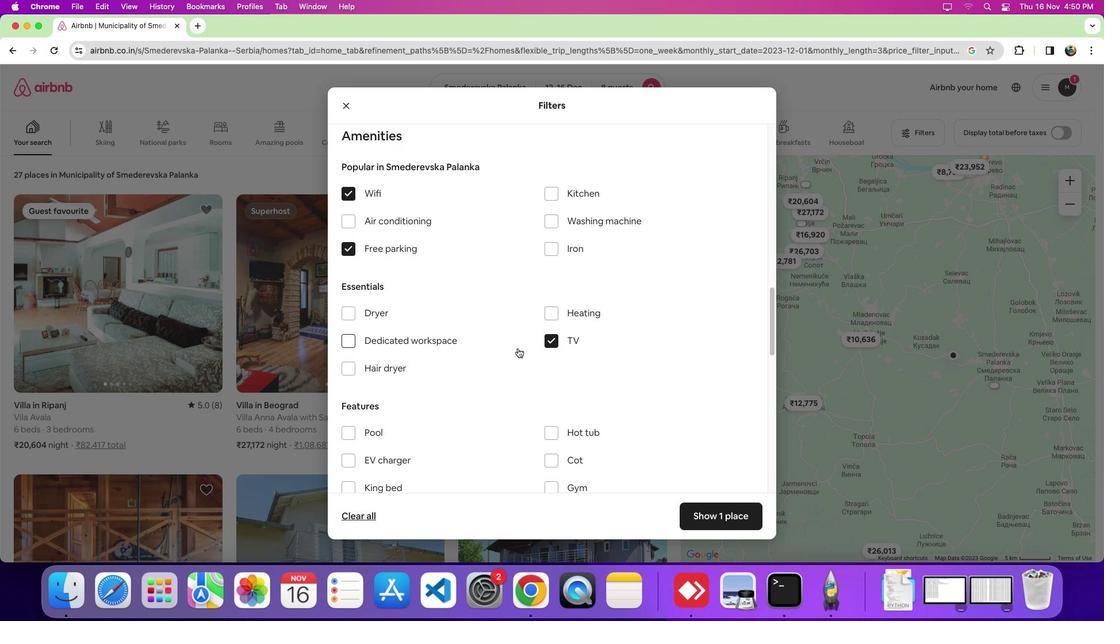 
Action: Mouse moved to (525, 361)
Screenshot: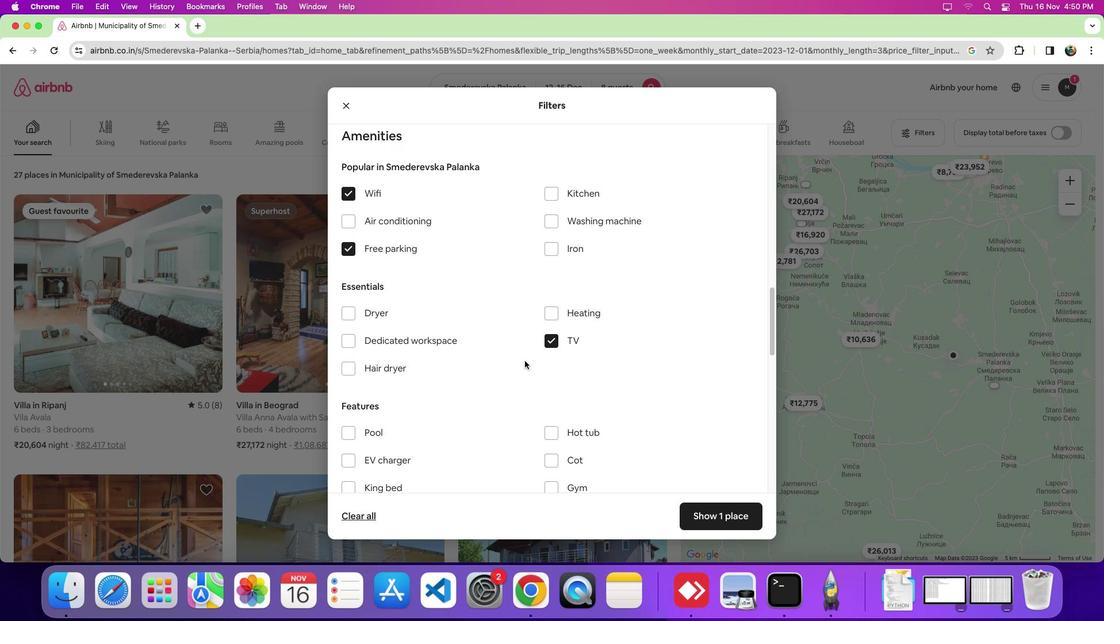 
Action: Mouse scrolled (525, 361) with delta (0, 0)
Screenshot: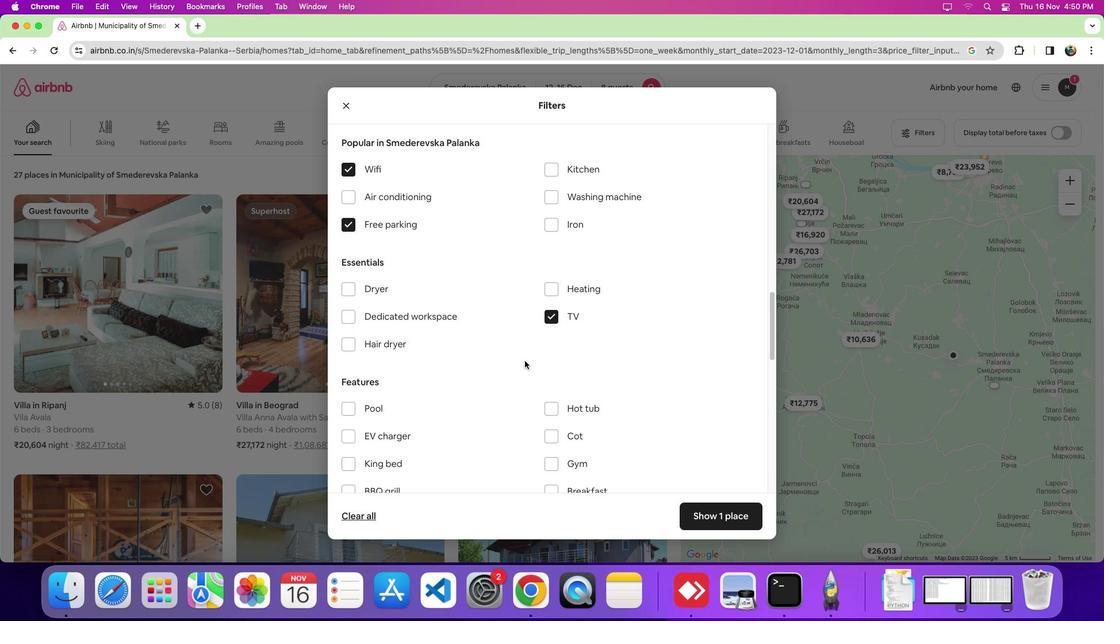 
Action: Mouse scrolled (525, 361) with delta (0, 0)
Screenshot: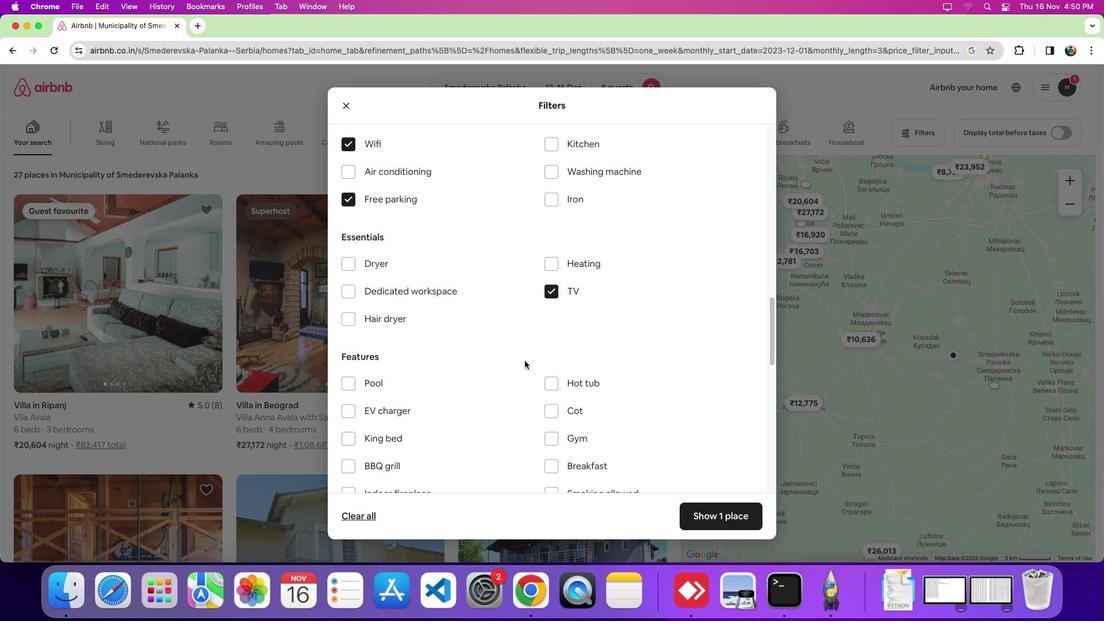 
Action: Mouse scrolled (525, 361) with delta (0, 0)
Screenshot: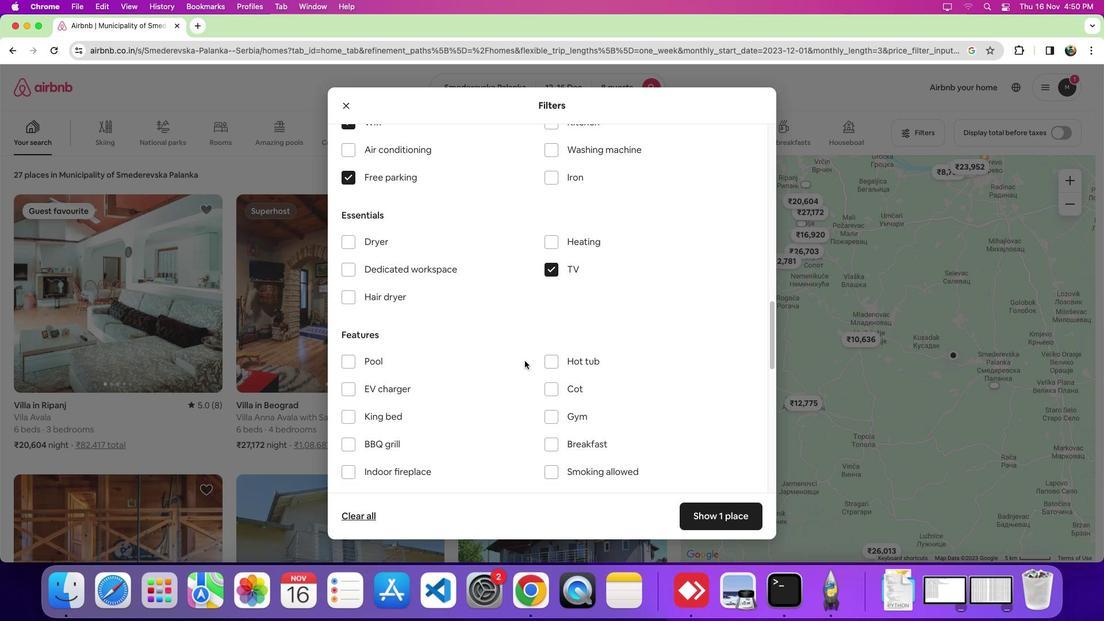 
Action: Mouse moved to (529, 364)
Screenshot: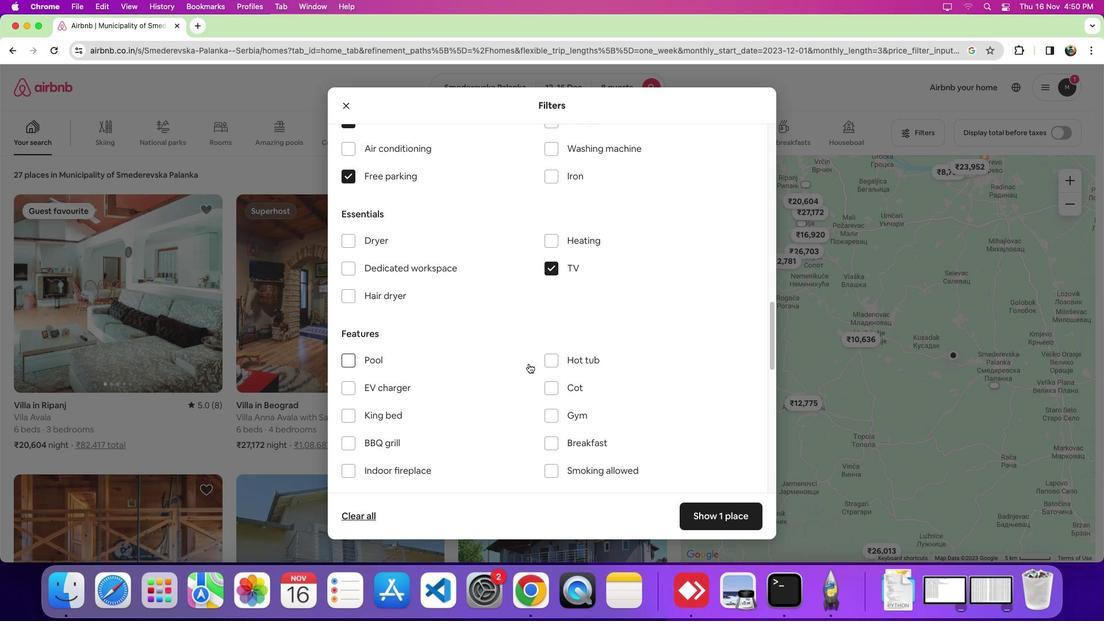 
Action: Mouse scrolled (529, 364) with delta (0, 0)
Screenshot: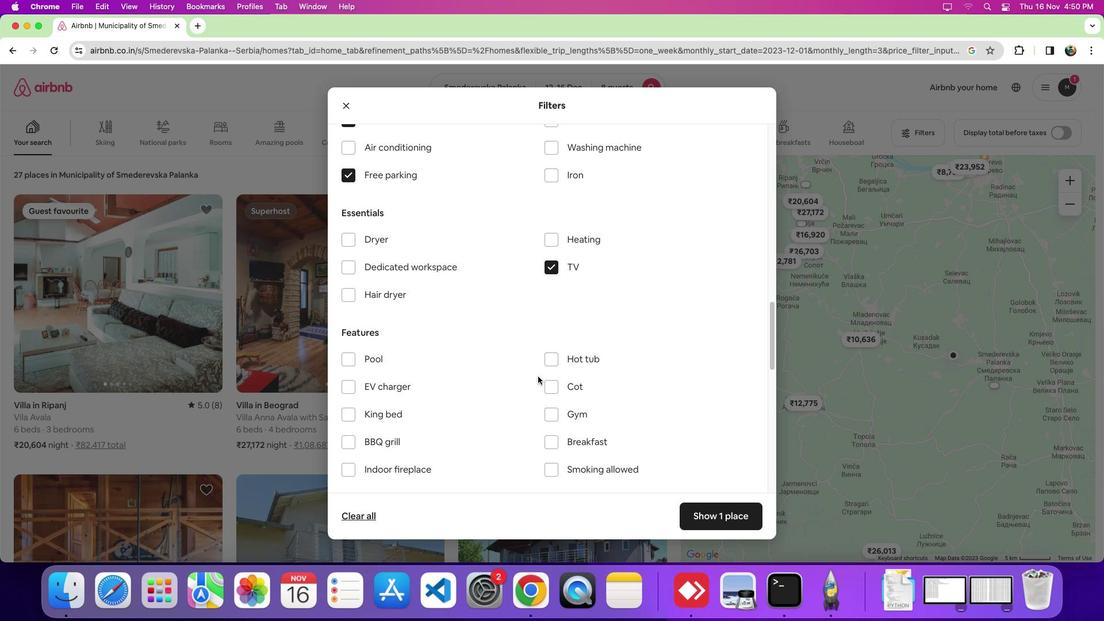 
Action: Mouse moved to (554, 417)
Screenshot: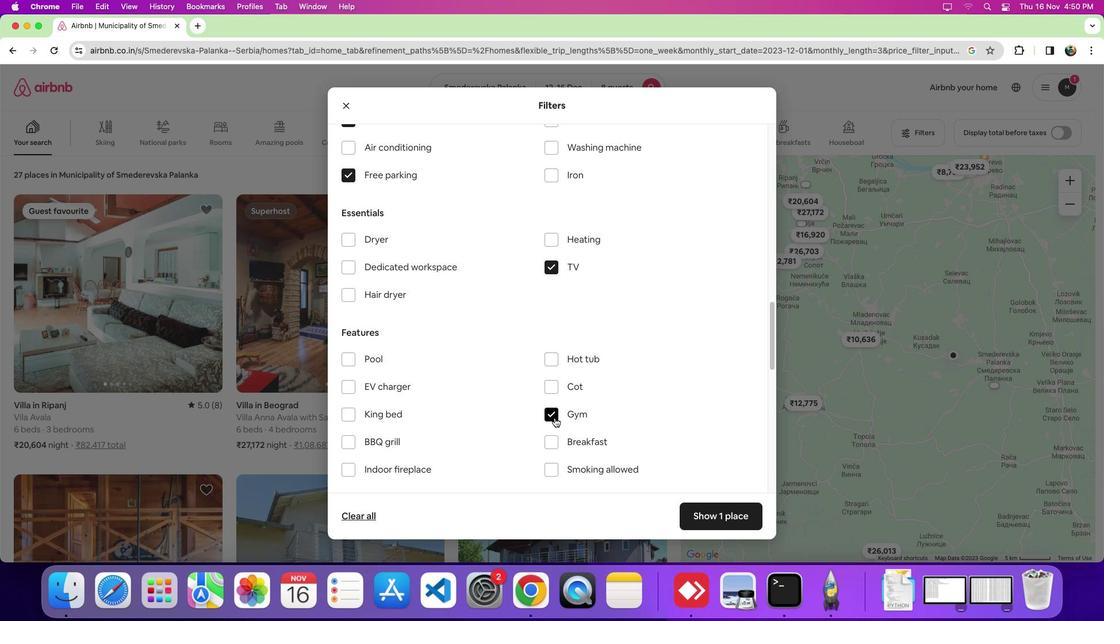 
Action: Mouse pressed left at (554, 417)
Screenshot: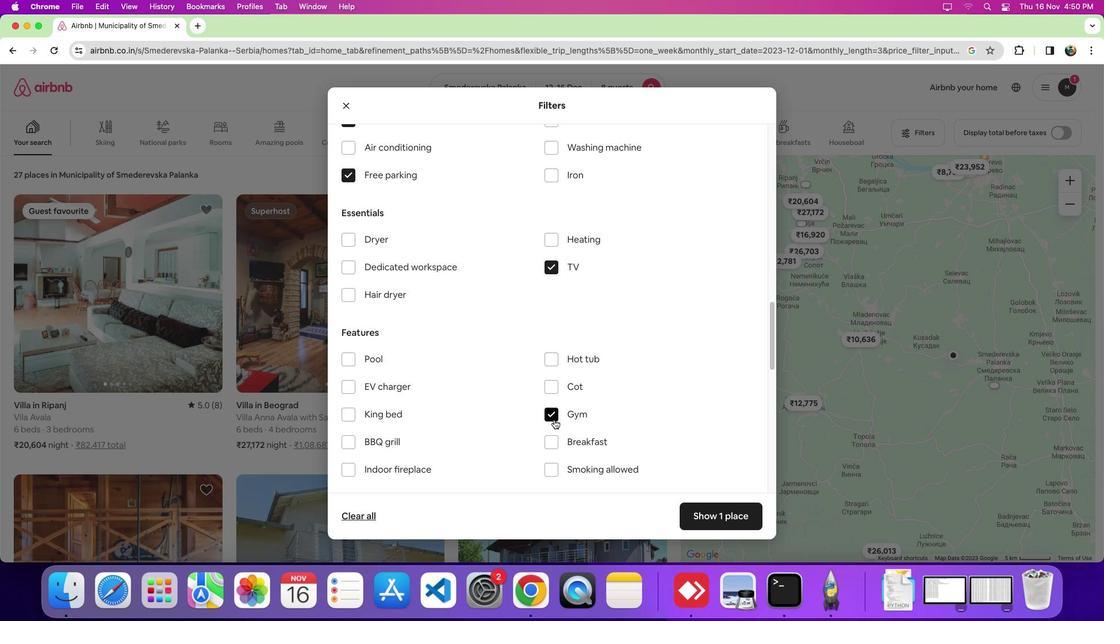 
Action: Mouse moved to (553, 435)
Screenshot: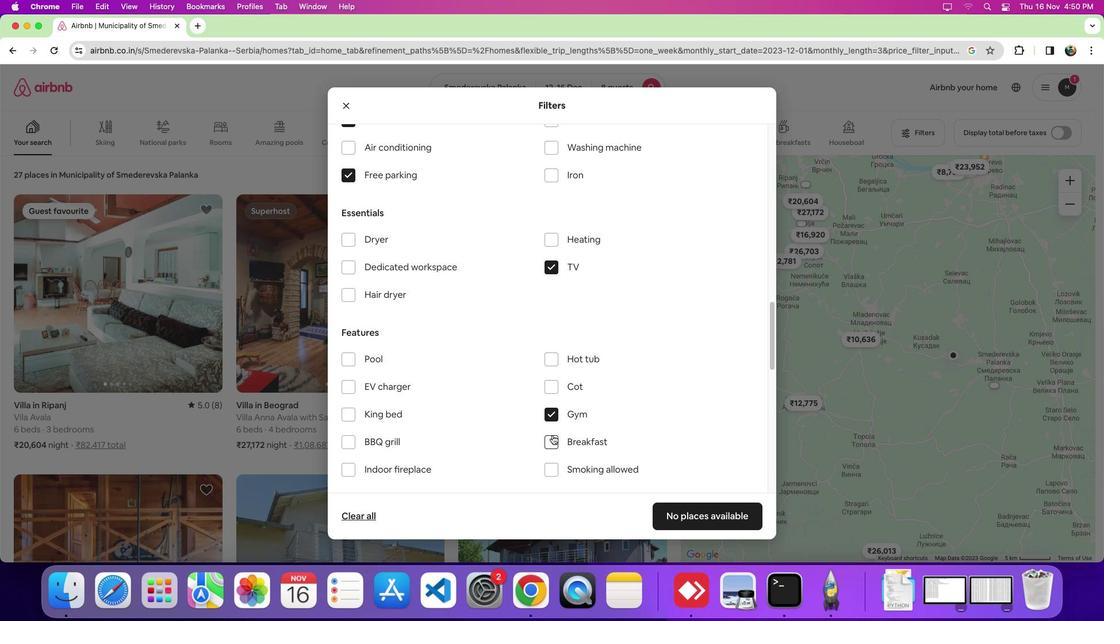 
Action: Mouse pressed left at (553, 435)
Screenshot: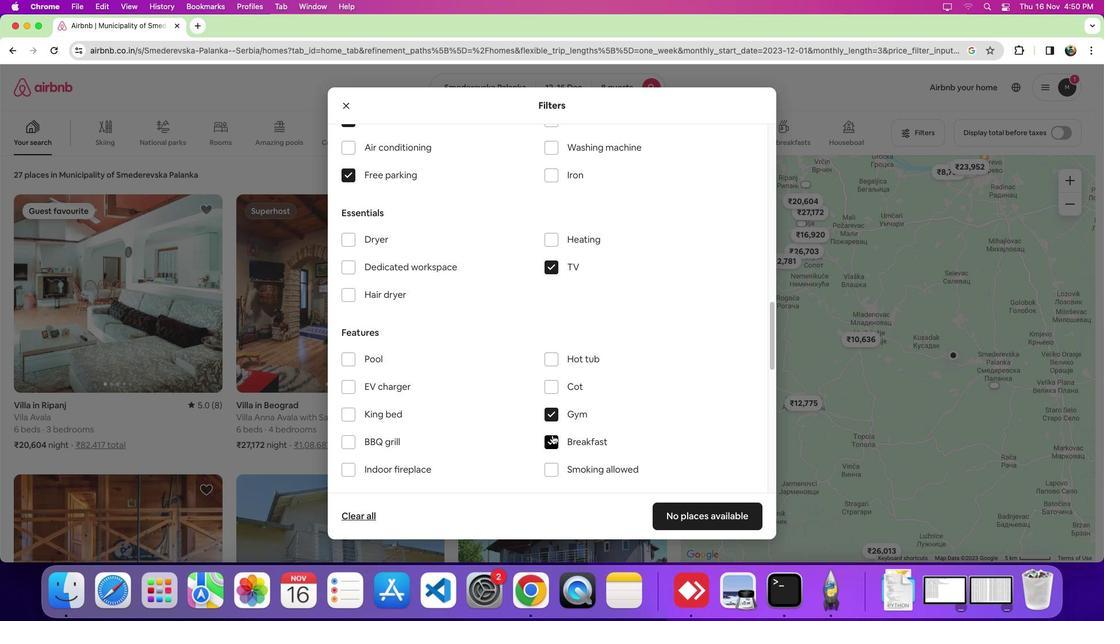 
Action: Mouse moved to (605, 413)
Screenshot: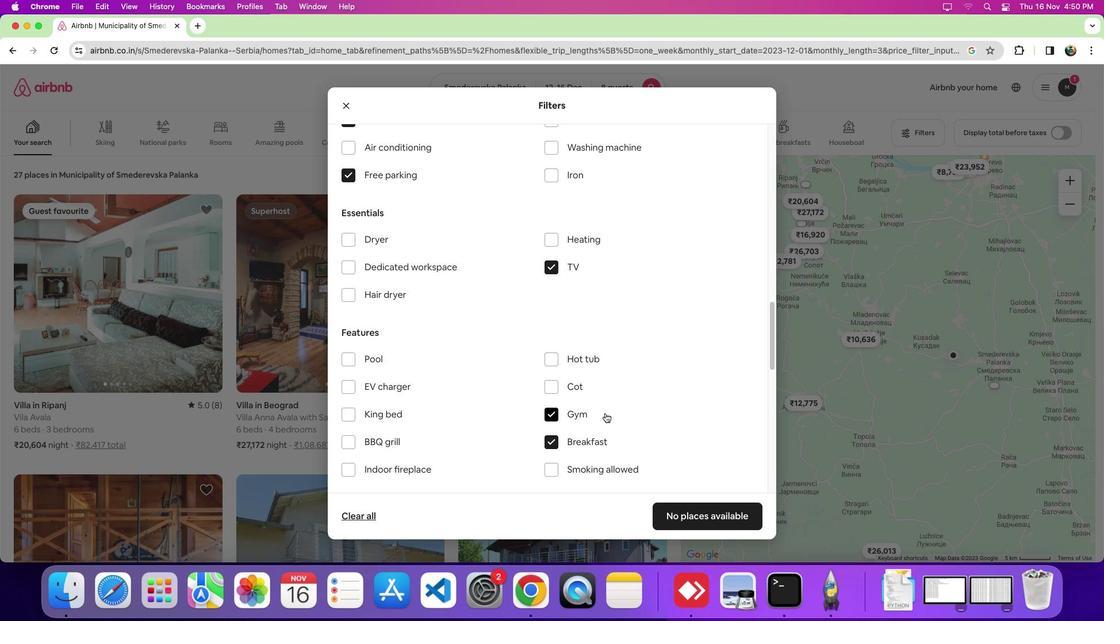 
Action: Mouse scrolled (605, 413) with delta (0, 0)
Screenshot: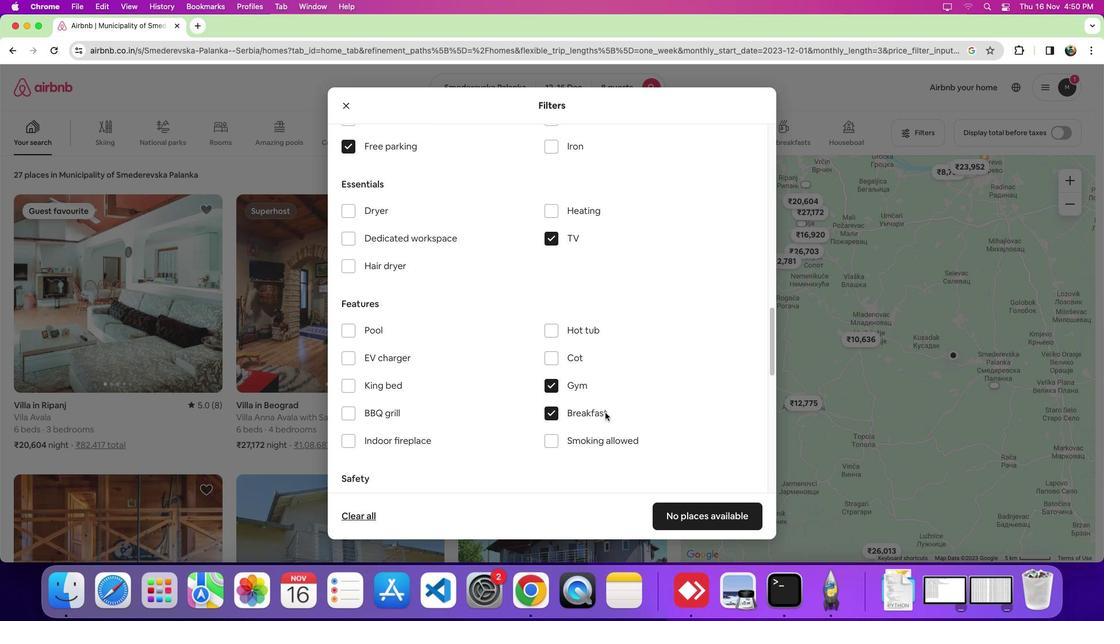 
Action: Mouse scrolled (605, 413) with delta (0, 0)
Screenshot: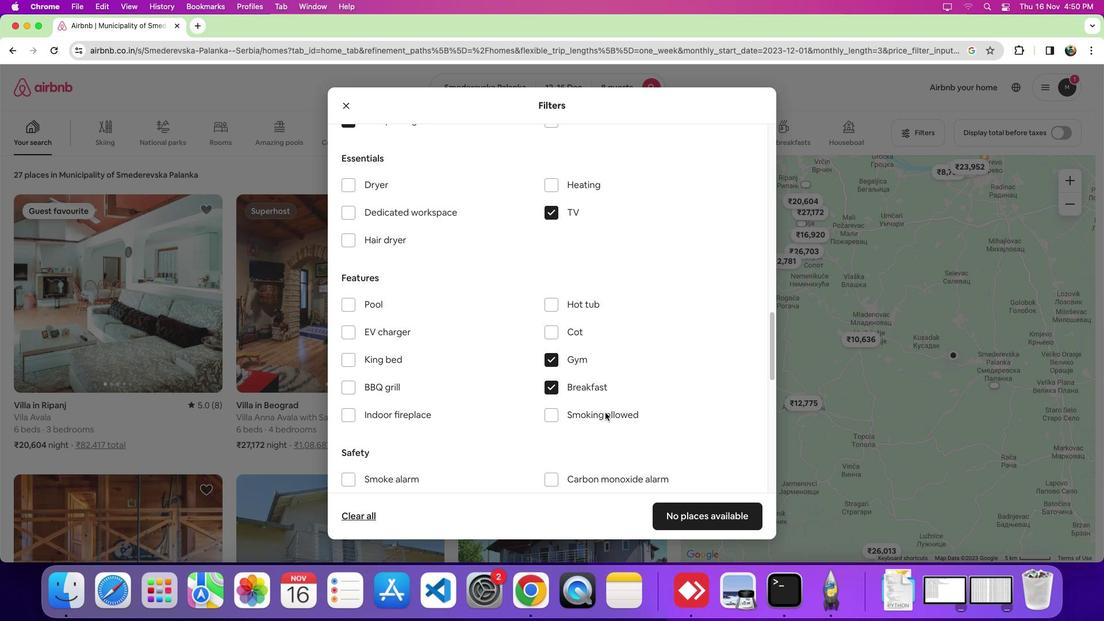 
Action: Mouse moved to (605, 413)
Screenshot: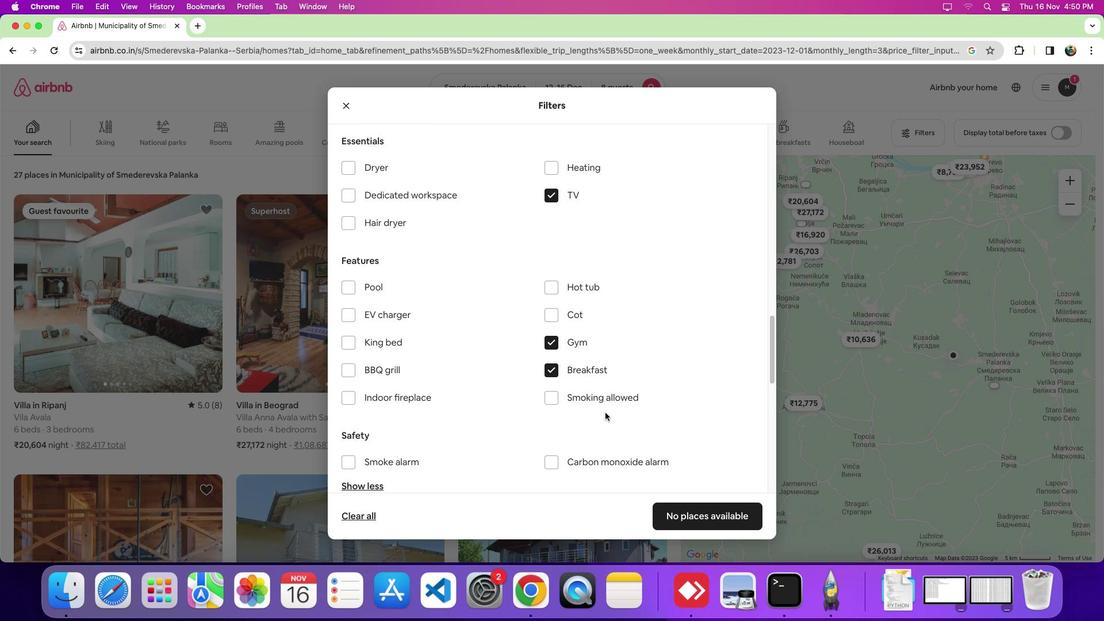 
Action: Mouse scrolled (605, 413) with delta (0, 0)
Screenshot: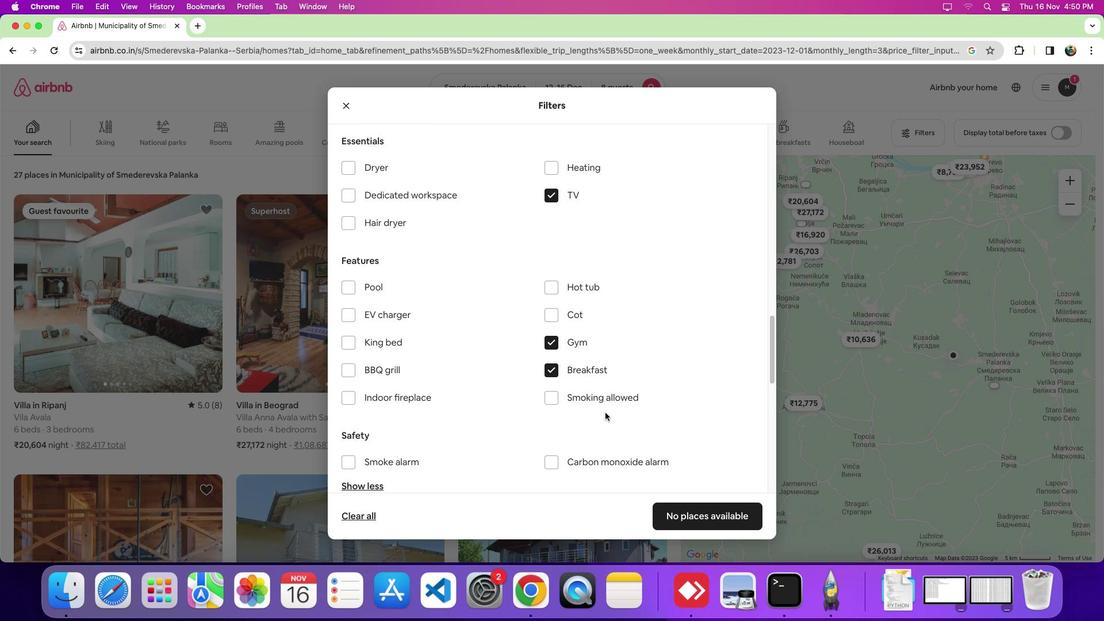 
Action: Mouse moved to (605, 412)
Screenshot: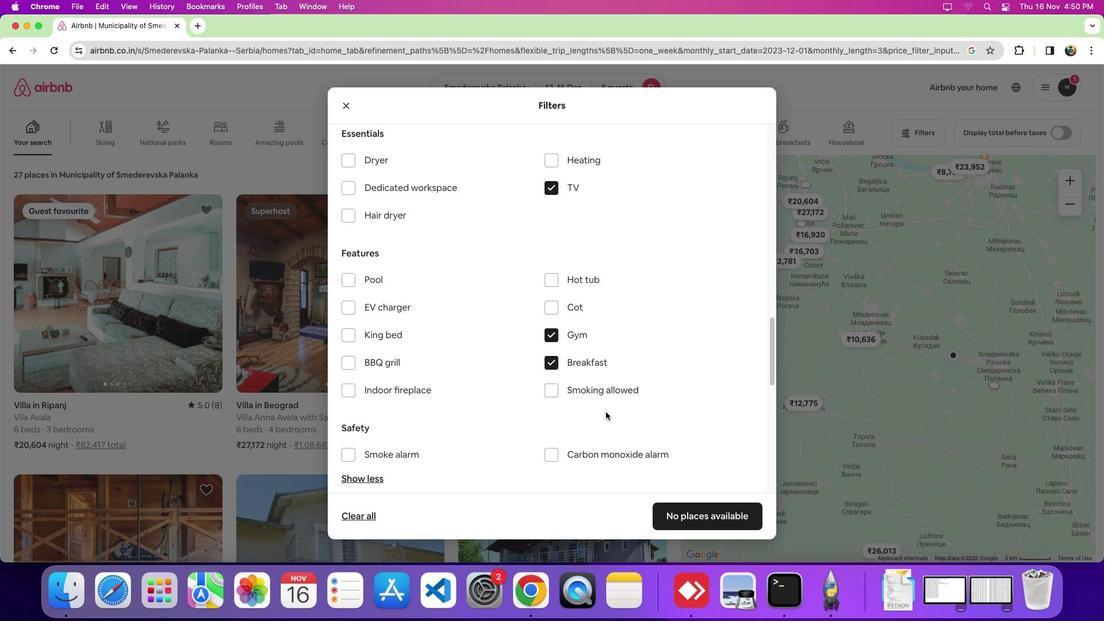 
Action: Mouse scrolled (605, 412) with delta (0, 0)
Screenshot: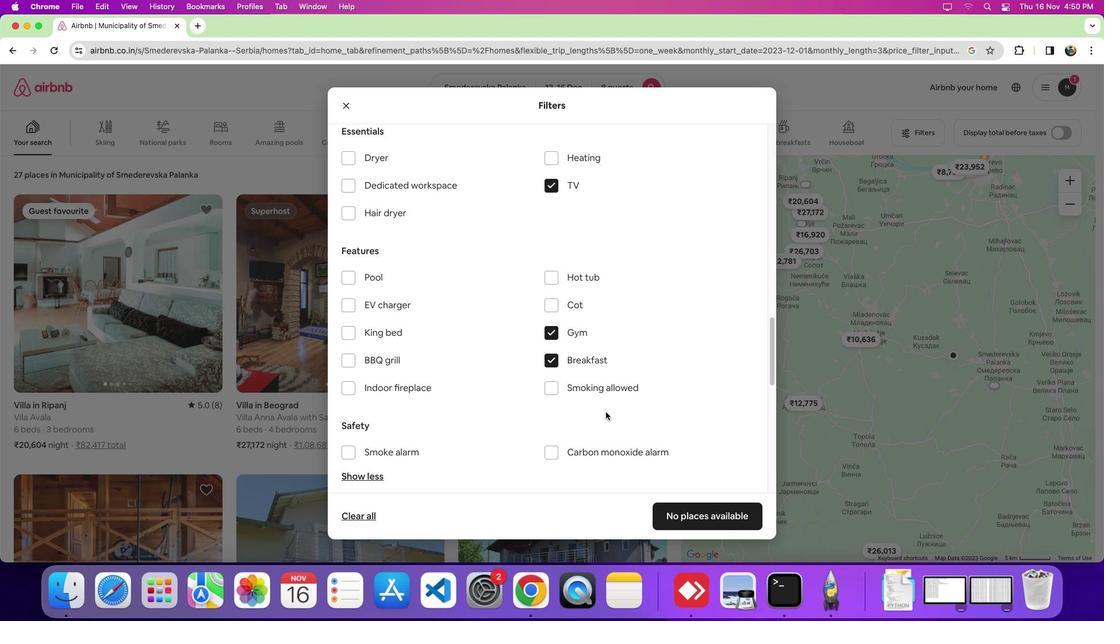 
Action: Mouse scrolled (605, 412) with delta (0, 0)
Screenshot: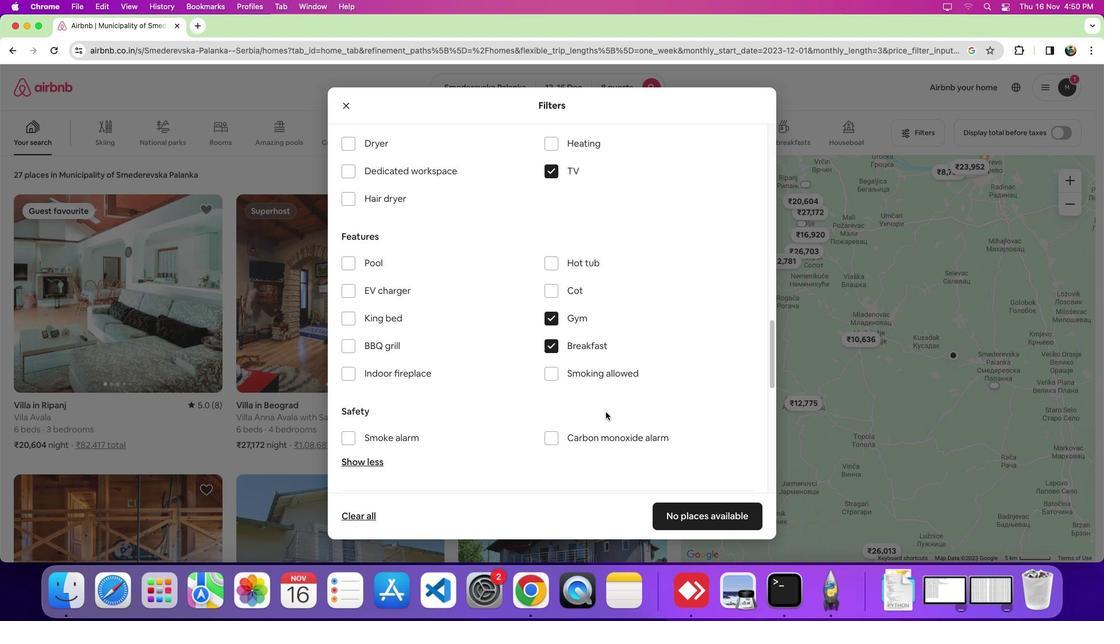 
Action: Mouse scrolled (605, 412) with delta (0, 0)
Screenshot: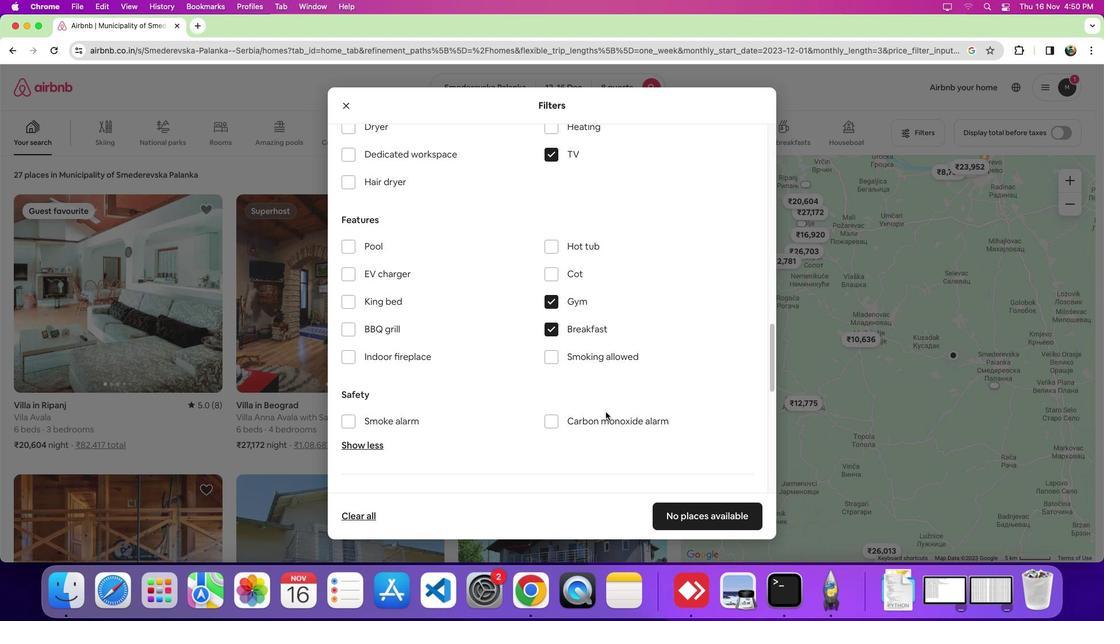 
Action: Mouse scrolled (605, 412) with delta (0, 0)
Screenshot: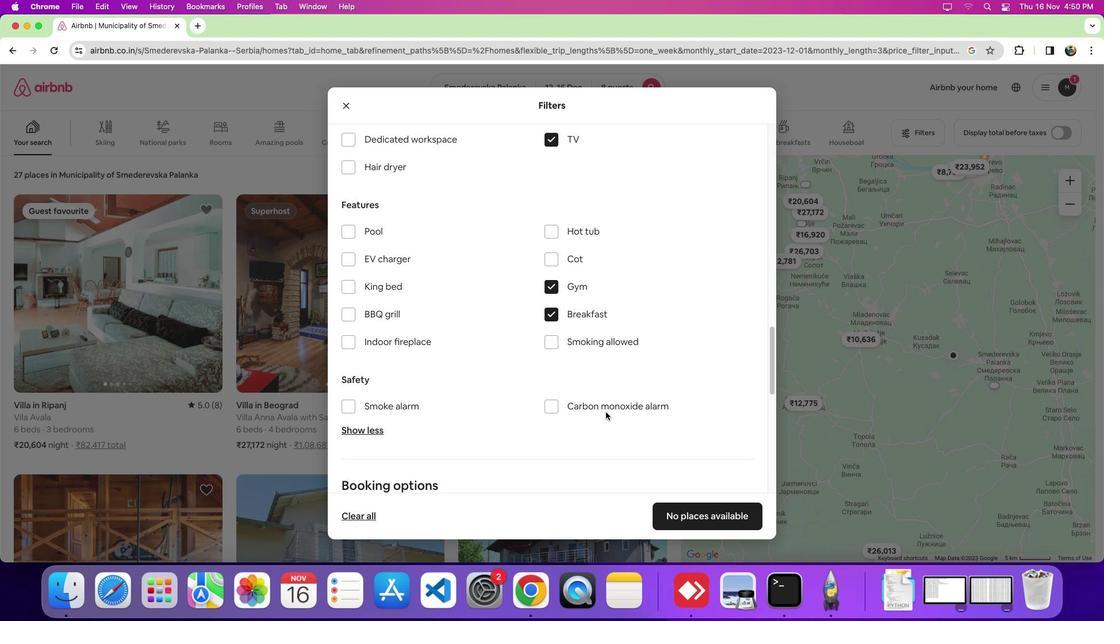 
Action: Mouse scrolled (605, 412) with delta (0, 0)
Screenshot: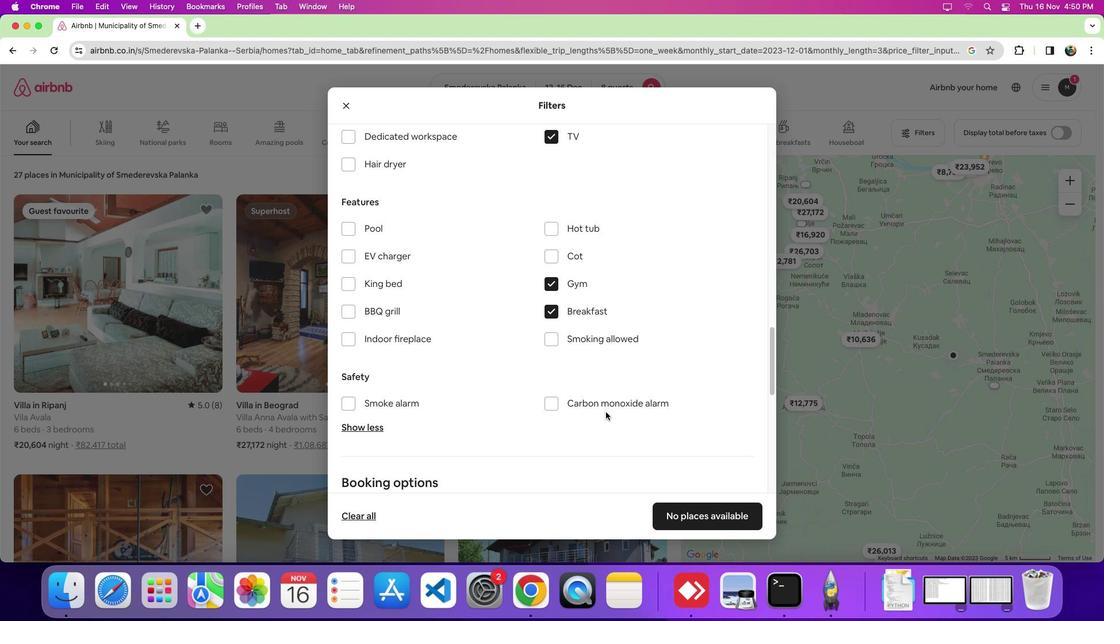 
Action: Mouse scrolled (605, 412) with delta (0, 0)
Screenshot: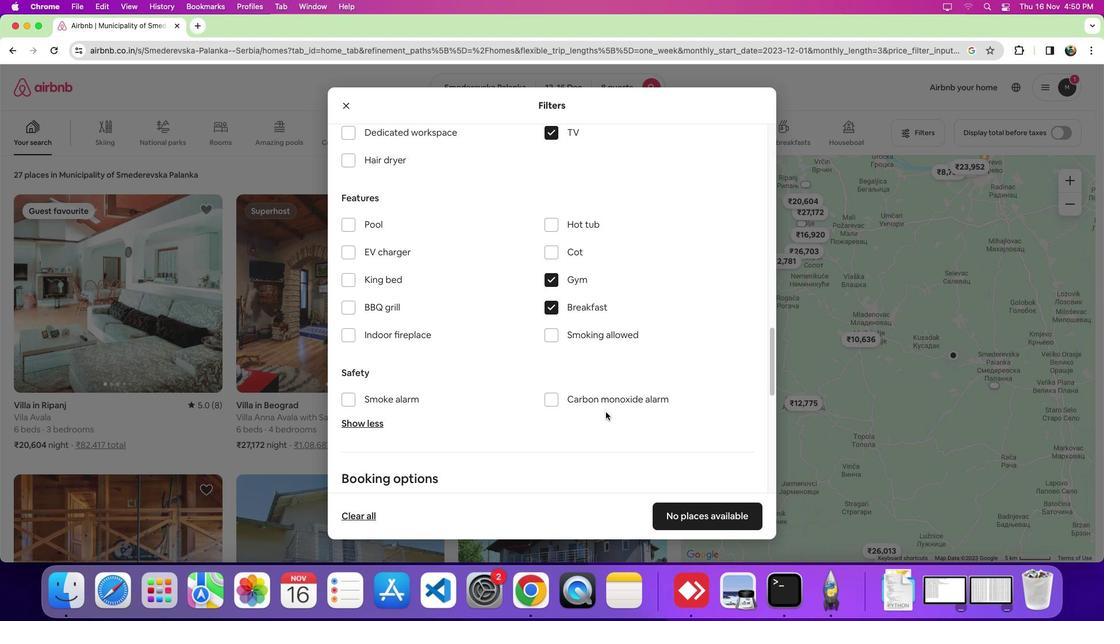 
Action: Mouse scrolled (605, 412) with delta (0, 0)
Screenshot: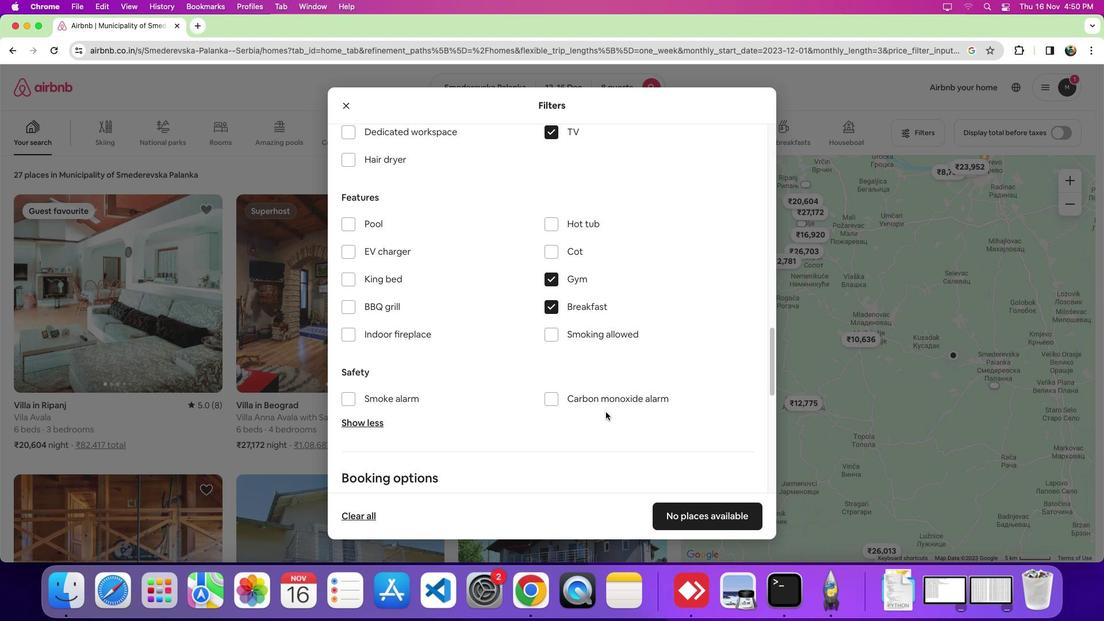 
Action: Mouse scrolled (605, 412) with delta (0, 0)
Screenshot: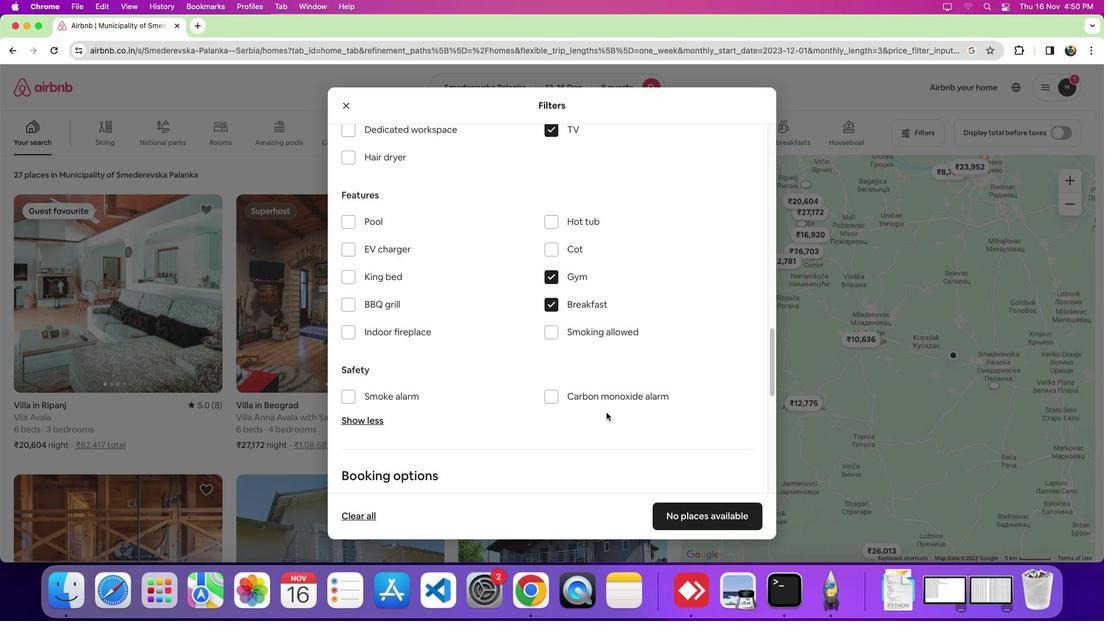 
Action: Mouse moved to (679, 516)
Screenshot: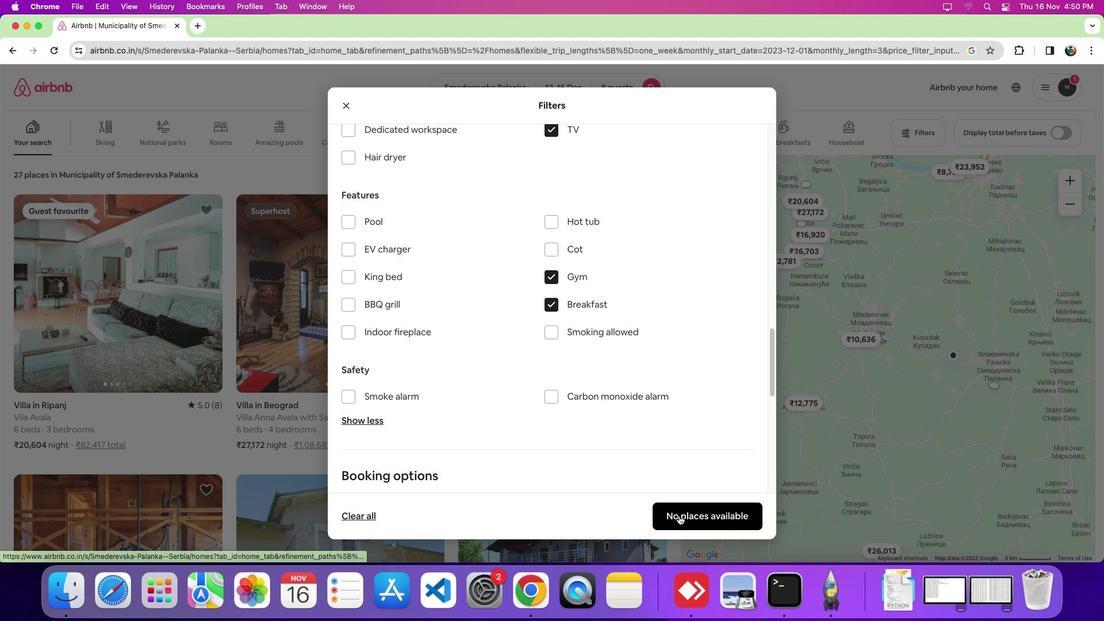 
Action: Mouse pressed left at (679, 516)
Screenshot: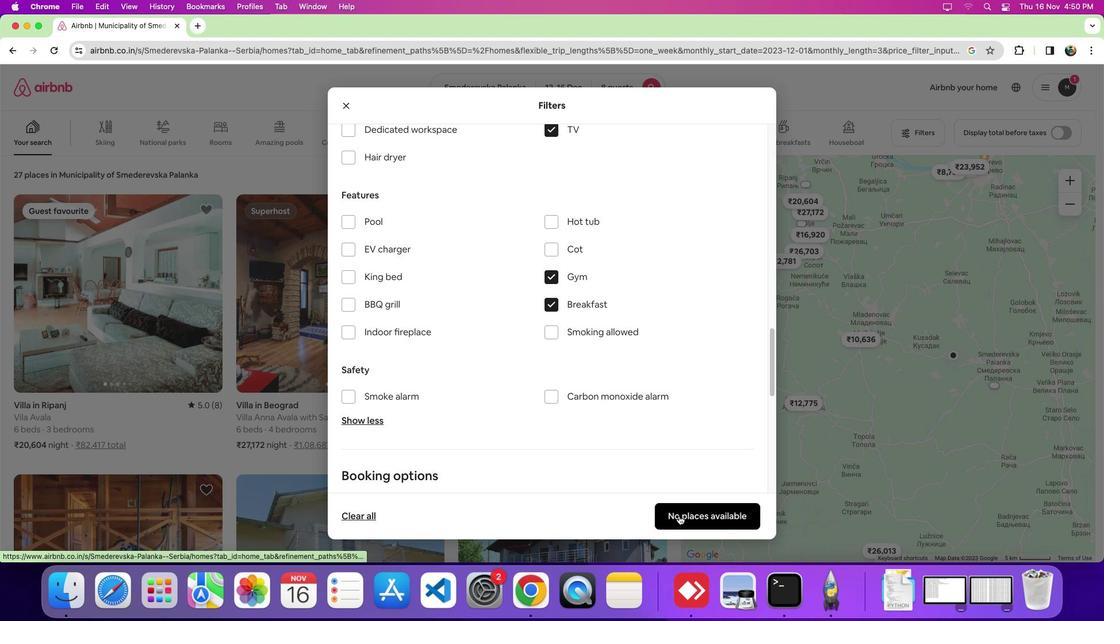 
Action: Mouse moved to (527, 373)
Screenshot: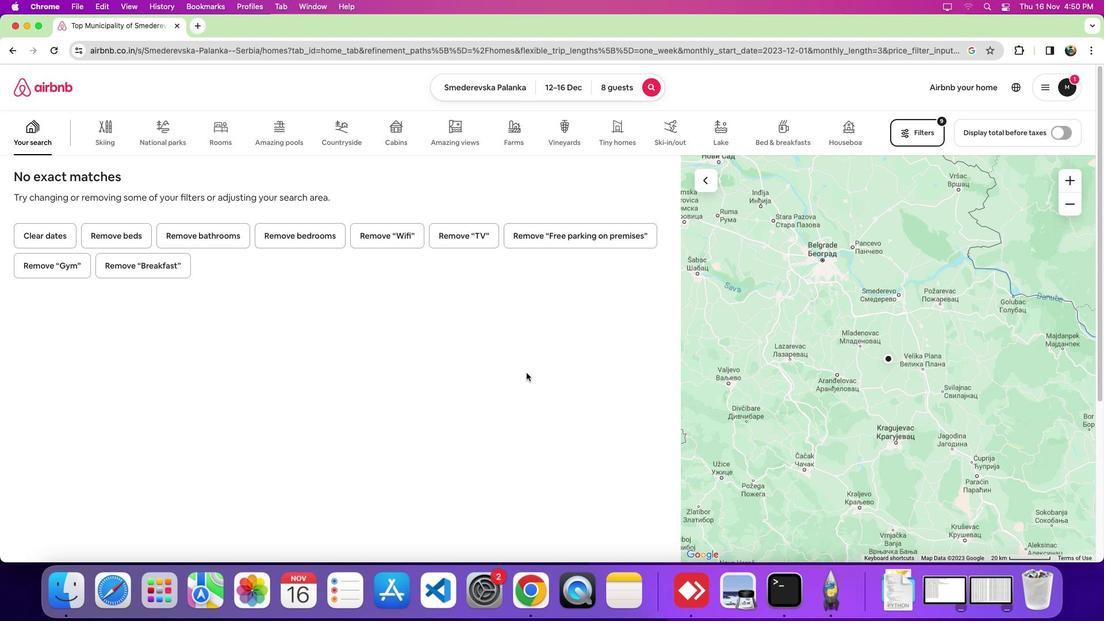 
Action: Mouse pressed left at (527, 373)
Screenshot: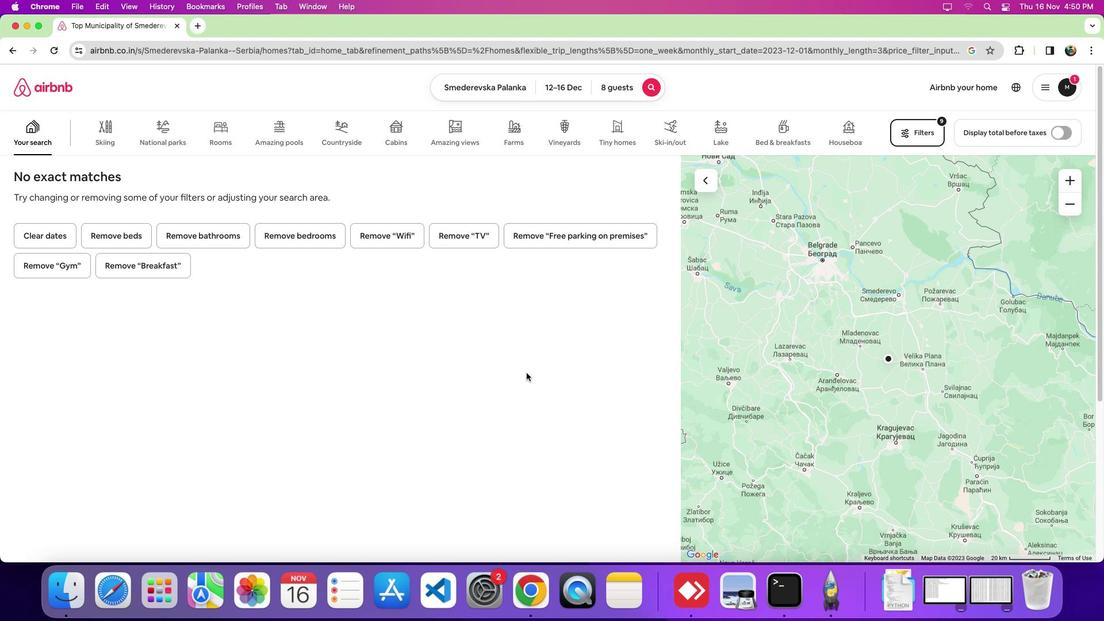 
Action: Mouse moved to (575, 398)
Screenshot: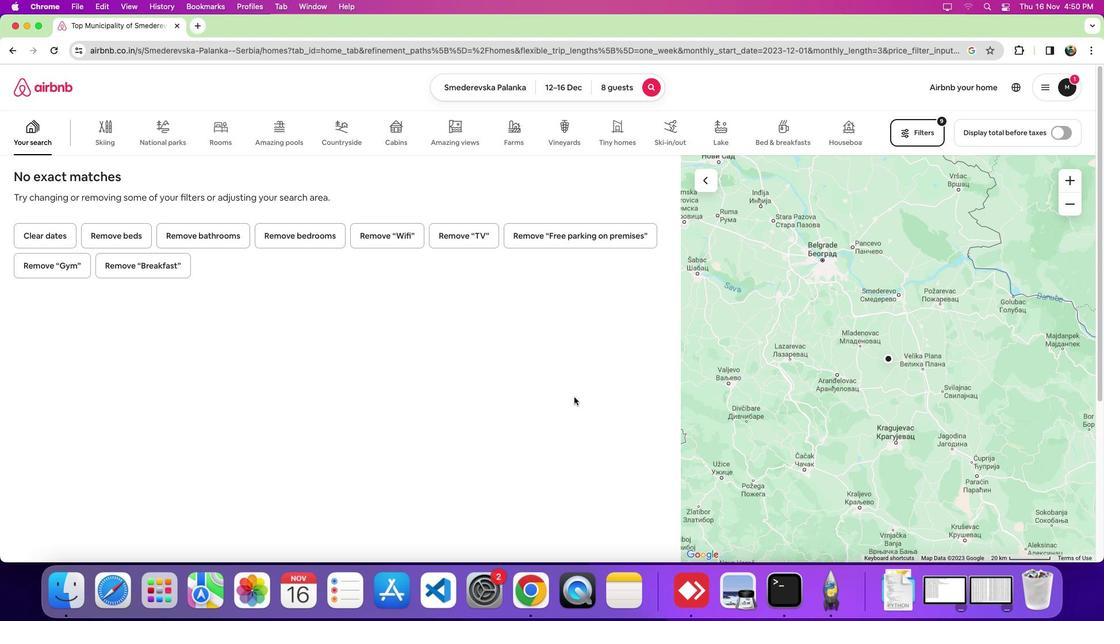 
